 Task: Book a 60-minute business proposal presentation.
Action: Mouse moved to (96, 130)
Screenshot: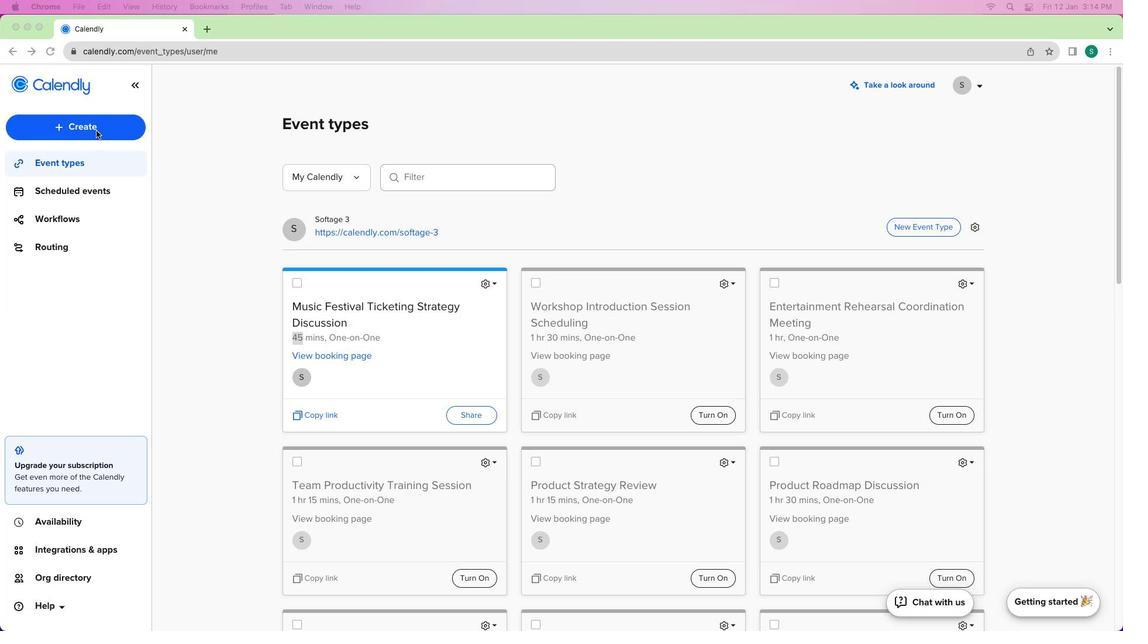 
Action: Mouse pressed left at (96, 130)
Screenshot: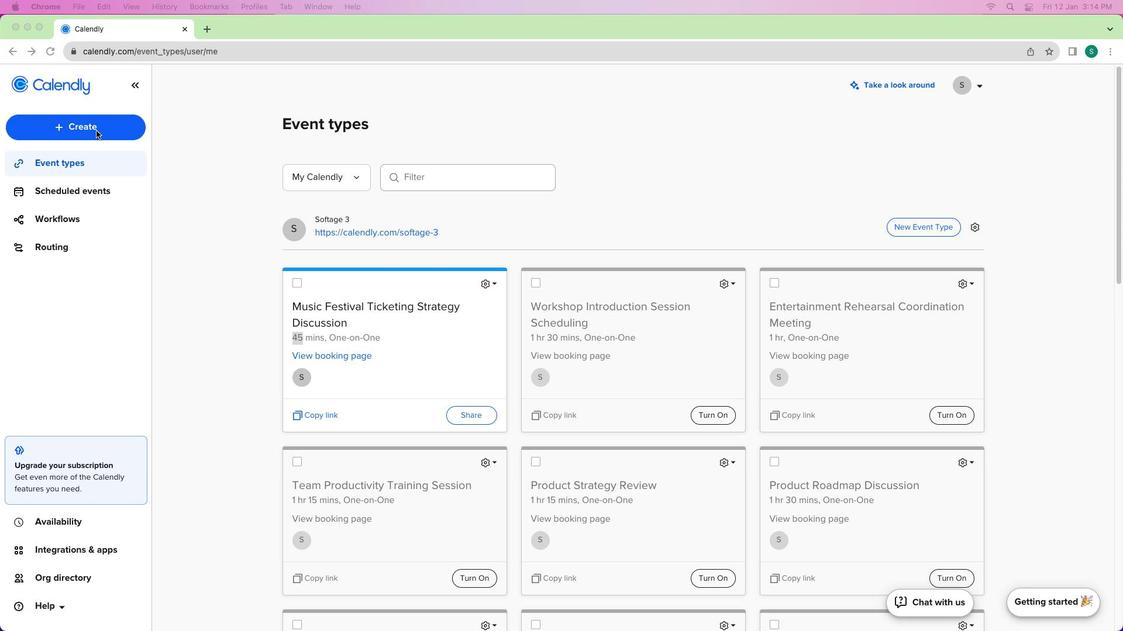
Action: Mouse moved to (96, 129)
Screenshot: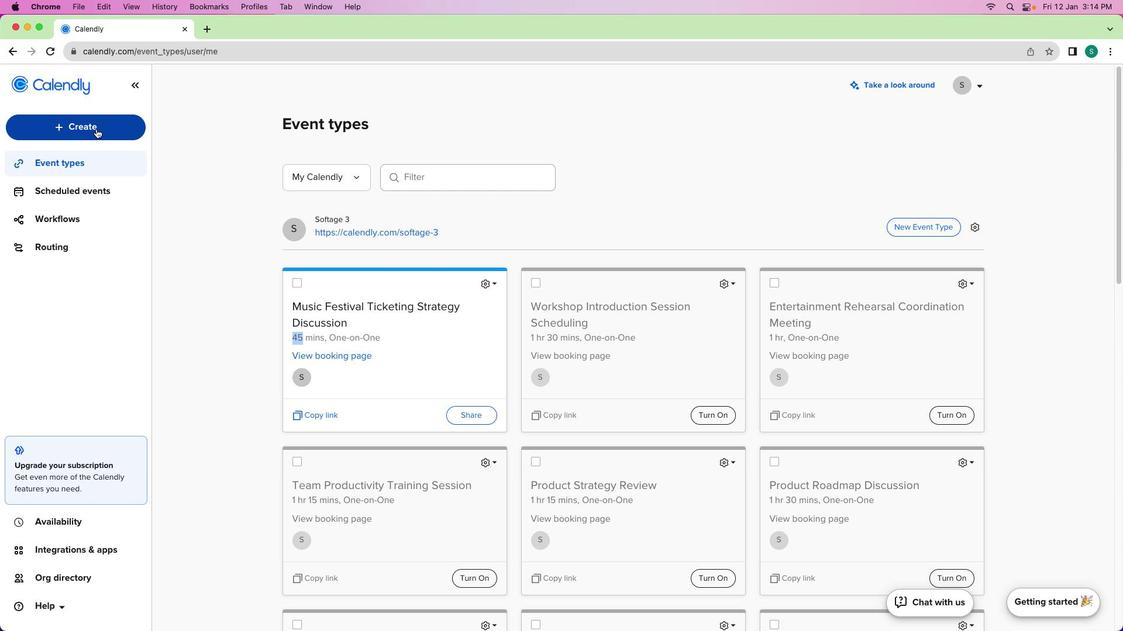 
Action: Mouse pressed left at (96, 129)
Screenshot: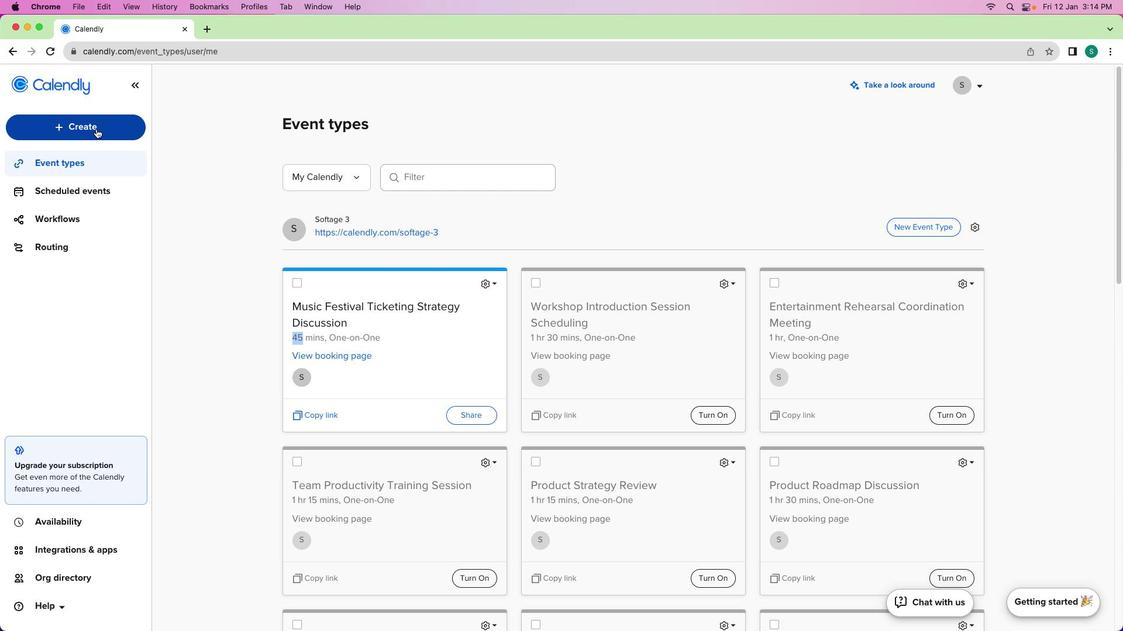 
Action: Mouse moved to (83, 176)
Screenshot: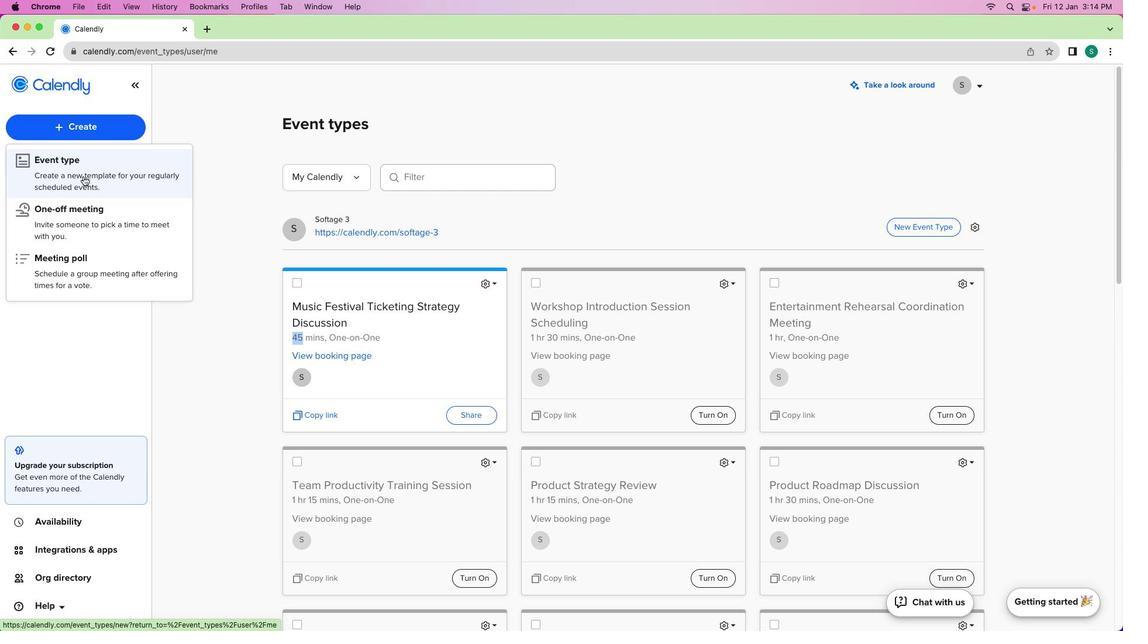 
Action: Mouse pressed left at (83, 176)
Screenshot: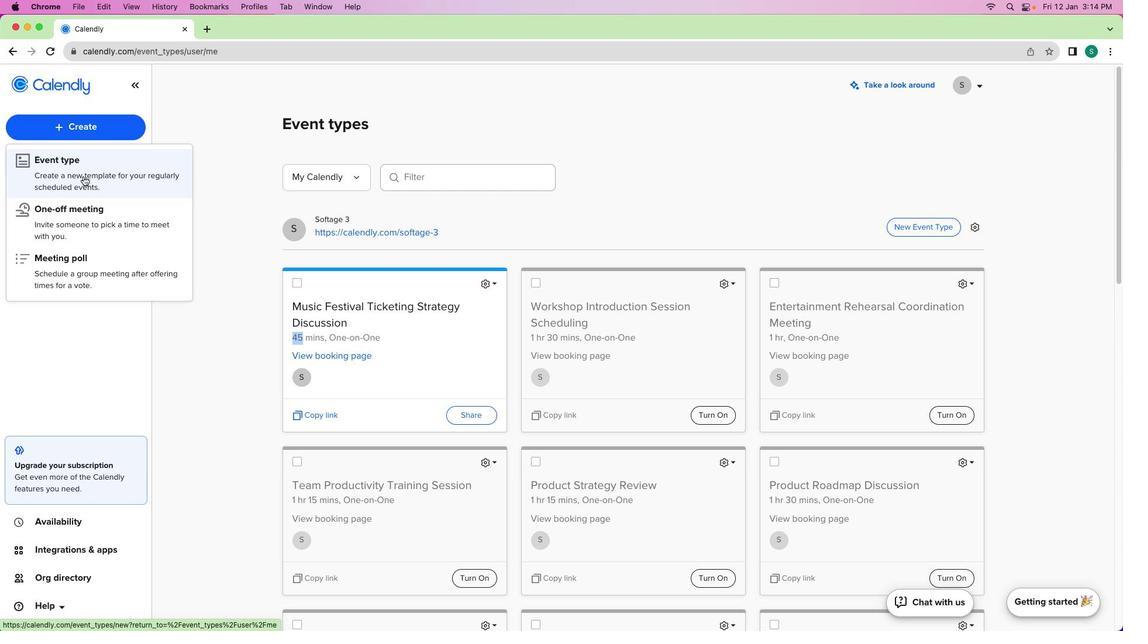 
Action: Mouse moved to (380, 221)
Screenshot: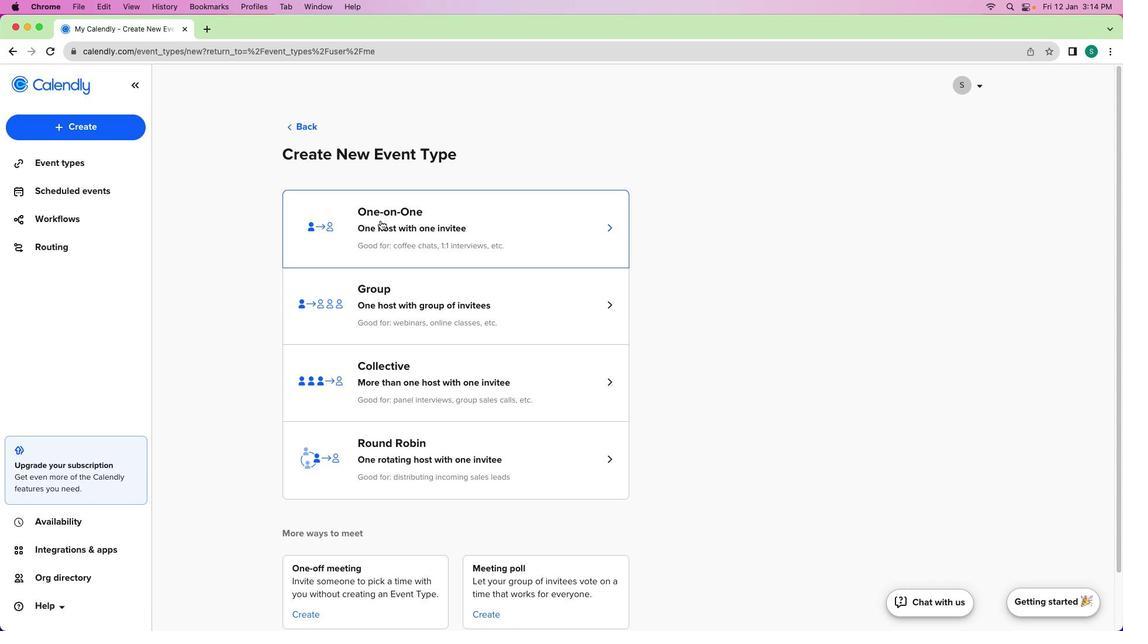 
Action: Mouse pressed left at (380, 221)
Screenshot: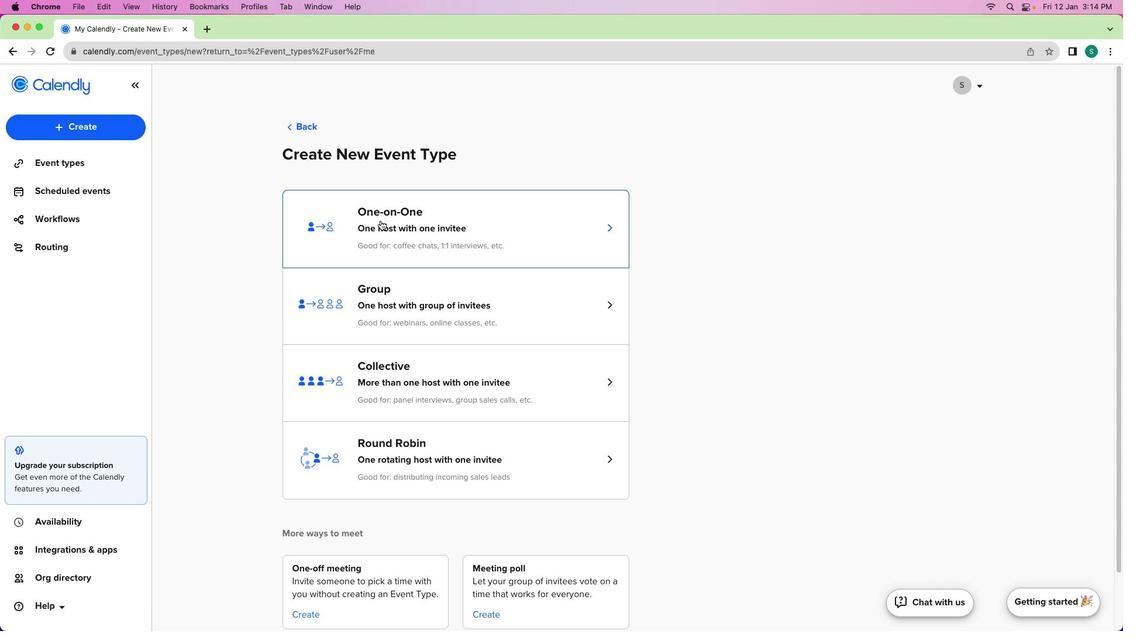 
Action: Mouse moved to (90, 173)
Screenshot: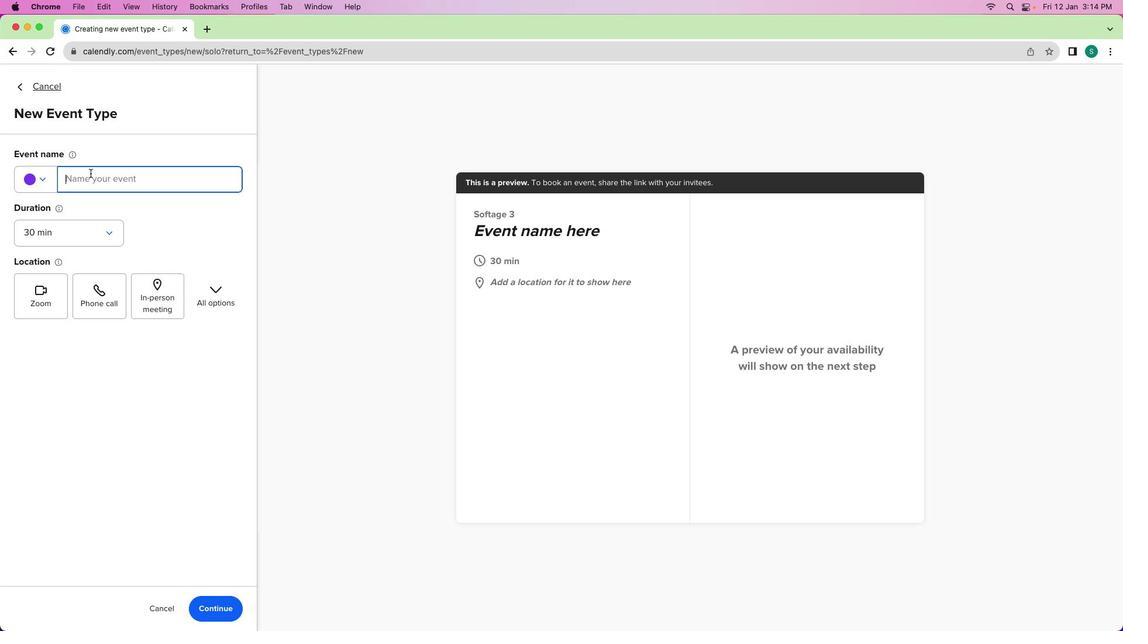 
Action: Mouse pressed left at (90, 173)
Screenshot: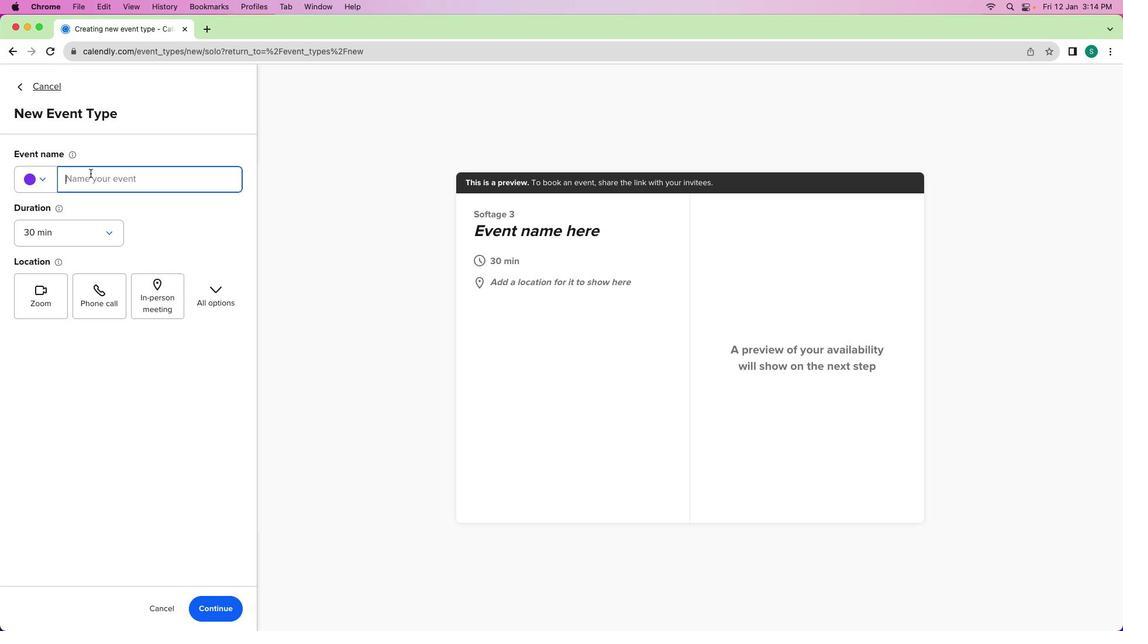 
Action: Mouse moved to (90, 167)
Screenshot: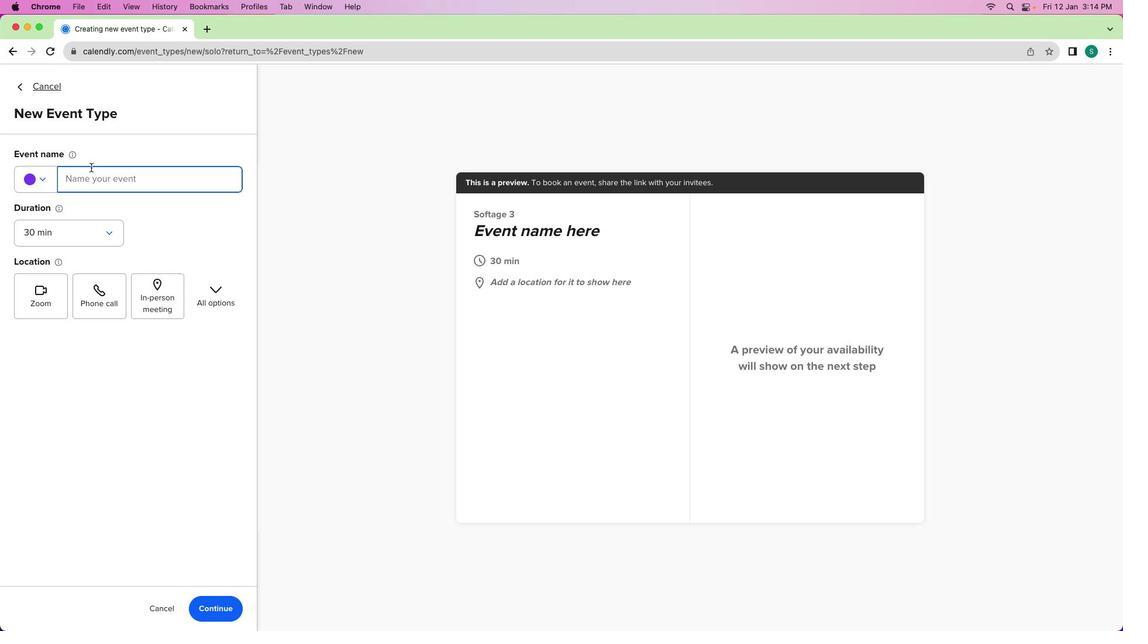 
Action: Key pressed Key.shift'B''u''s''i''n''e''s''s'Key.spaceKey.shift'P''r''o''s'Key.backspace'p''o''s''a'';'Key.backspace'l'Key.spaceKey.shift'P''r''e''s''e''n''t''a''t''i''o''n'Key.spaceKey.shift'B''o''o''k''i''n''g'
Screenshot: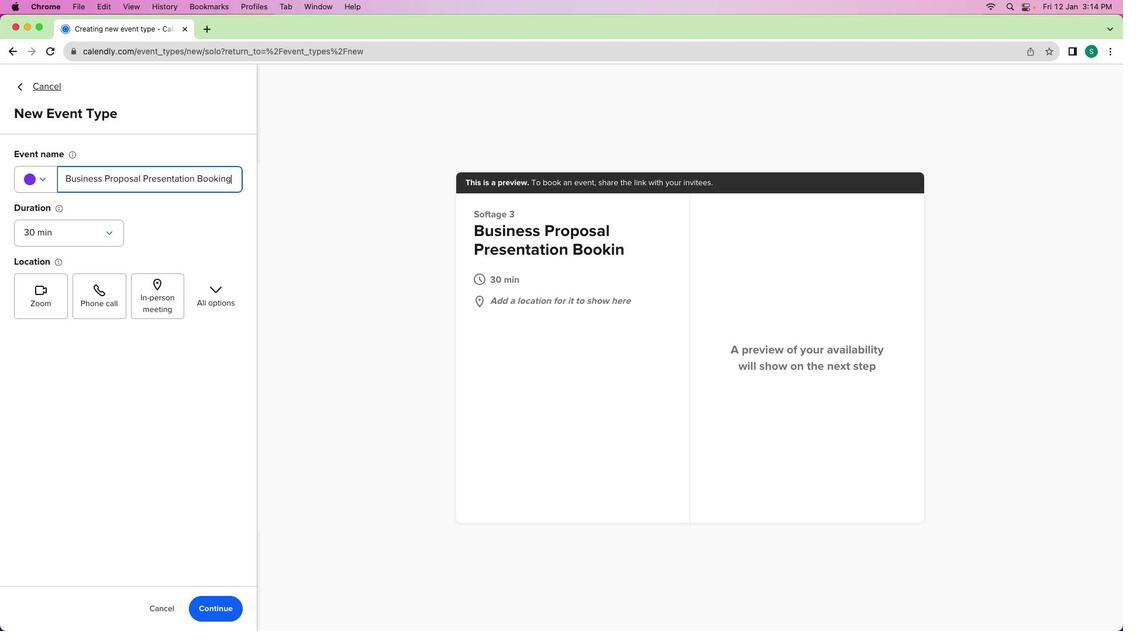 
Action: Mouse moved to (42, 175)
Screenshot: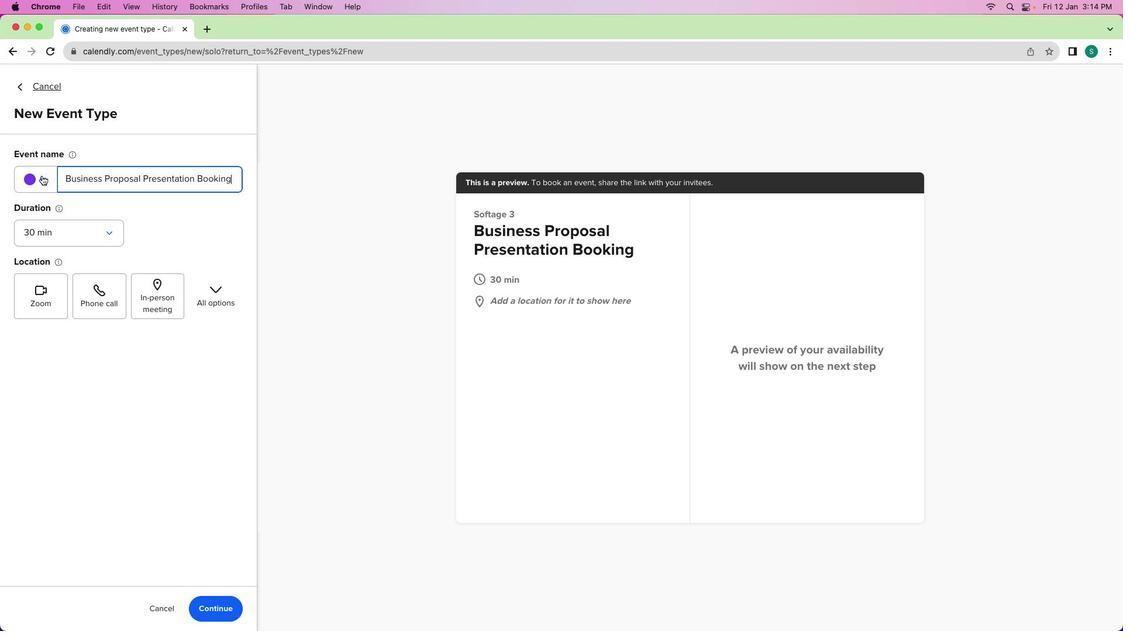 
Action: Mouse pressed left at (42, 175)
Screenshot: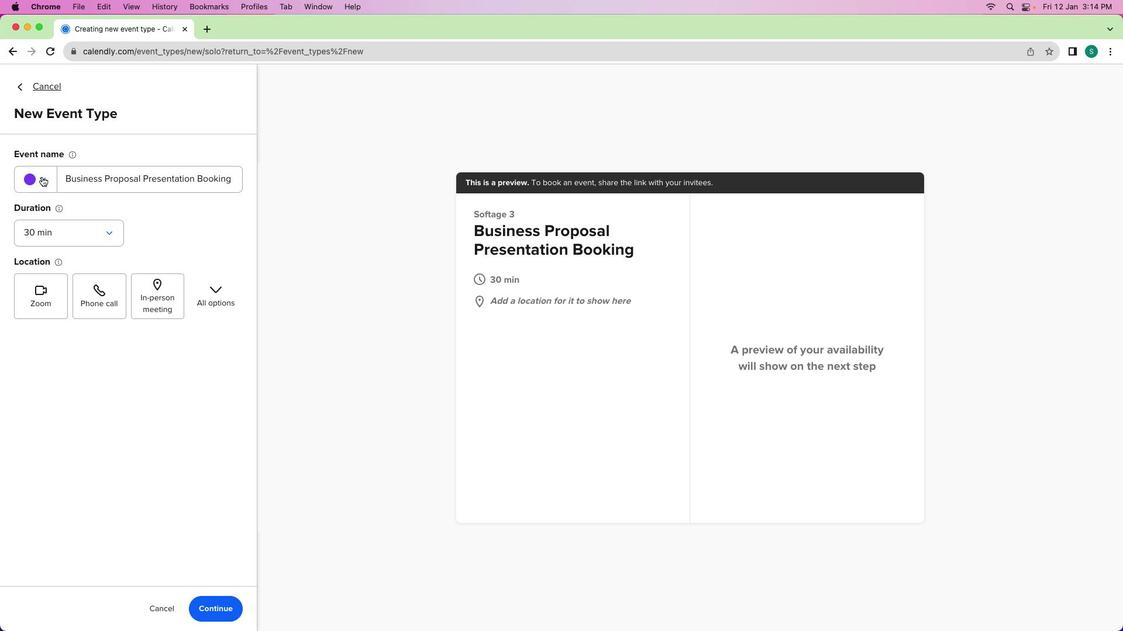 
Action: Mouse moved to (51, 260)
Screenshot: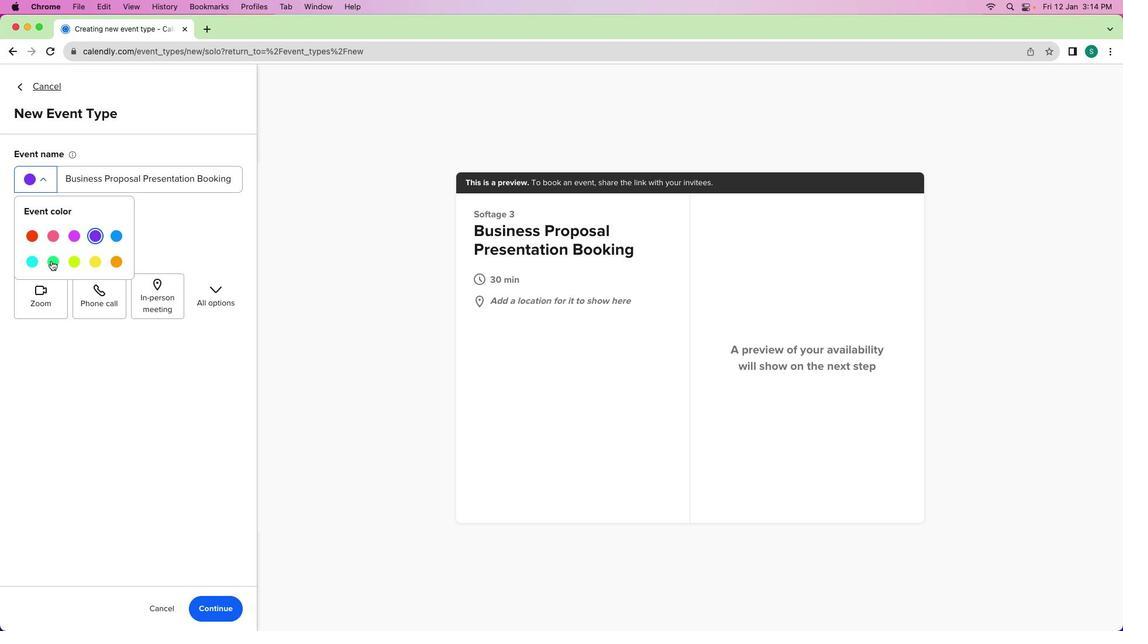 
Action: Mouse pressed left at (51, 260)
Screenshot: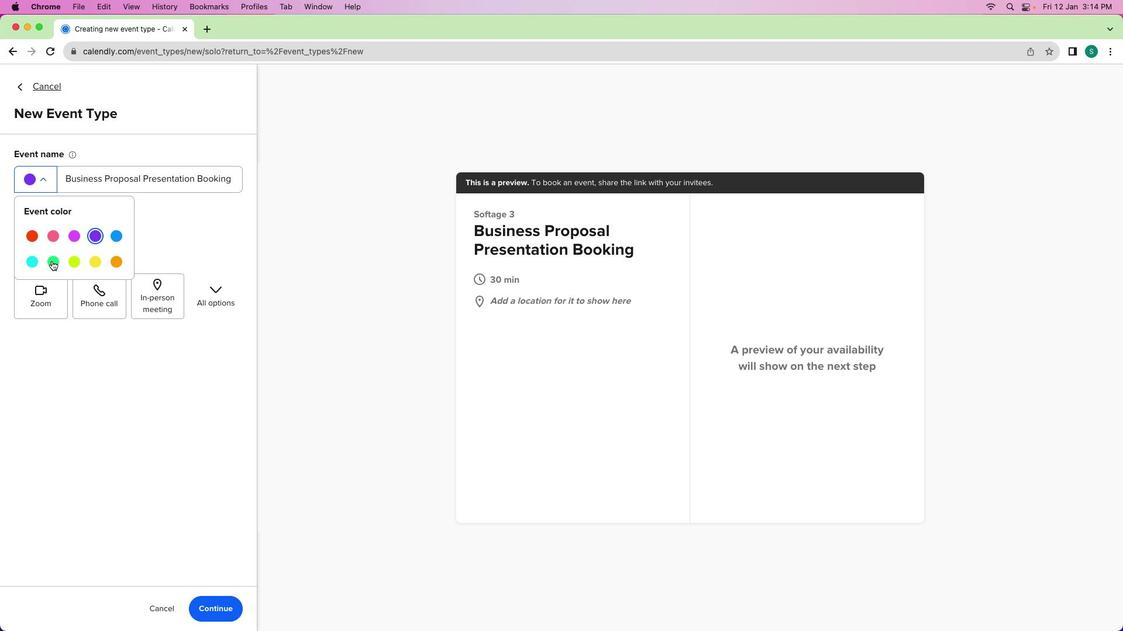 
Action: Mouse moved to (62, 227)
Screenshot: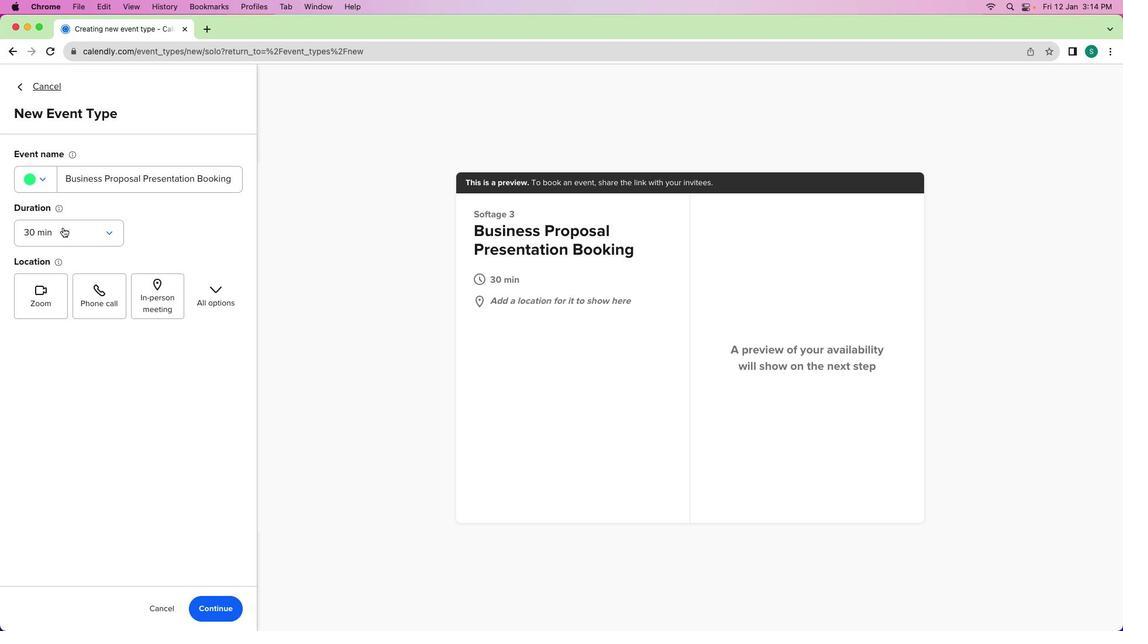 
Action: Mouse pressed left at (62, 227)
Screenshot: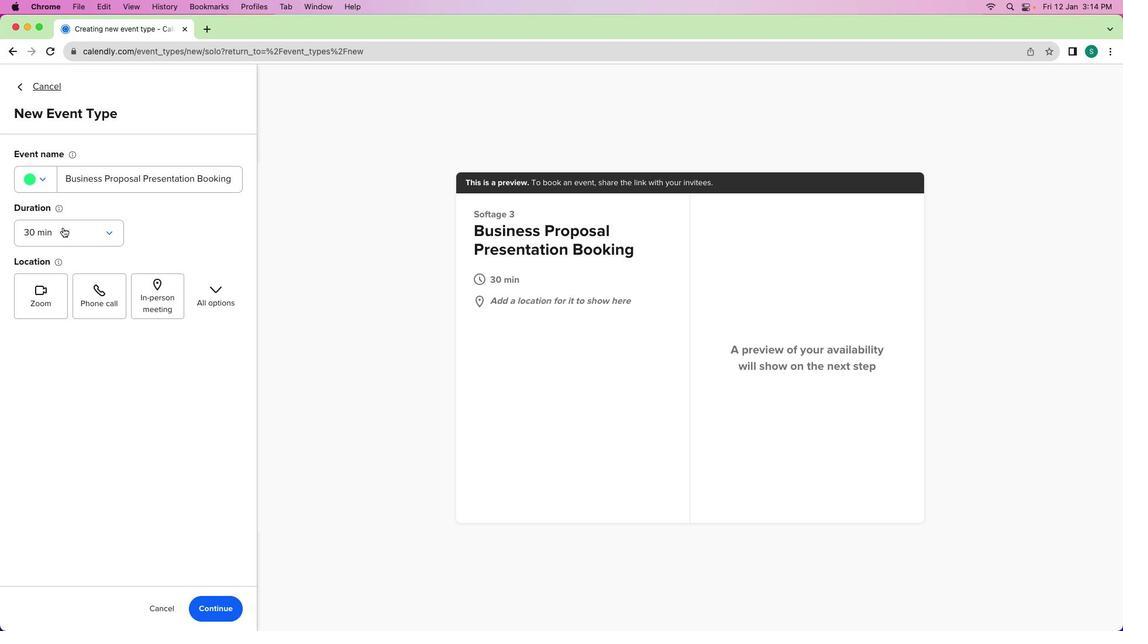 
Action: Mouse moved to (46, 331)
Screenshot: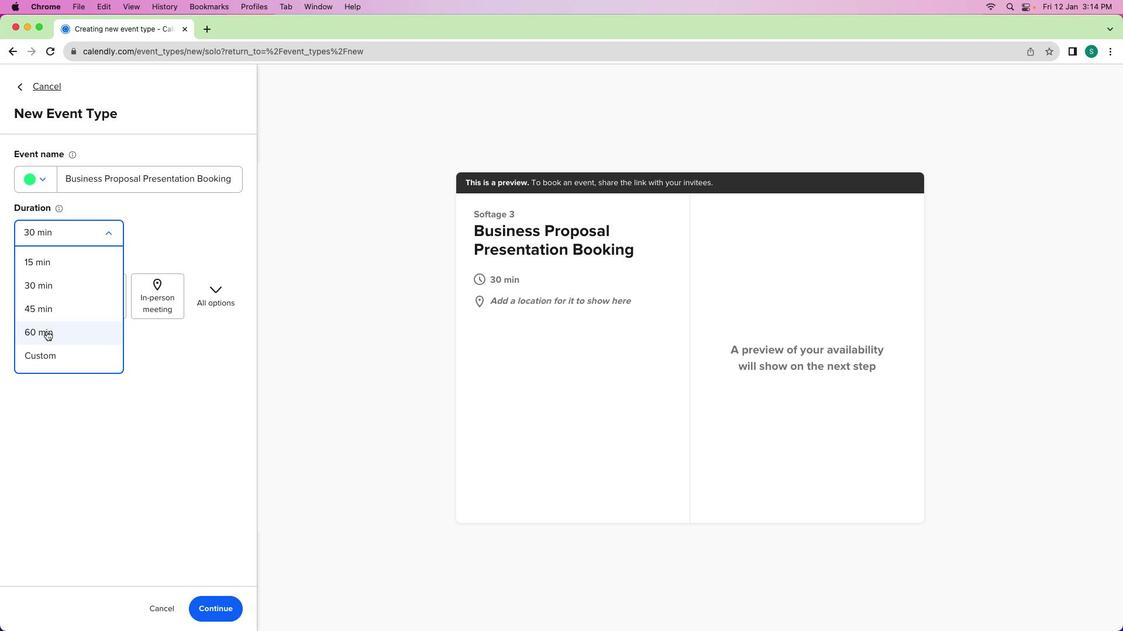 
Action: Mouse pressed left at (46, 331)
Screenshot: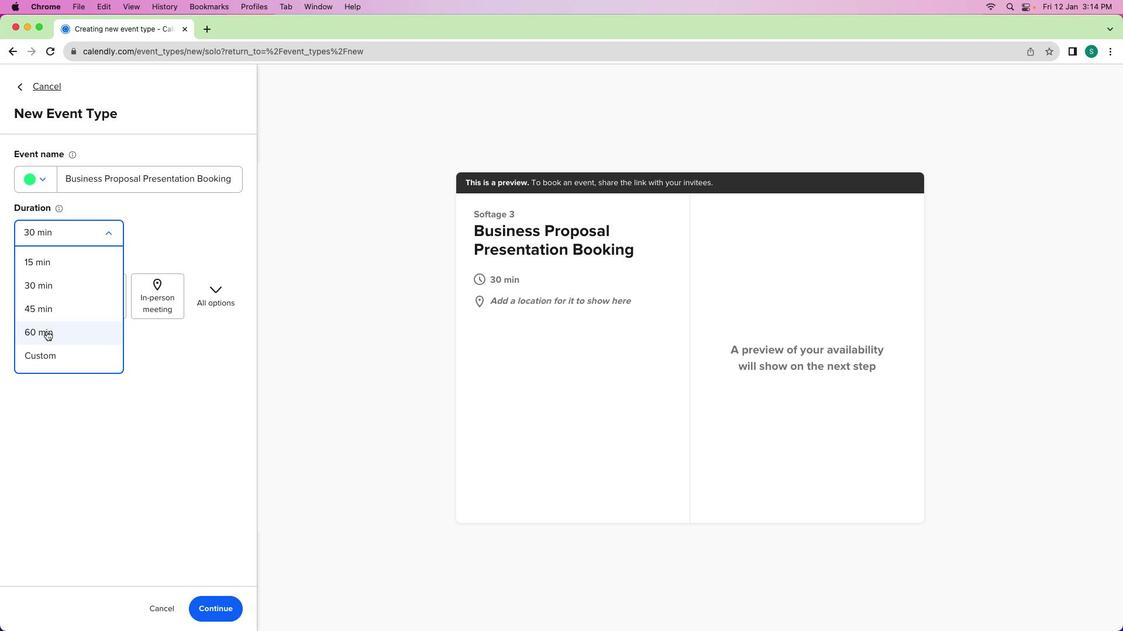 
Action: Mouse moved to (53, 302)
Screenshot: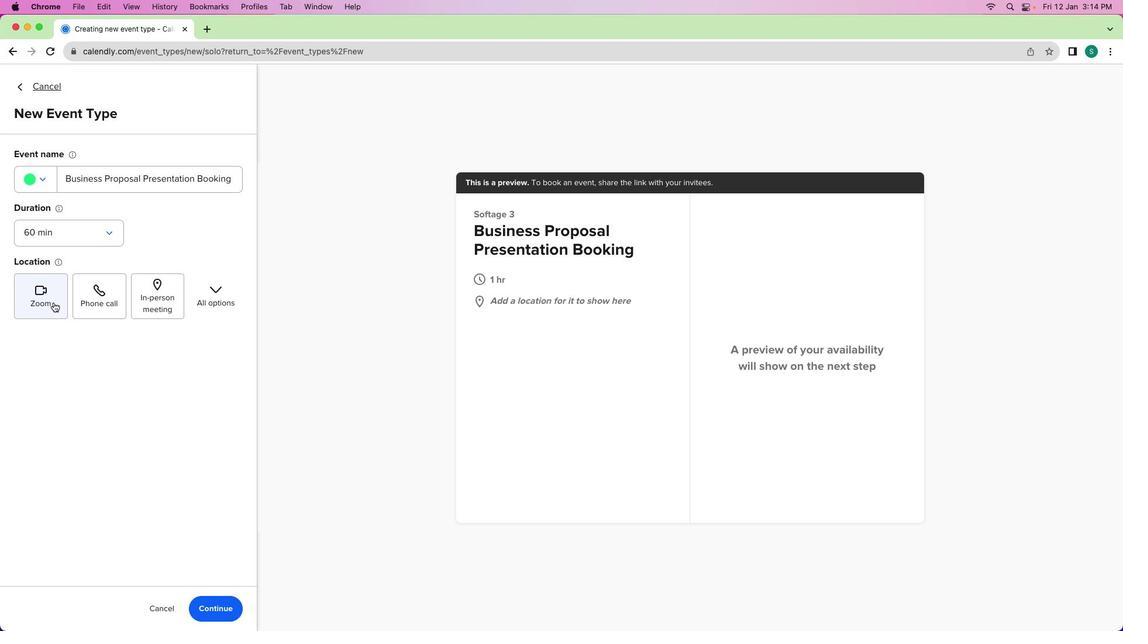 
Action: Mouse pressed left at (53, 302)
Screenshot: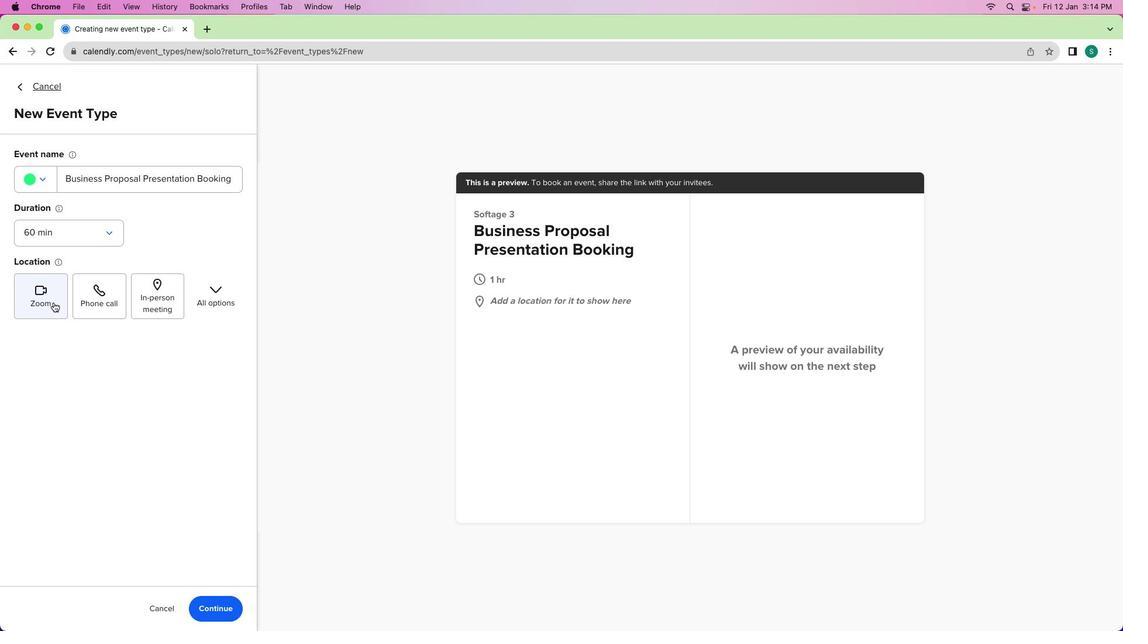 
Action: Mouse moved to (236, 610)
Screenshot: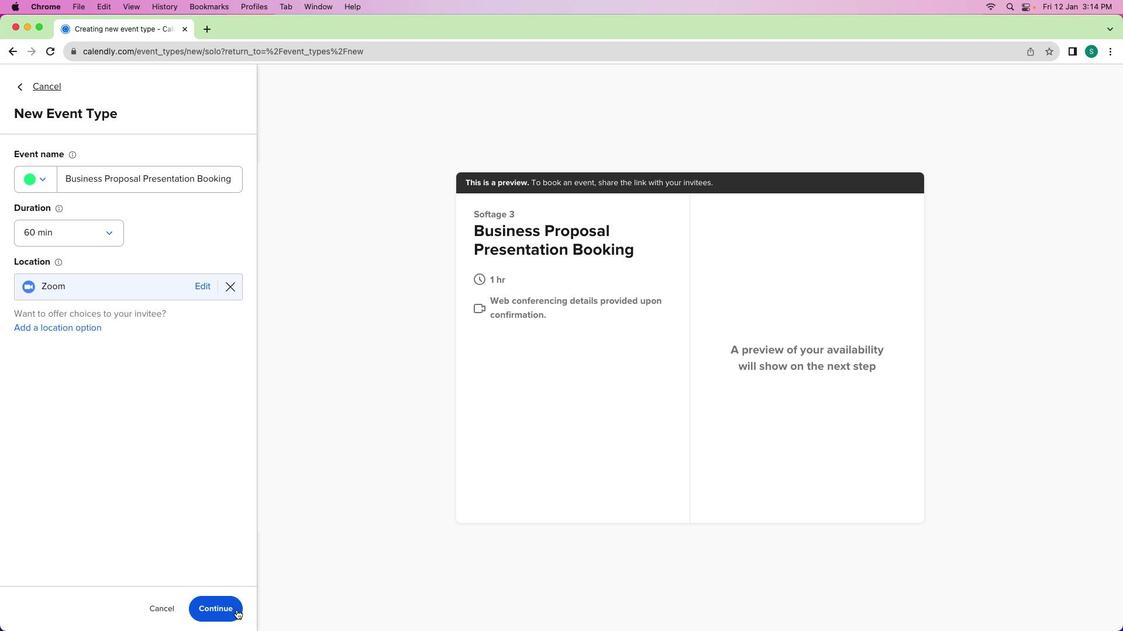 
Action: Mouse pressed left at (236, 610)
Screenshot: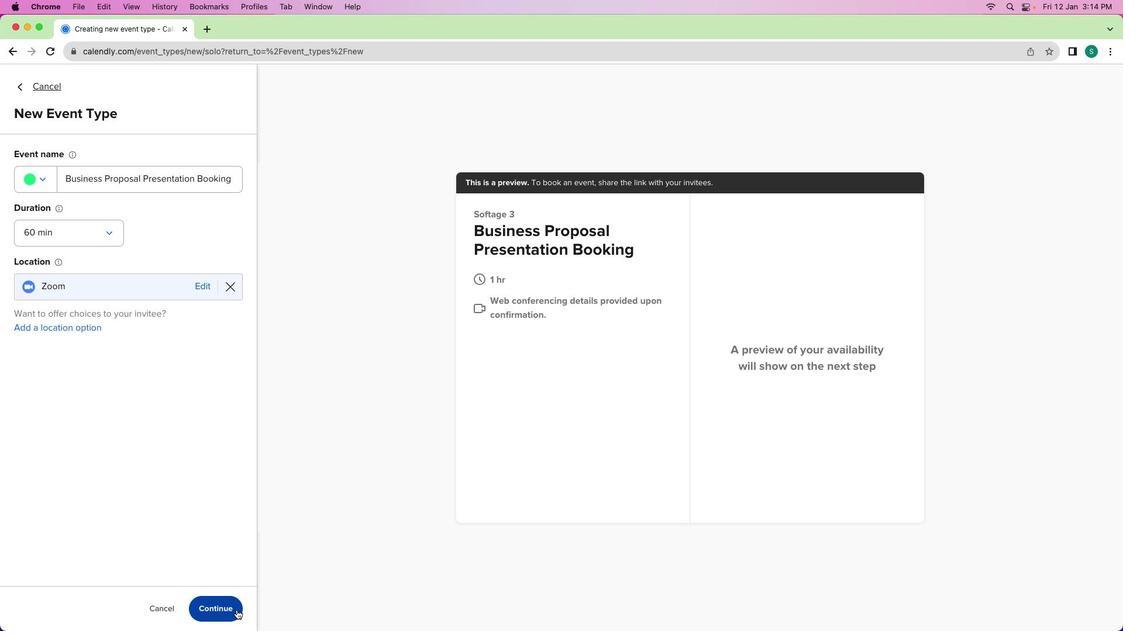
Action: Mouse moved to (180, 187)
Screenshot: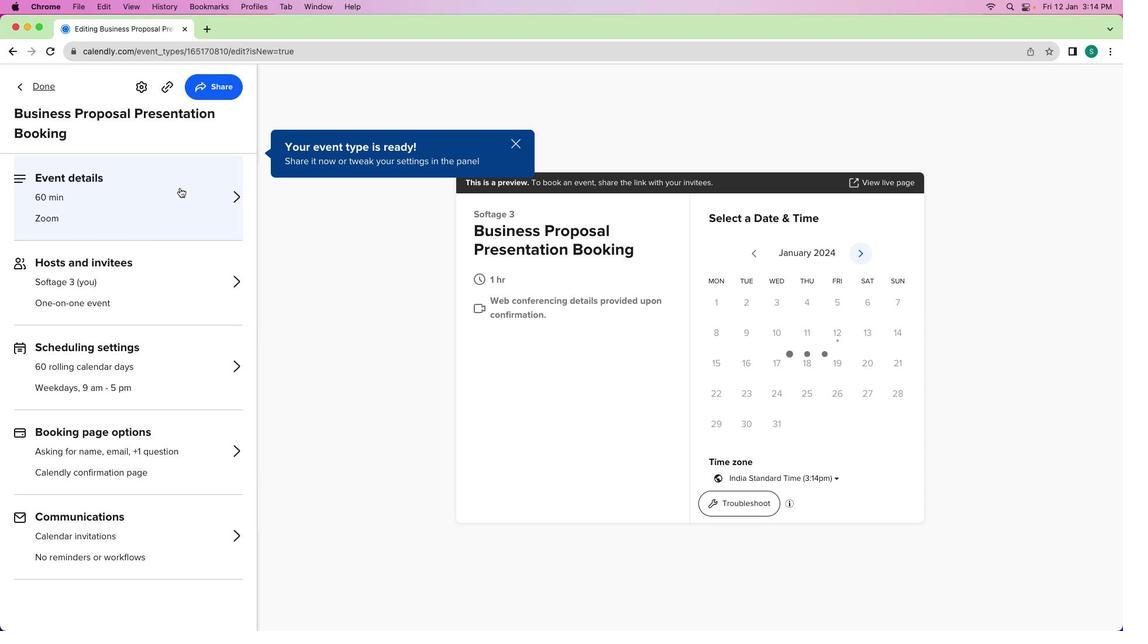 
Action: Mouse pressed left at (180, 187)
Screenshot: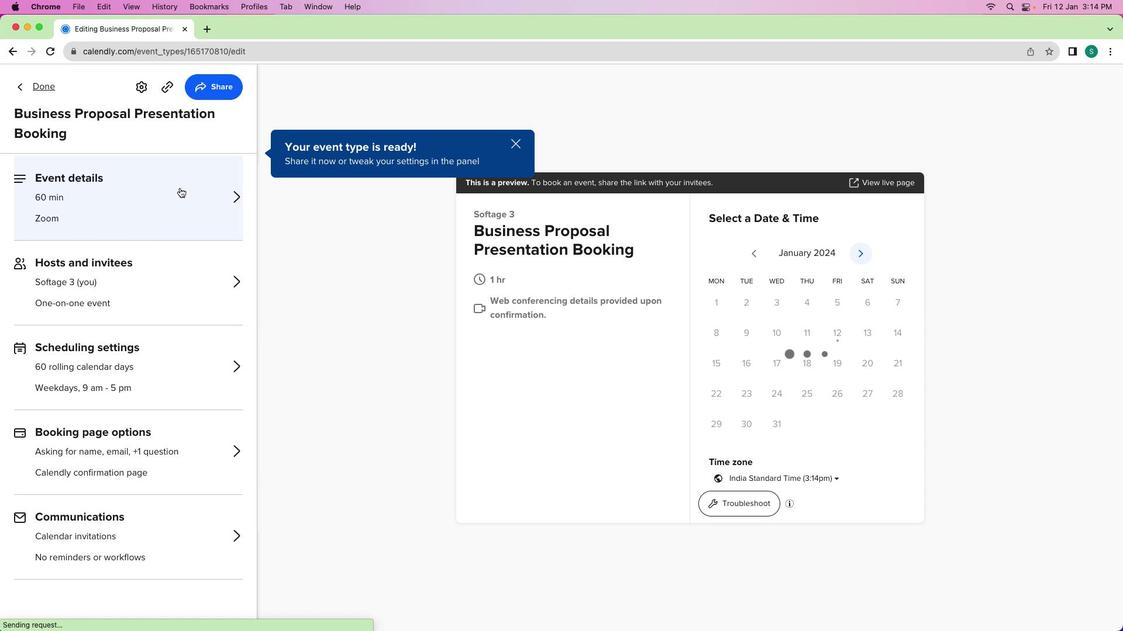 
Action: Mouse moved to (169, 401)
Screenshot: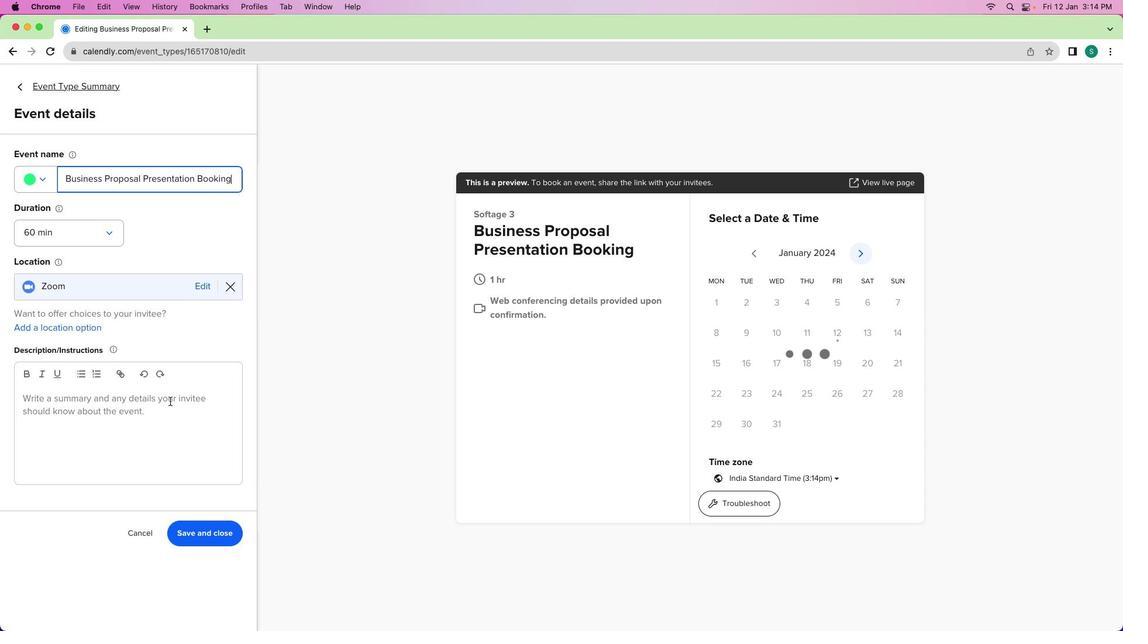 
Action: Mouse pressed left at (169, 401)
Screenshot: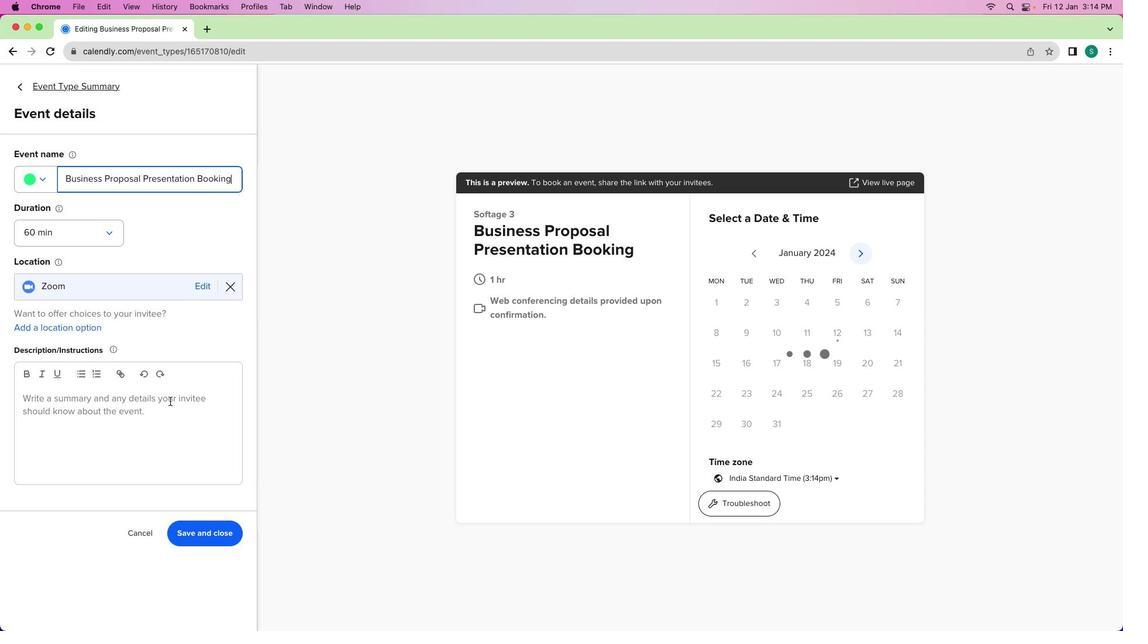 
Action: Mouse moved to (167, 403)
Screenshot: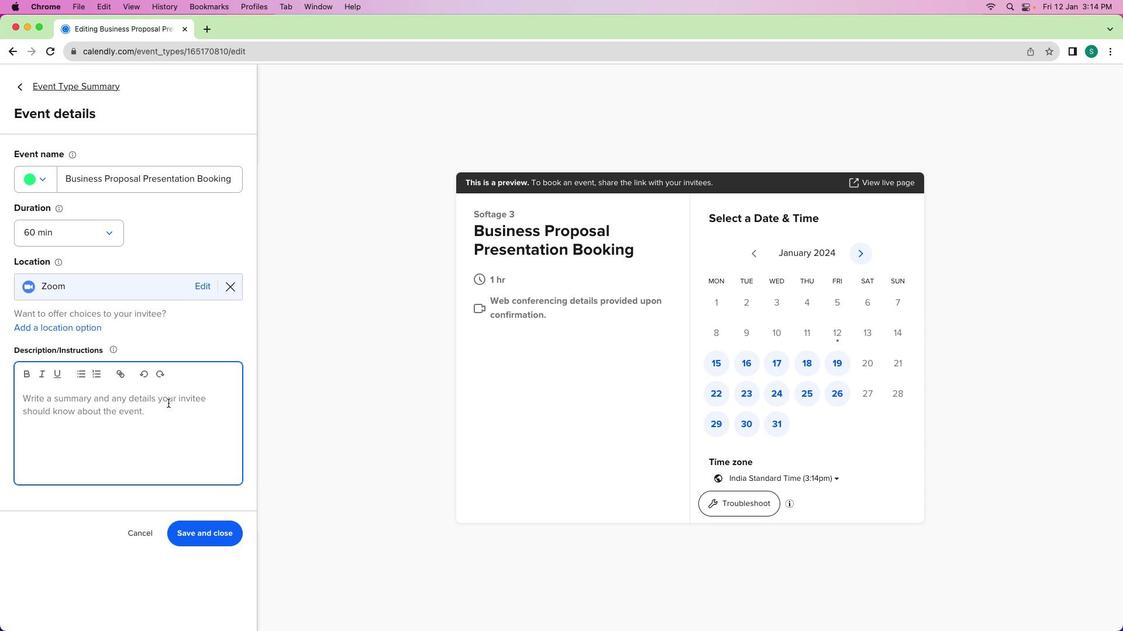 
Action: Key pressed Key.shift'H''i'Key.spaceKey.shift'M''a''r''k'','Key.enterKey.shift'I'"'"'v''e'Key.space'b''o''o''k''e''d'Key.space'a'Key.space's''l''o''t'Key.space'f''o''r'Key.space'o''u''r'Key.space'u''p''c''o''m''i''n''g'Key.space'b''u''s''i''n''e''s''s'Key.spaceKey.shift_r'p''r''o''p''o''s''a''l'Key.space'p''r''e''s''e''n''t''a''t''i''o''n''.'Key.spaceKey.shift't''h''i''s'Key.leftKey.leftKey.leftKey.backspaceKey.shift'T'Key.downKey.space's''e''s''s''i''o''i'Key.backspace'n'Key.space'w''i''l''l'Key.space'b''e'Key.space'd''e''d''i''c''a''t''e''d'Key.space't''o'Key.space's''j'Key.backspace'h''o''w''c''a''s''i''n''g'Key.space'a''n''d'Key.space'd''i''s''c''u''s''s''i''n''g'Key.space't''h''e'Key.space'k''e''y'Key.space'a''s''p''e''c''t''s'Key.space'o''f'Key.space'o''u''r'Key.space'p''r''o''p''p'Key.backspace'o''s''a''l''.'Key.enterKey.enterKey.shift'L''o''o''k''i''n''g'Key.space'f''o''r''w''a''r''d'Key.space't''o'Key.space'p''r''e''s''e''n''t''i''n''g'Key.space'a''n'Key.spaceKey.backspace'd'Key.space'd''i''s''c''u''s''s''i''n''g'Key.space'o''u''r'Key.space'p''r''o''p''o''s''a''l'Key.shift_r'!'Key.enterKey.shift'B''e''s''t'Key.space'r''e''h'Key.backspace'g''a''d''r'Key.backspaceKey.backspace'r''s'Key.backspace'f'Key.backspace'd''s'','Key.enterKey.shift'S''o''f''t'Key.shift'A''G''e'Key.backspaceKey.backspace'g''e'
Screenshot: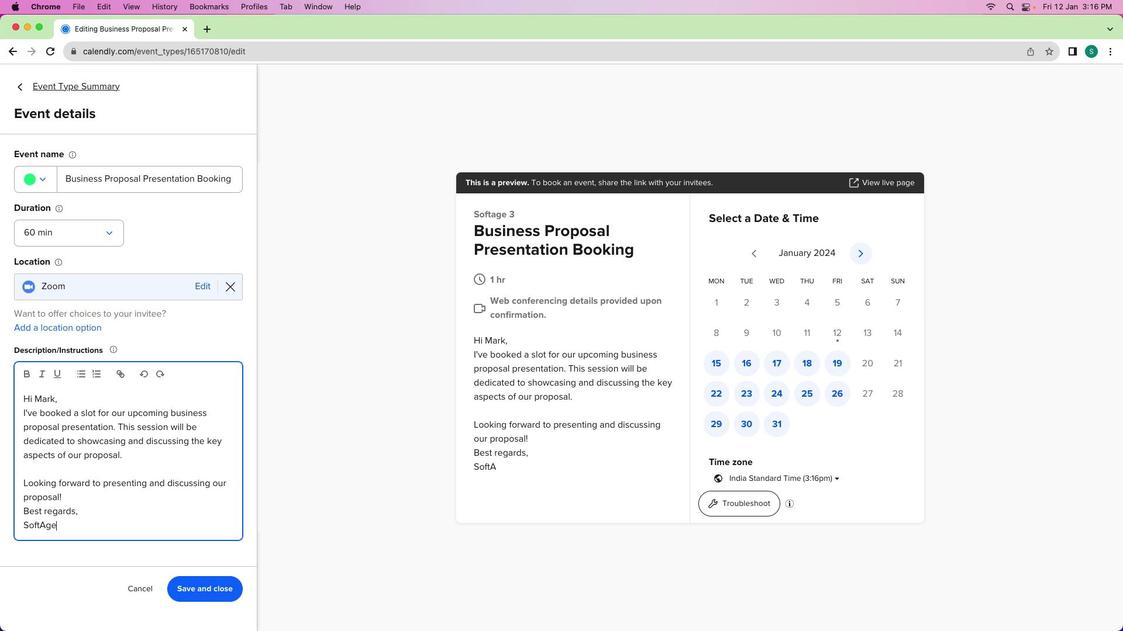 
Action: Mouse moved to (200, 583)
Screenshot: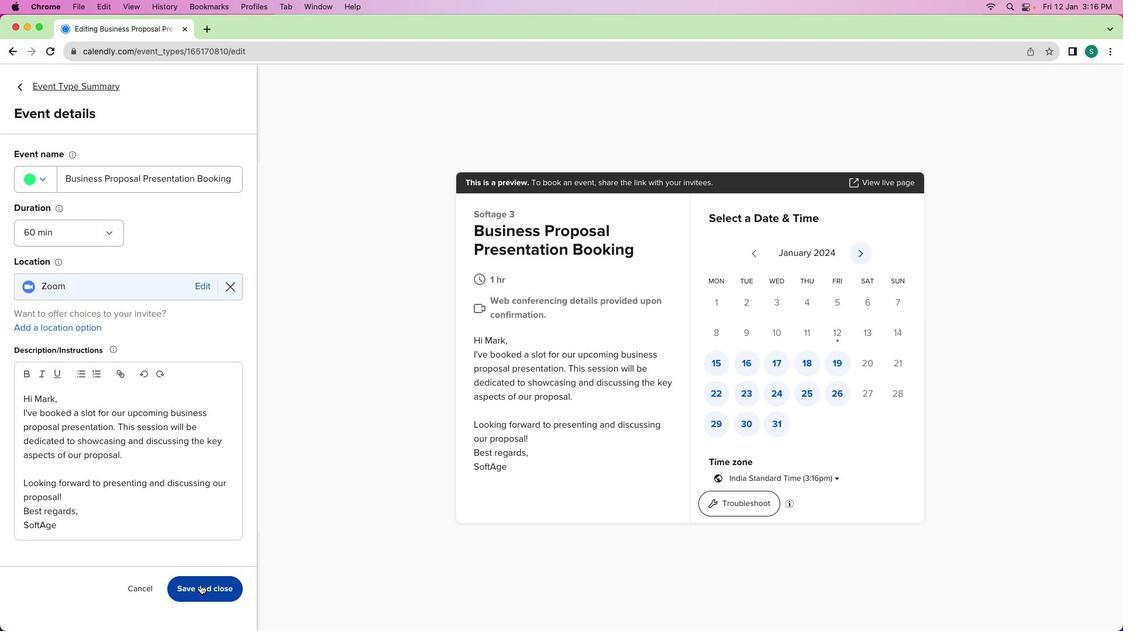 
Action: Mouse pressed left at (200, 583)
Screenshot: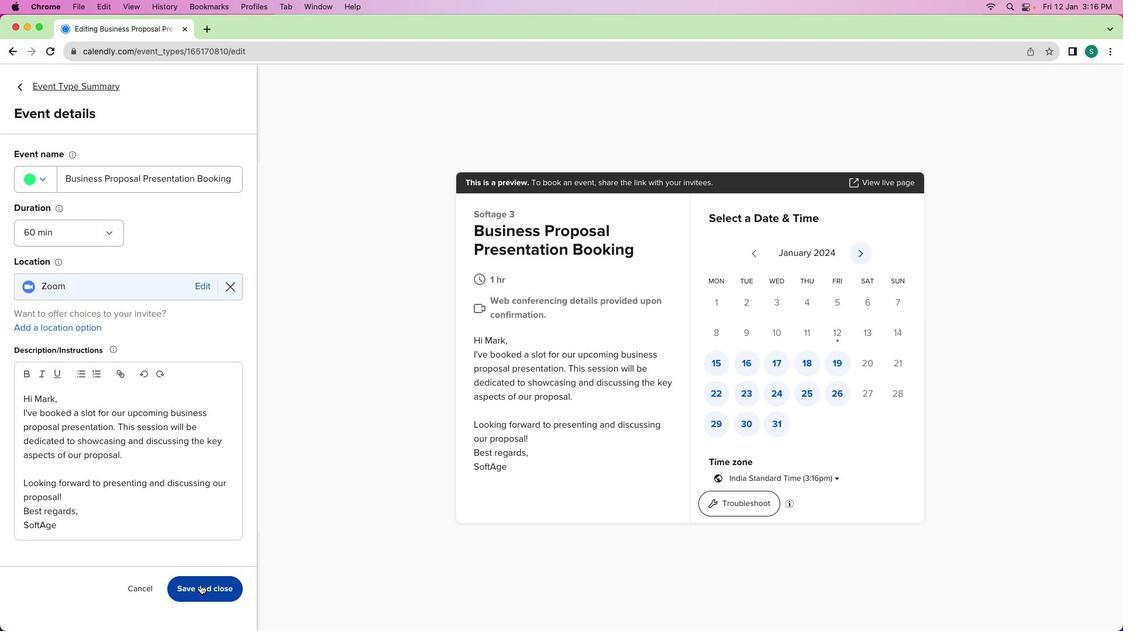 
Action: Mouse moved to (144, 367)
Screenshot: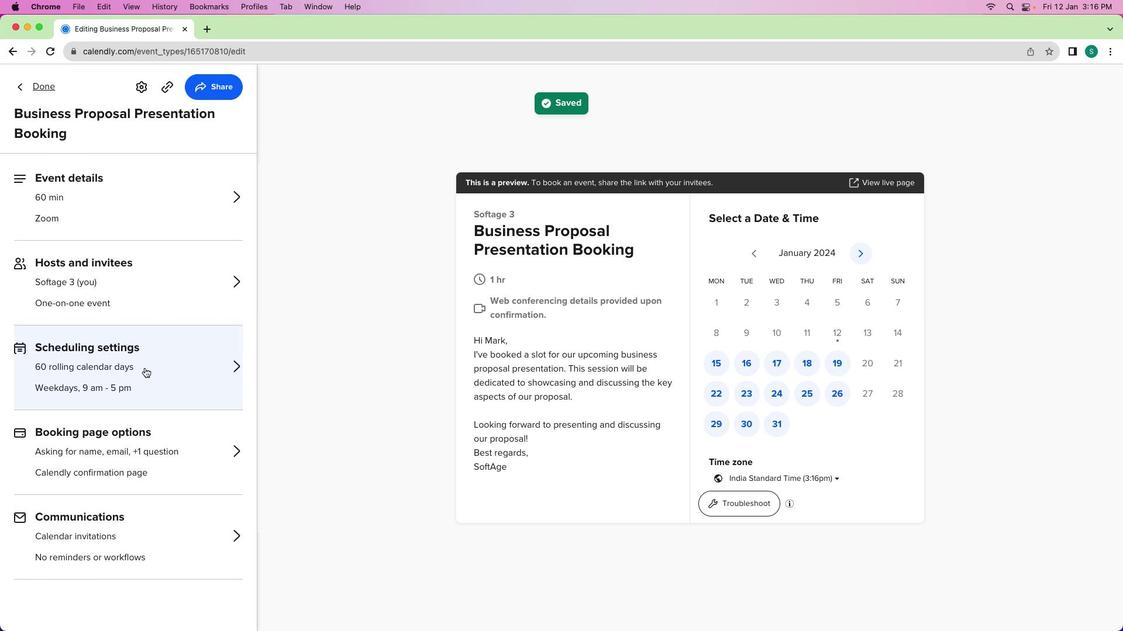 
Action: Mouse pressed left at (144, 367)
Screenshot: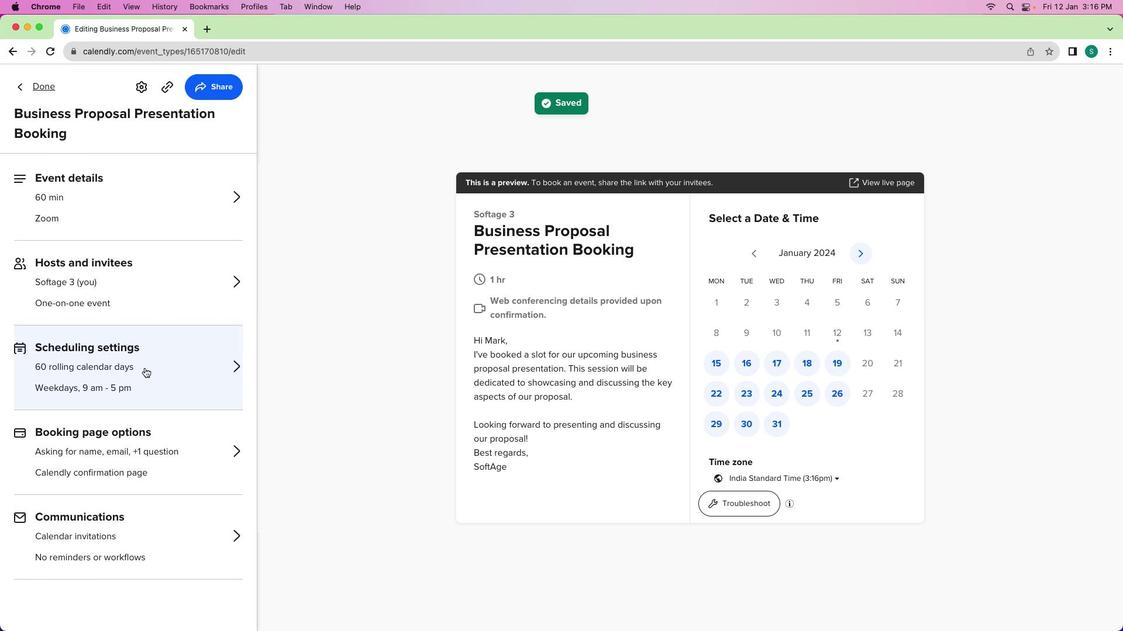 
Action: Mouse moved to (136, 466)
Screenshot: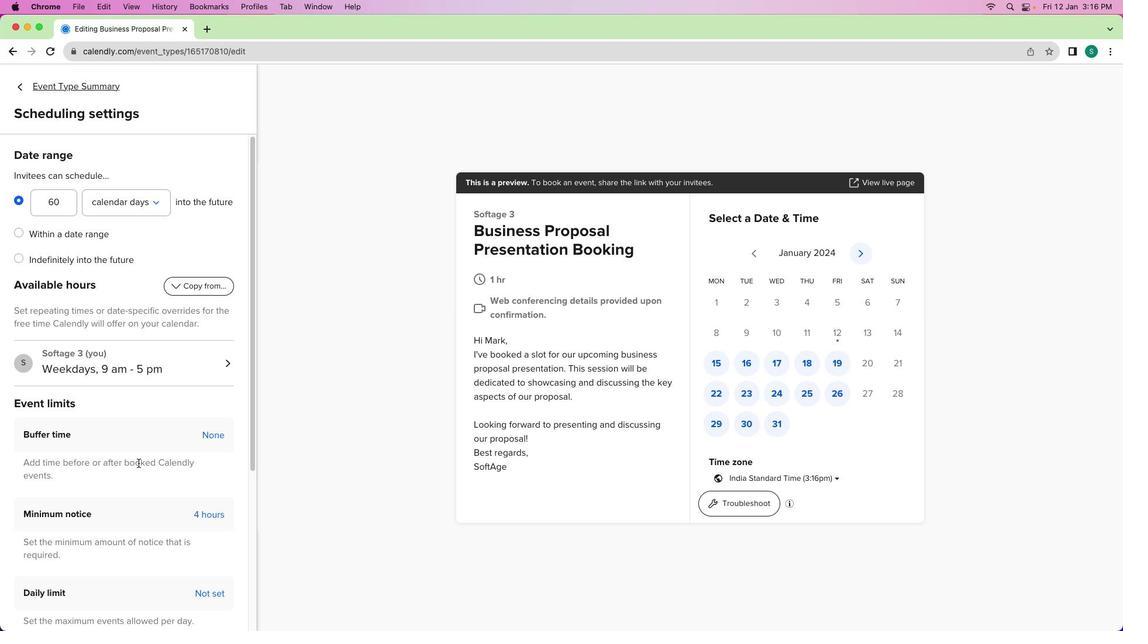
Action: Mouse scrolled (136, 466) with delta (0, 0)
Screenshot: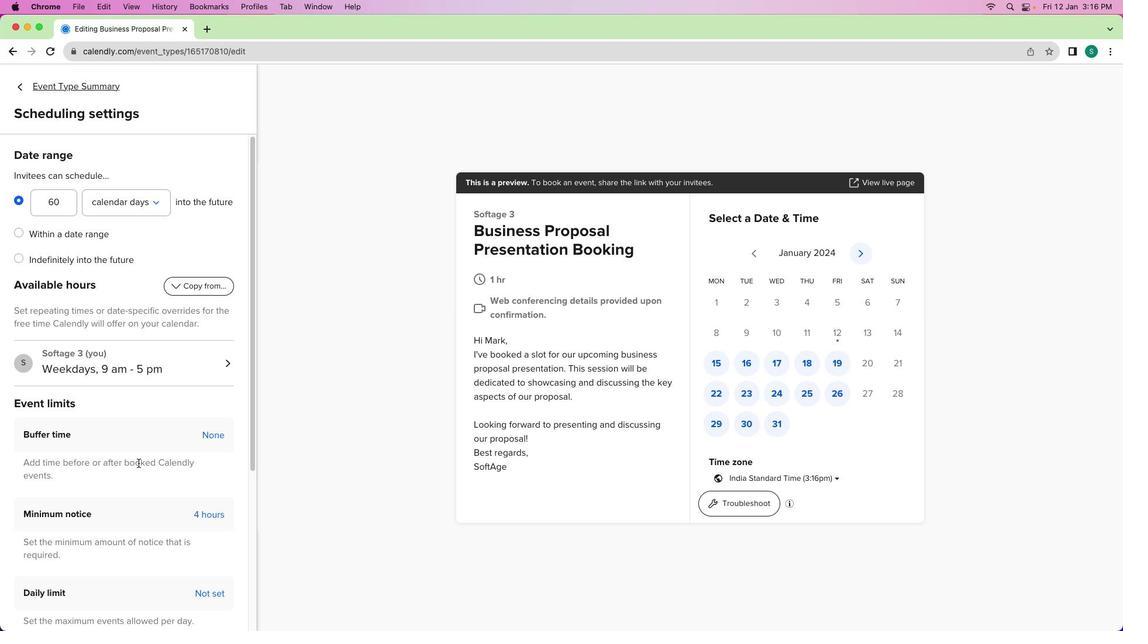 
Action: Mouse moved to (138, 464)
Screenshot: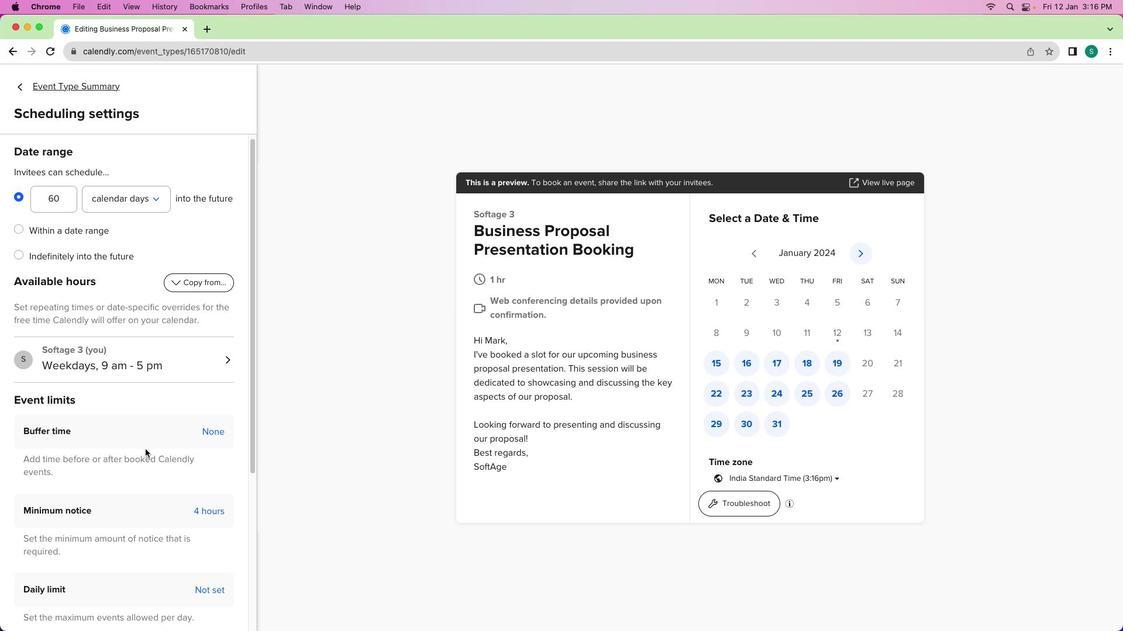 
Action: Mouse scrolled (138, 464) with delta (0, 0)
Screenshot: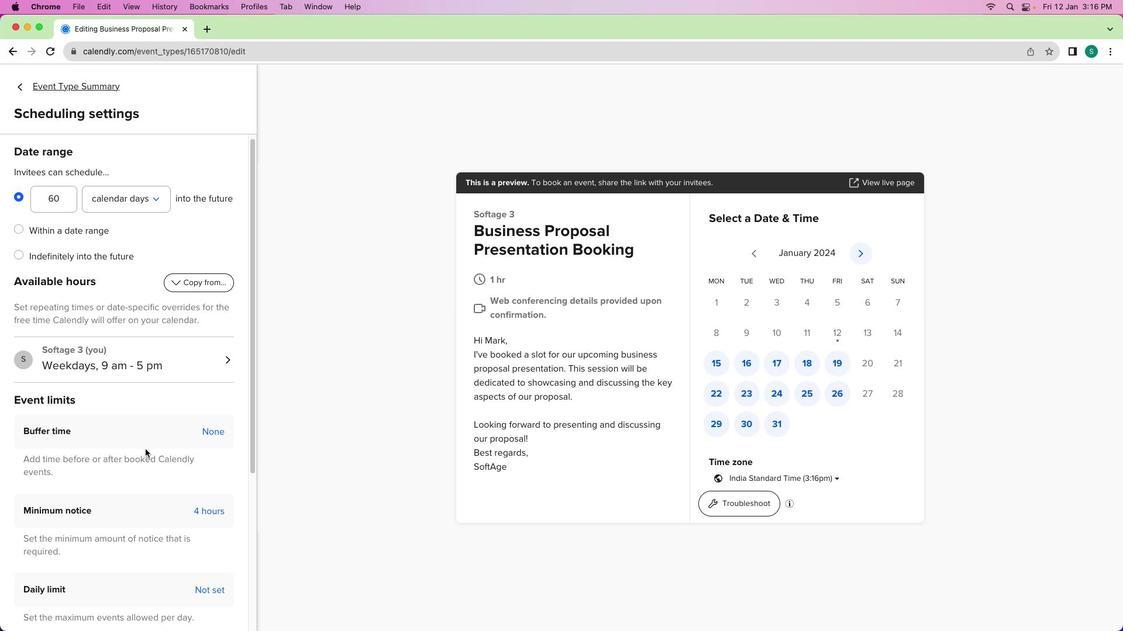 
Action: Mouse moved to (214, 423)
Screenshot: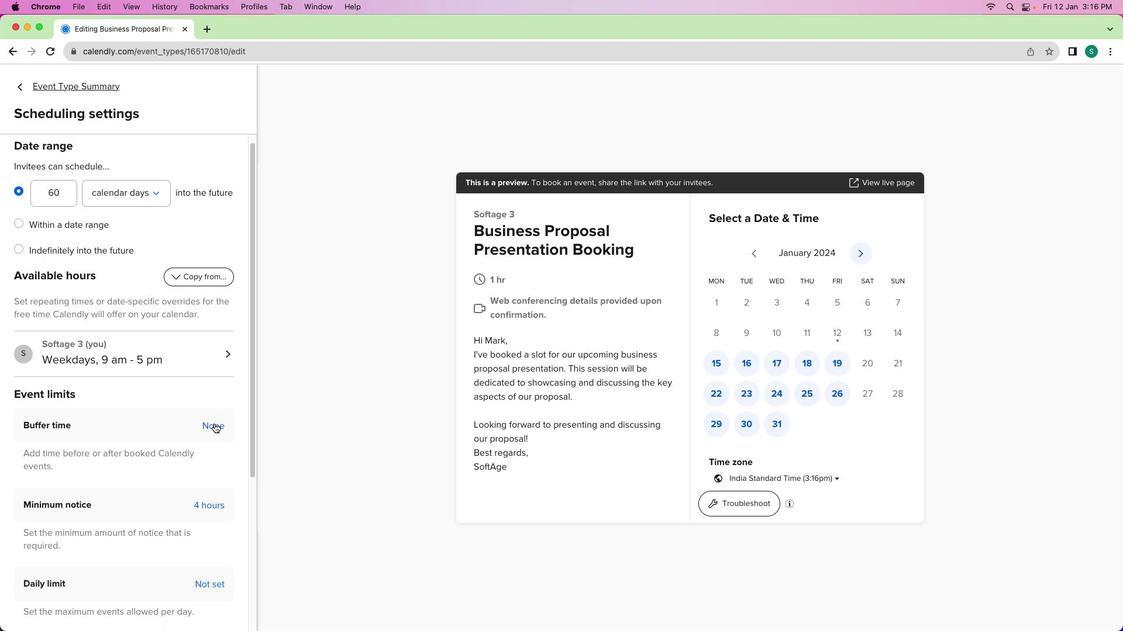 
Action: Mouse pressed left at (214, 423)
Screenshot: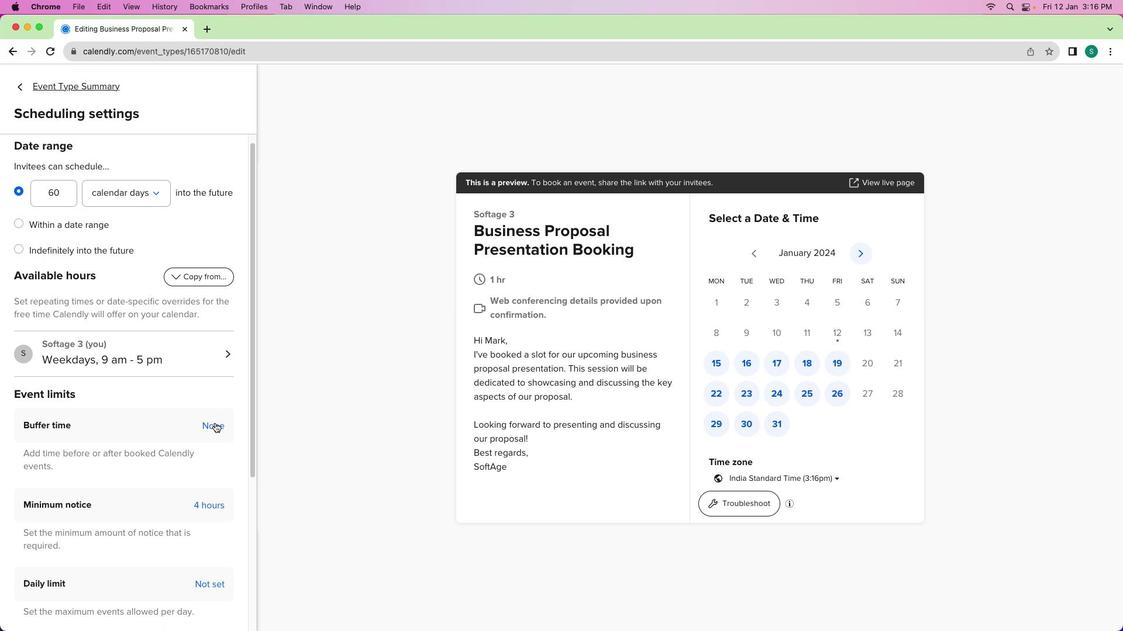 
Action: Mouse moved to (148, 458)
Screenshot: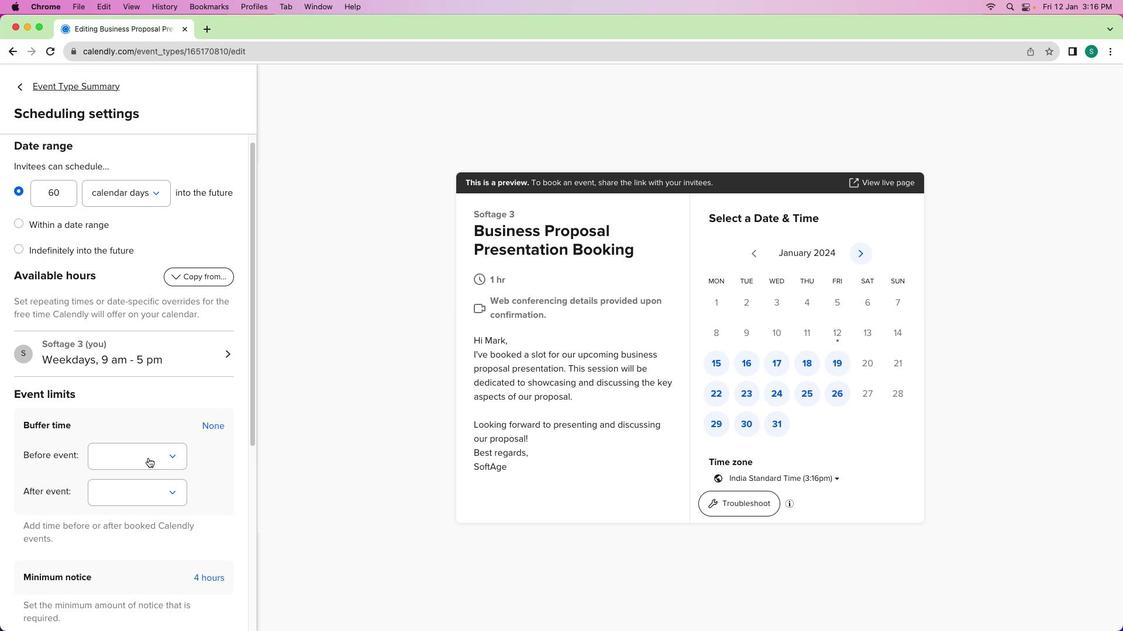 
Action: Mouse pressed left at (148, 458)
Screenshot: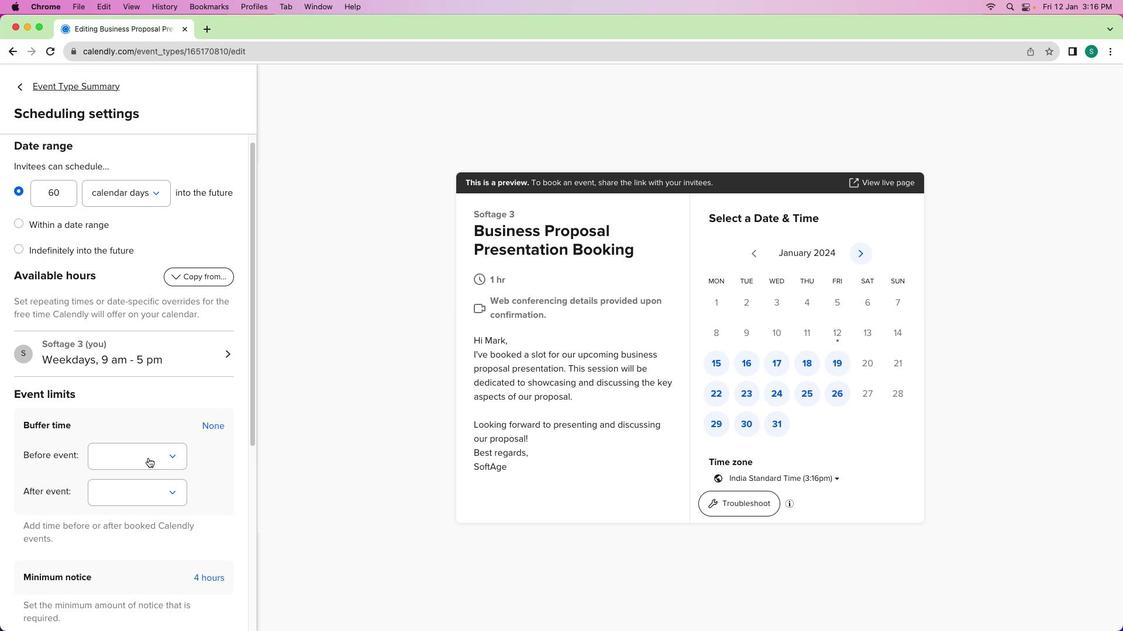 
Action: Mouse moved to (125, 566)
Screenshot: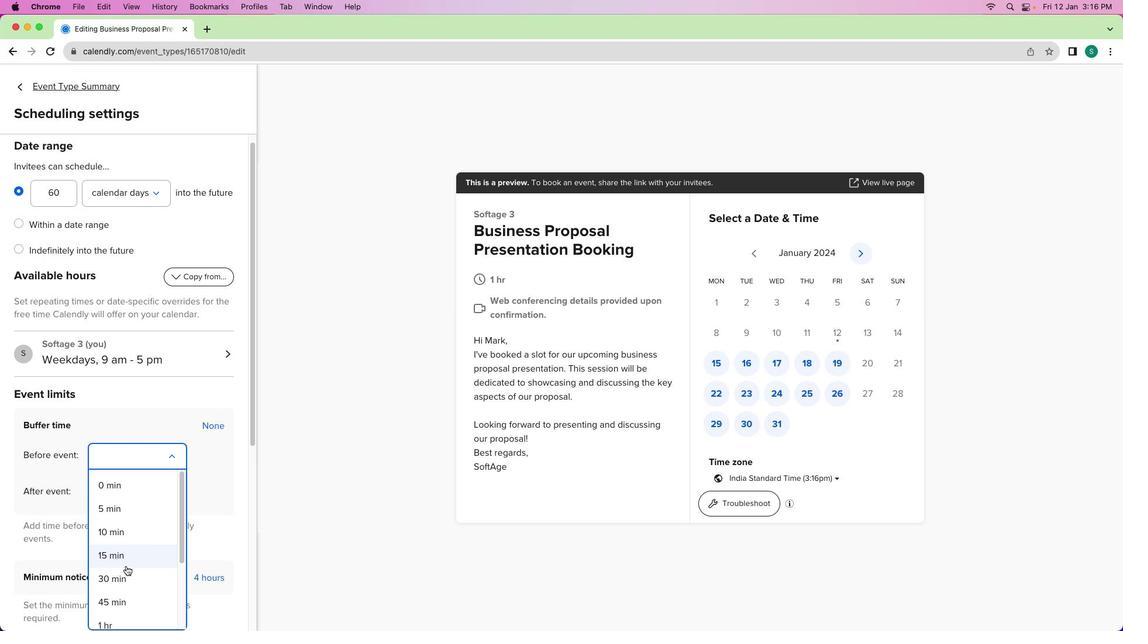 
Action: Mouse pressed left at (125, 566)
Screenshot: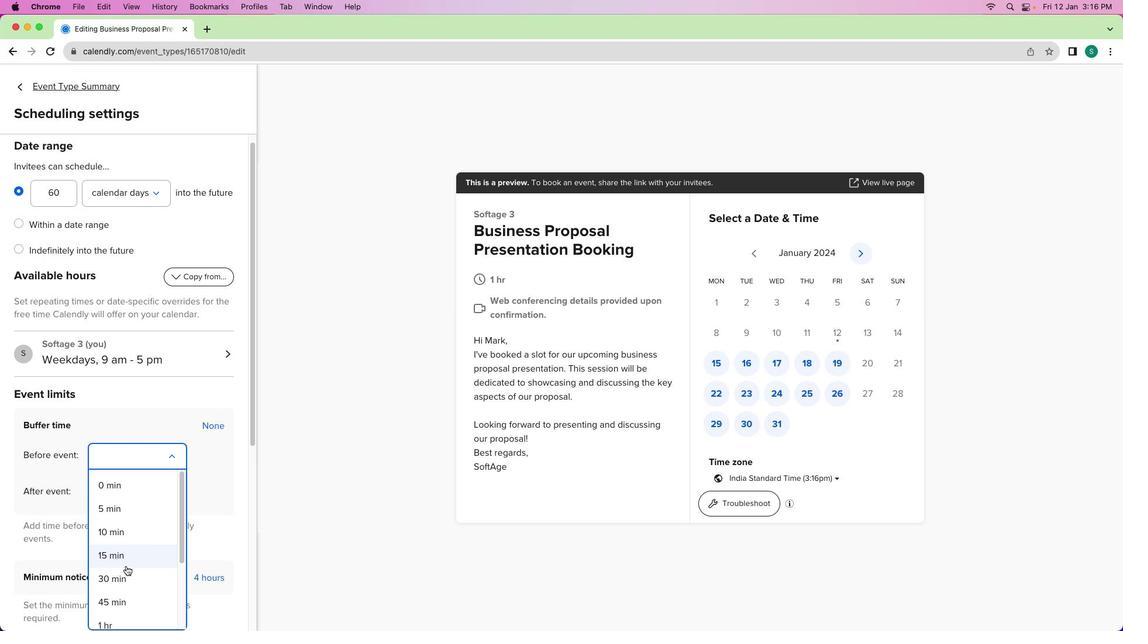 
Action: Mouse moved to (146, 487)
Screenshot: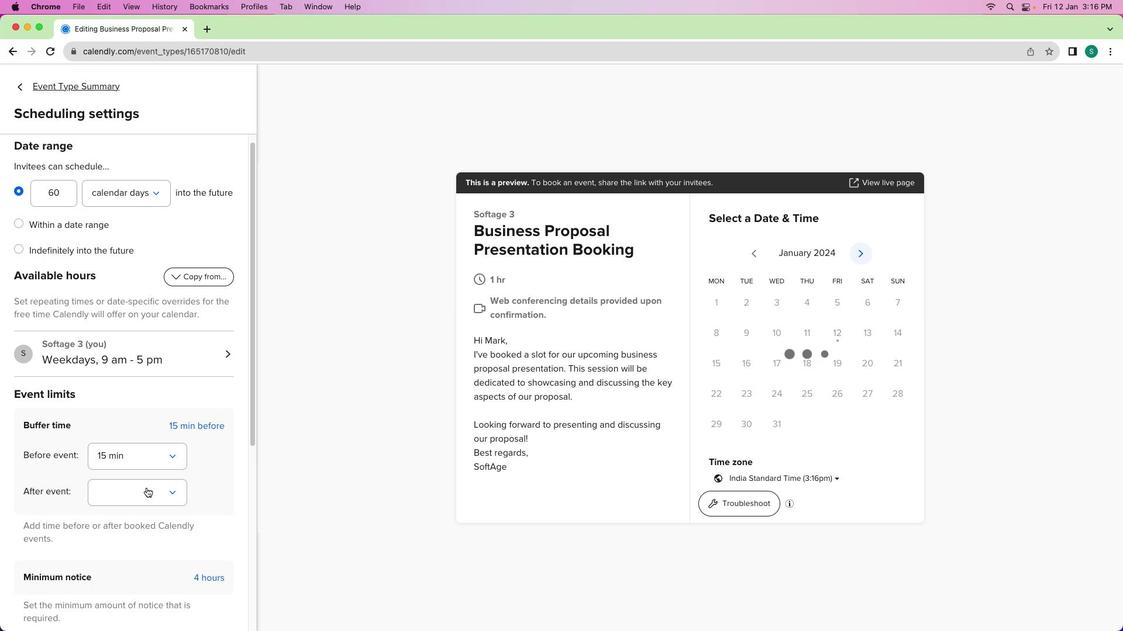 
Action: Mouse pressed left at (146, 487)
Screenshot: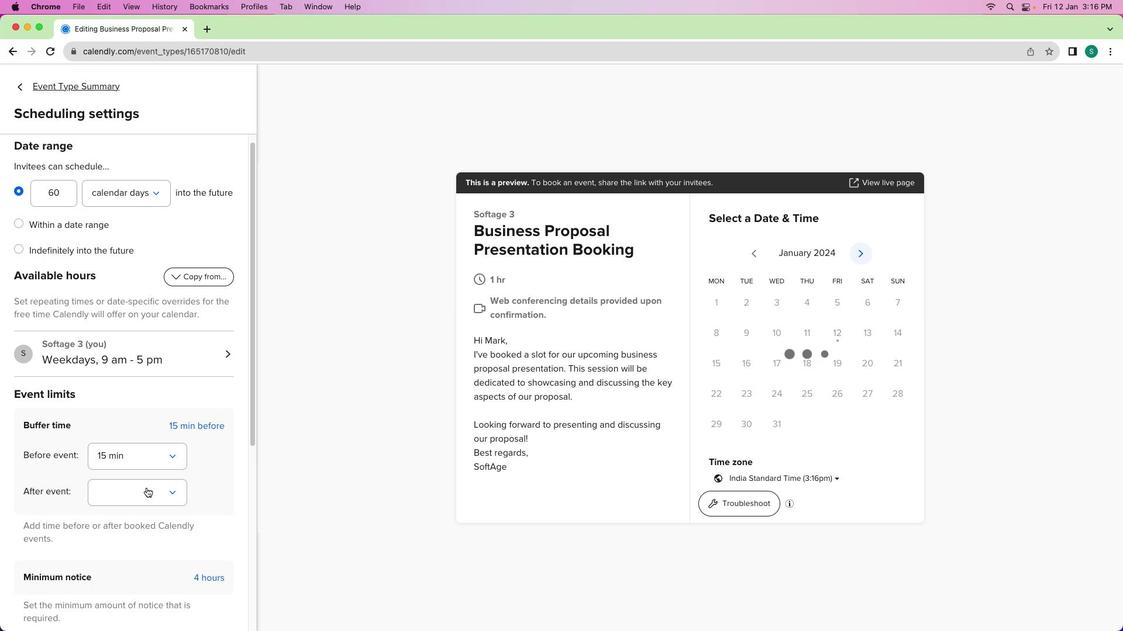 
Action: Mouse moved to (121, 538)
Screenshot: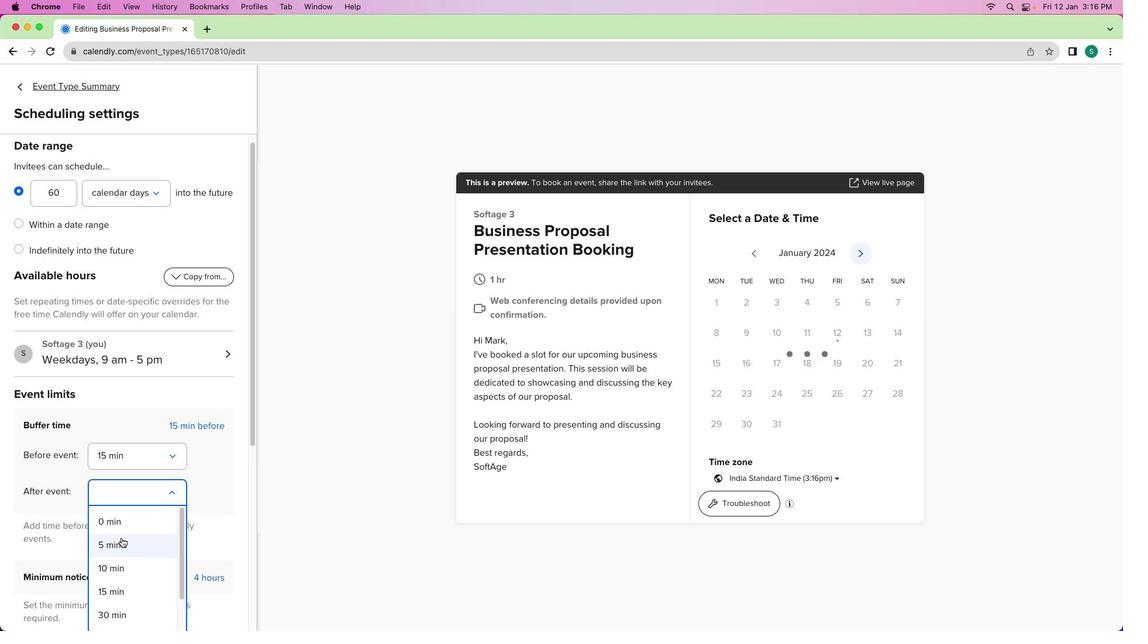 
Action: Mouse pressed left at (121, 538)
Screenshot: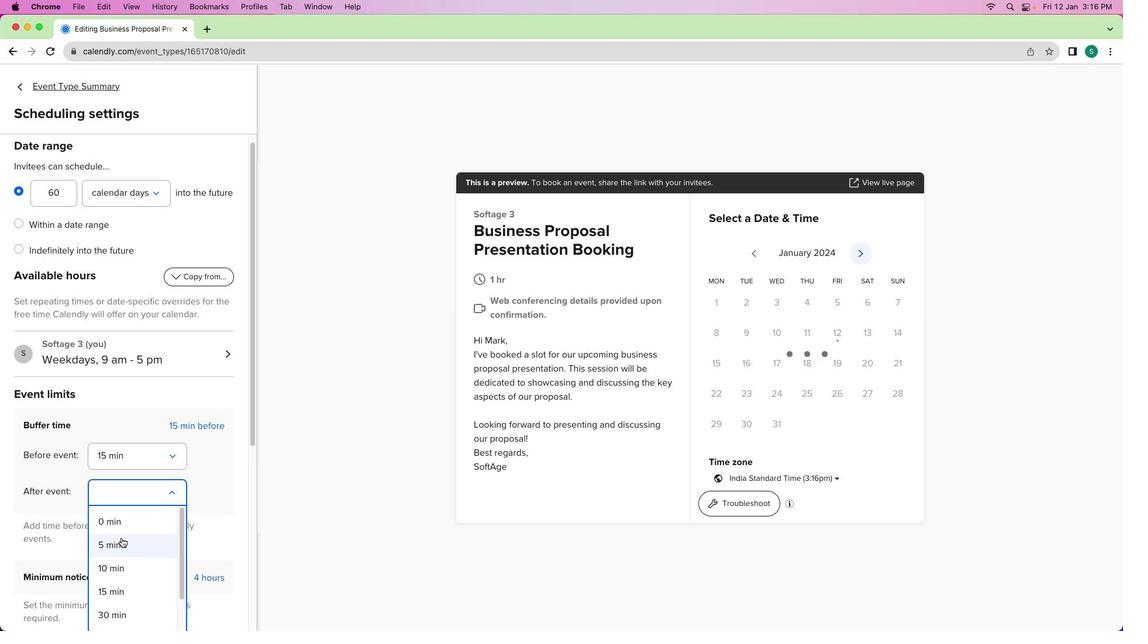 
Action: Mouse moved to (119, 531)
Screenshot: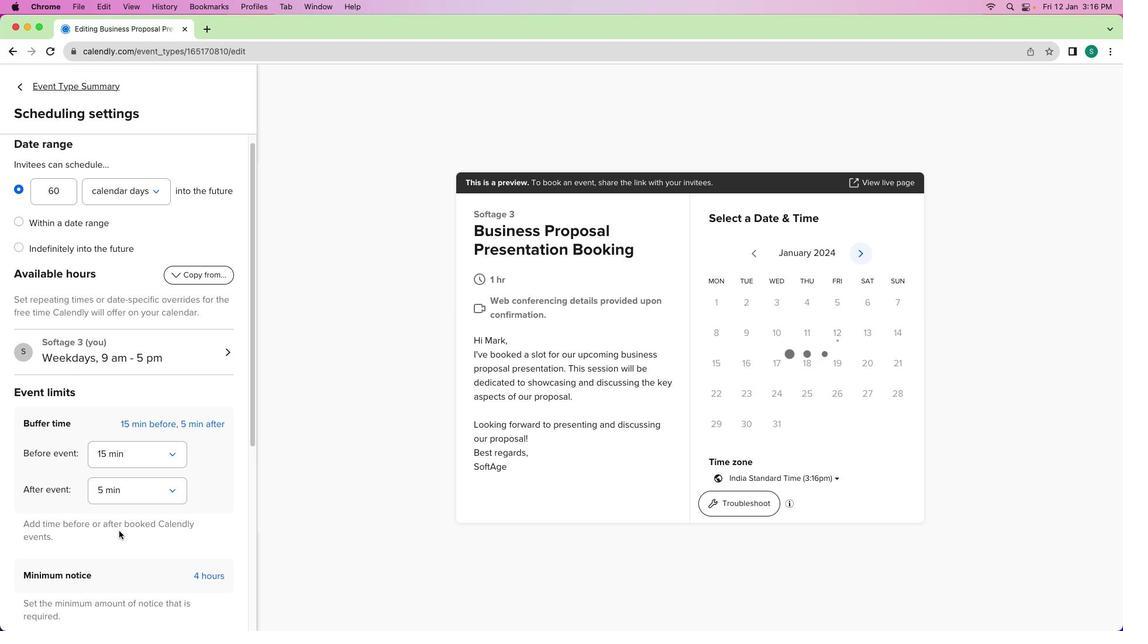 
Action: Mouse scrolled (119, 531) with delta (0, 0)
Screenshot: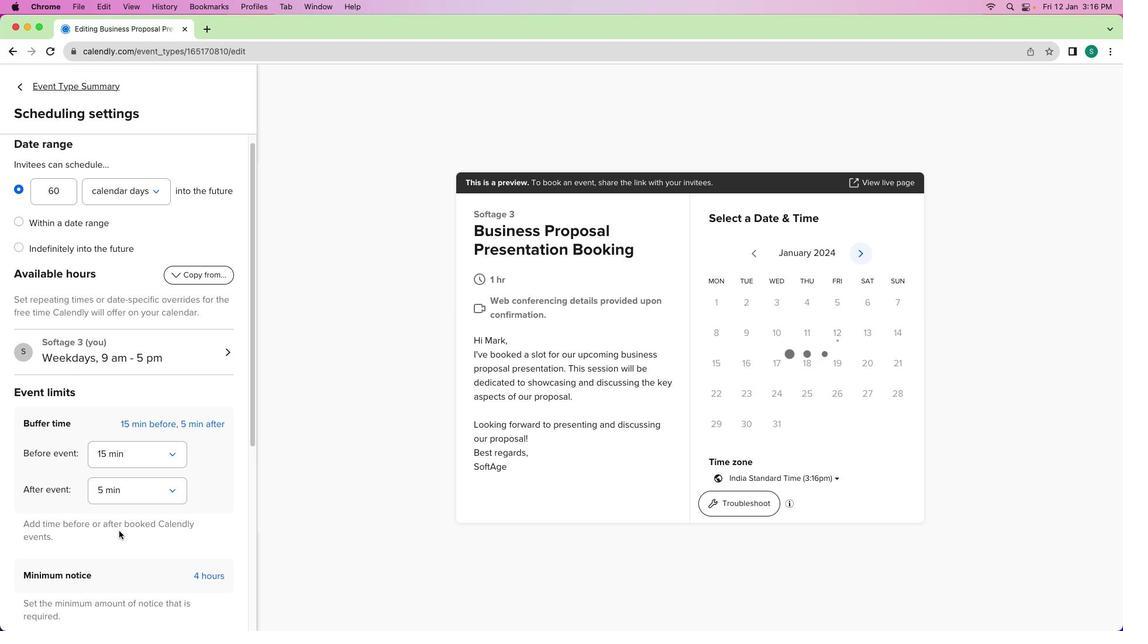 
Action: Mouse moved to (119, 531)
Screenshot: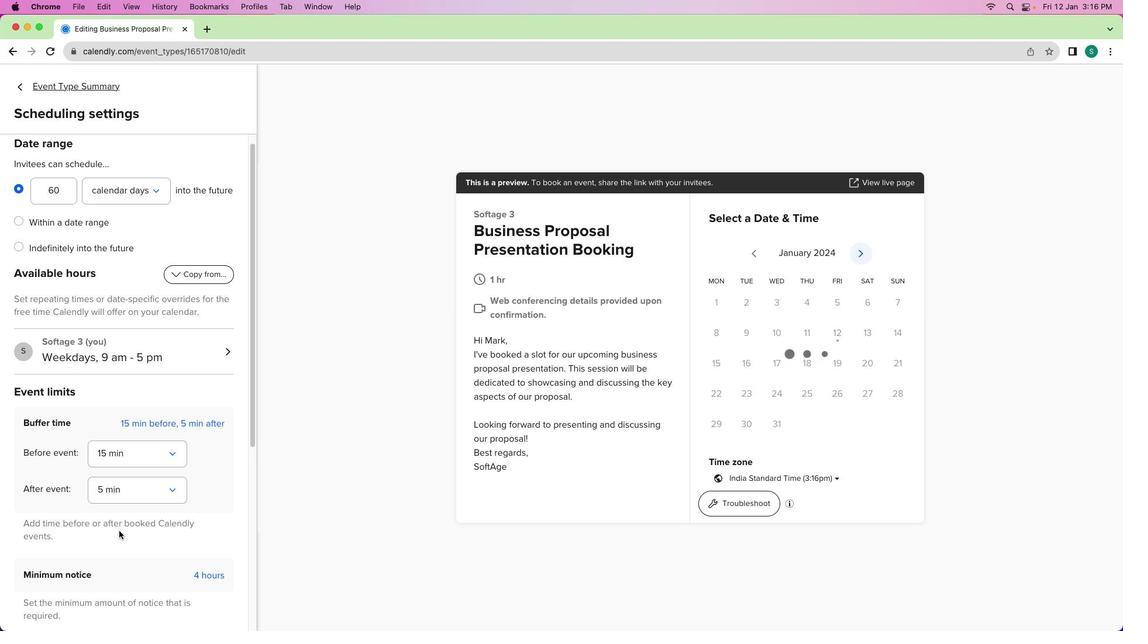
Action: Mouse scrolled (119, 531) with delta (0, 0)
Screenshot: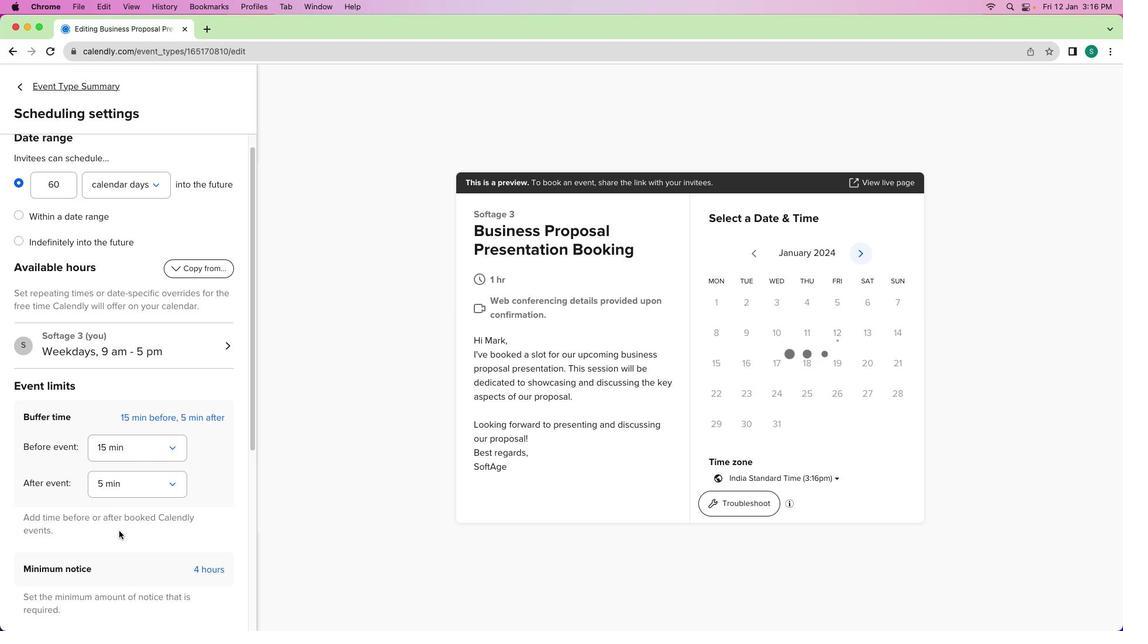 
Action: Mouse moved to (119, 530)
Screenshot: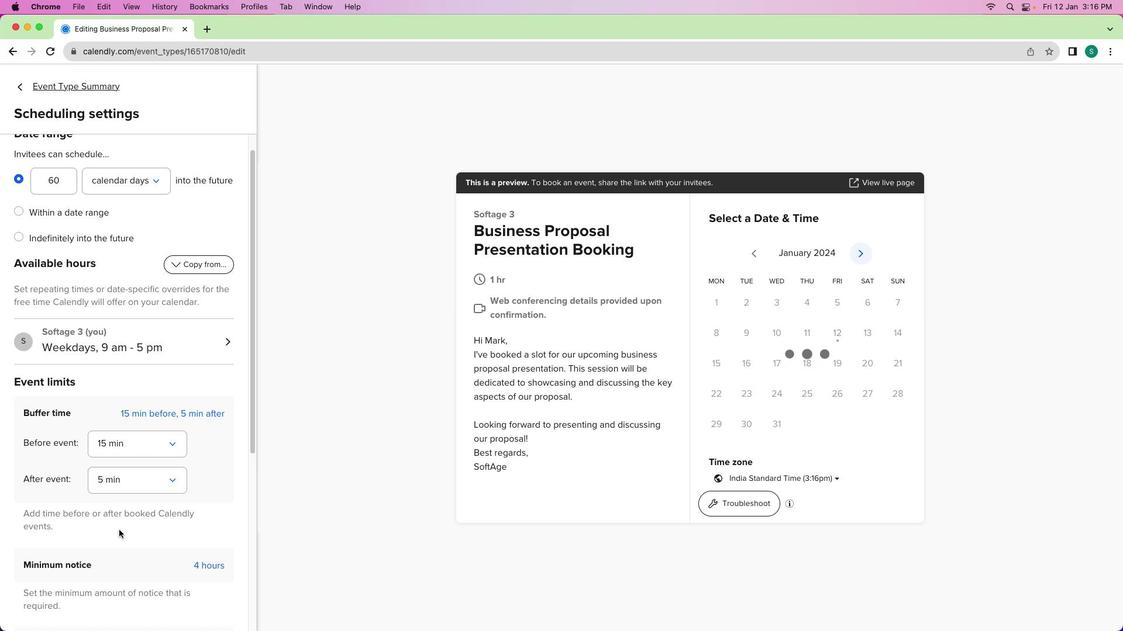 
Action: Mouse scrolled (119, 530) with delta (0, 0)
Screenshot: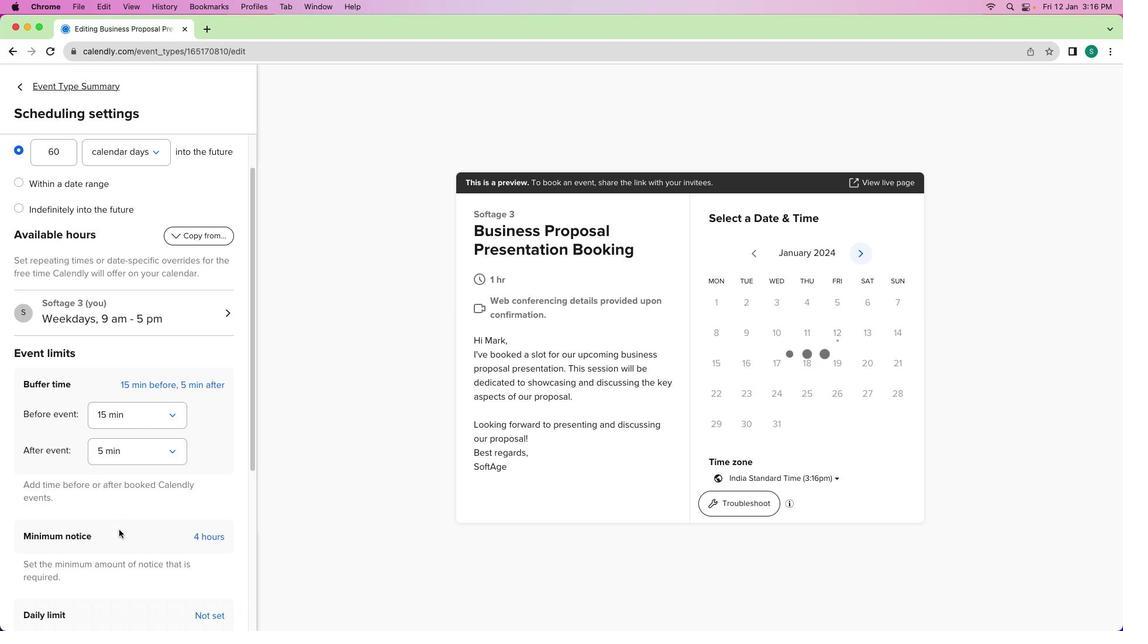 
Action: Mouse scrolled (119, 530) with delta (0, 0)
Screenshot: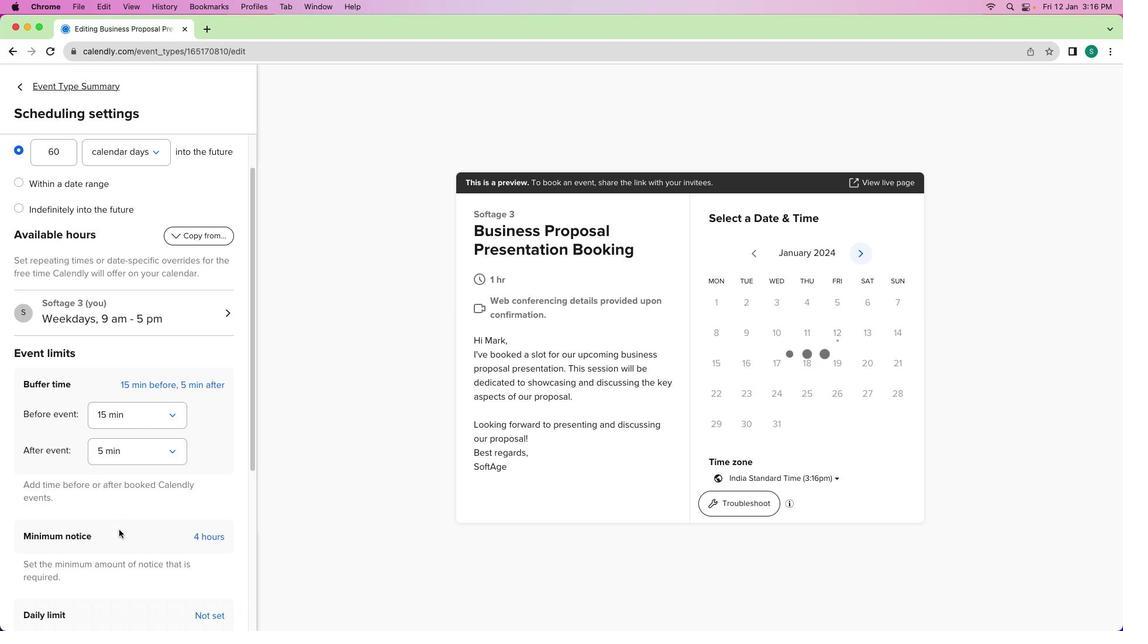 
Action: Mouse scrolled (119, 530) with delta (0, -1)
Screenshot: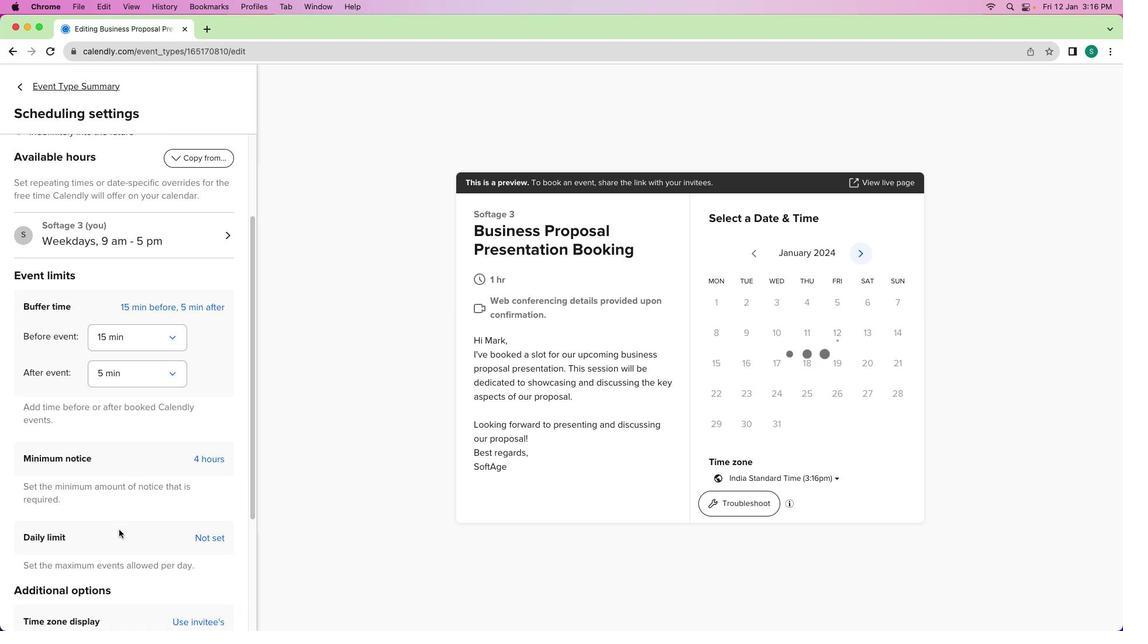 
Action: Mouse scrolled (119, 530) with delta (0, -2)
Screenshot: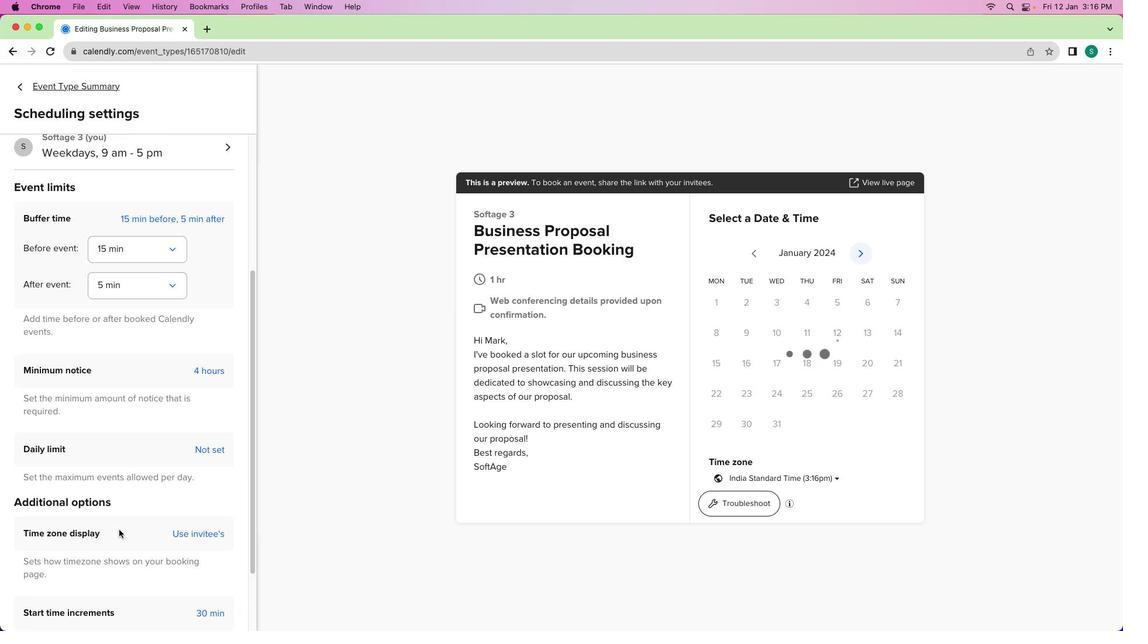 
Action: Mouse scrolled (119, 530) with delta (0, -2)
Screenshot: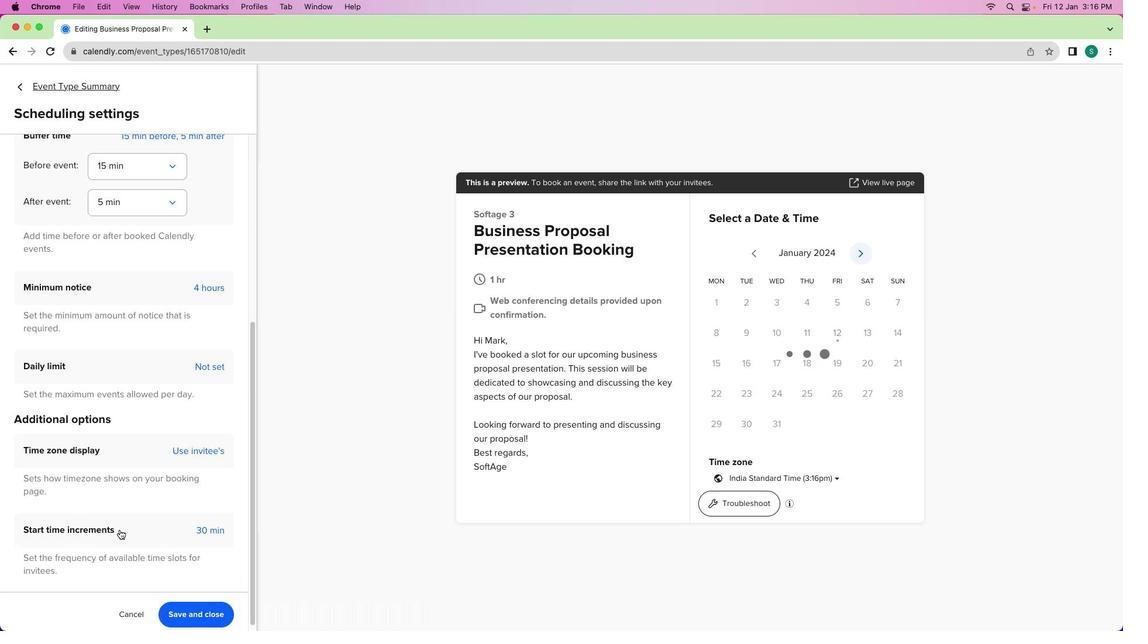 
Action: Mouse moved to (219, 281)
Screenshot: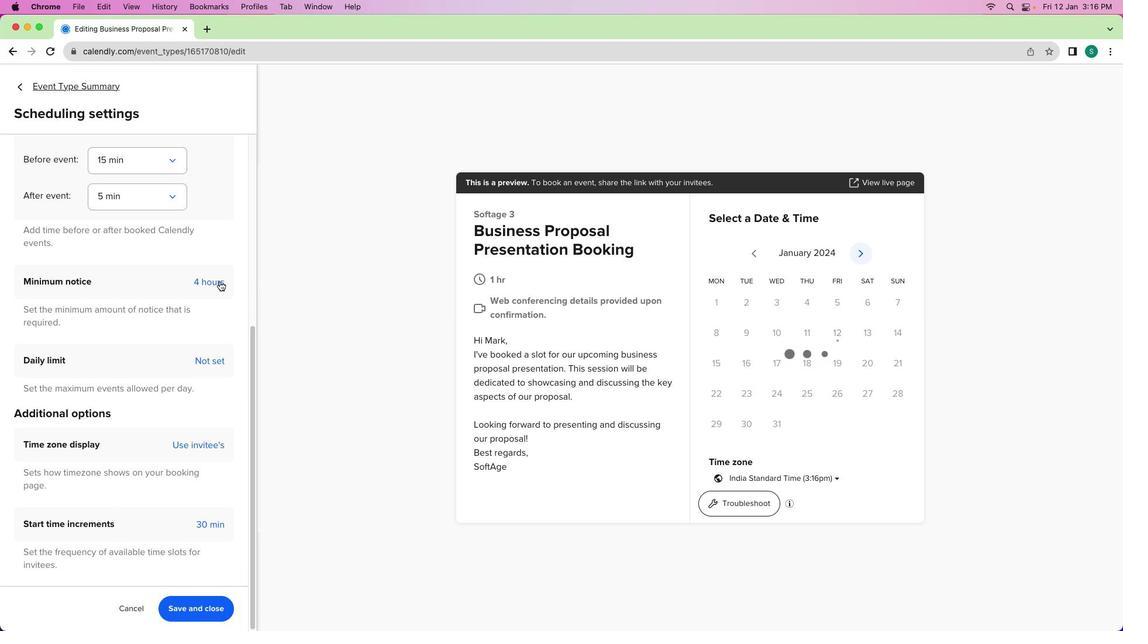 
Action: Mouse pressed left at (219, 281)
Screenshot: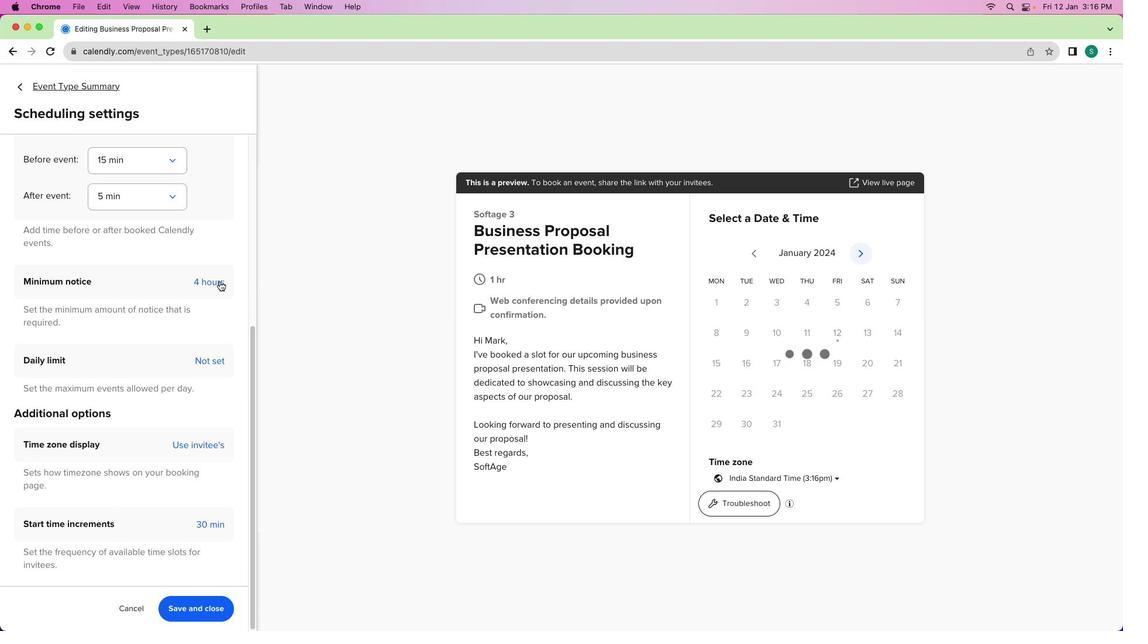 
Action: Mouse moved to (50, 276)
Screenshot: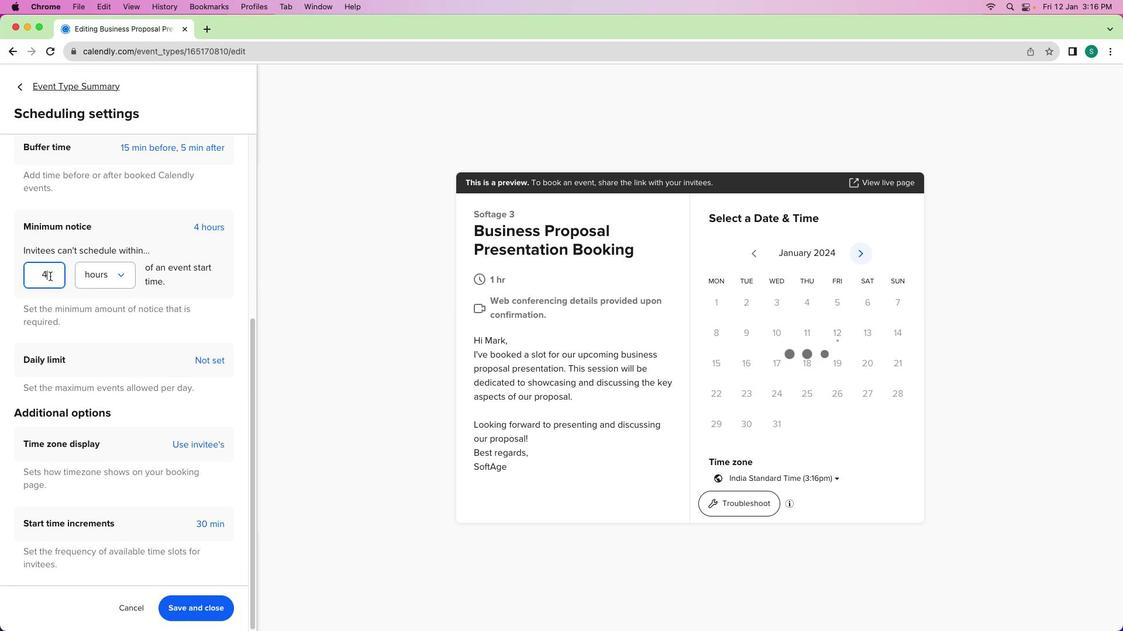 
Action: Mouse pressed left at (50, 276)
Screenshot: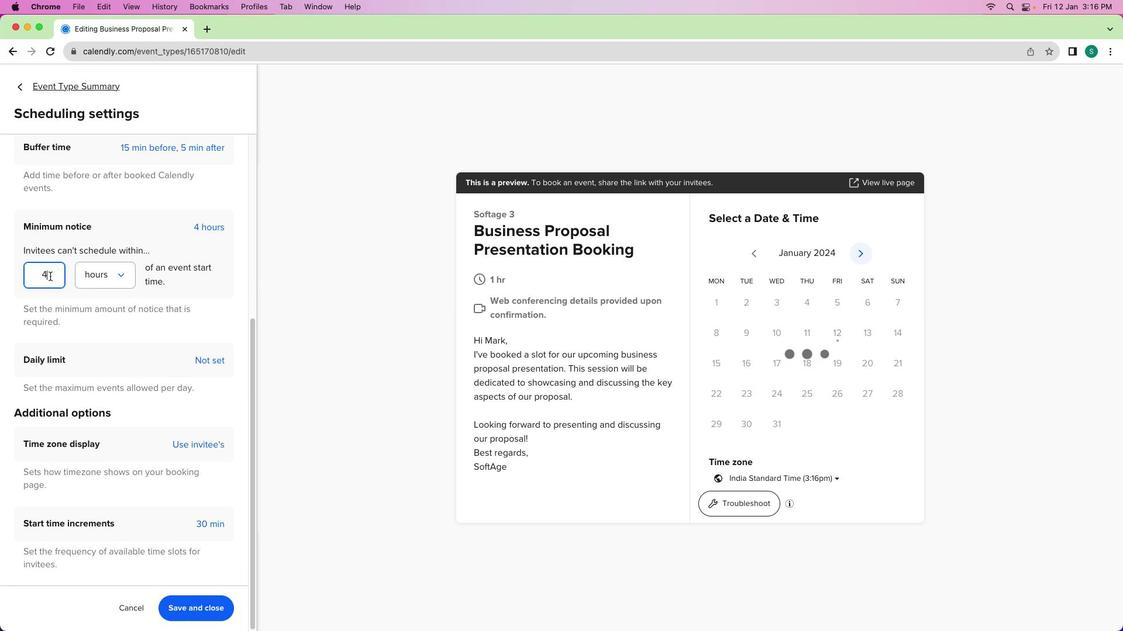 
Action: Key pressed Key.backspace'1'
Screenshot: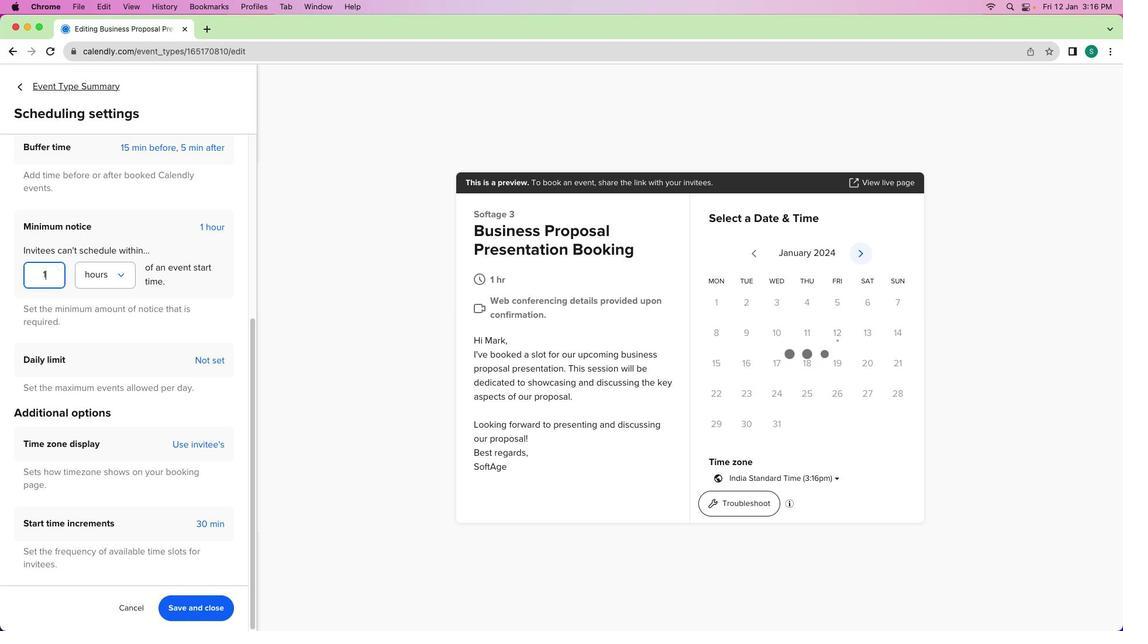 
Action: Mouse moved to (99, 413)
Screenshot: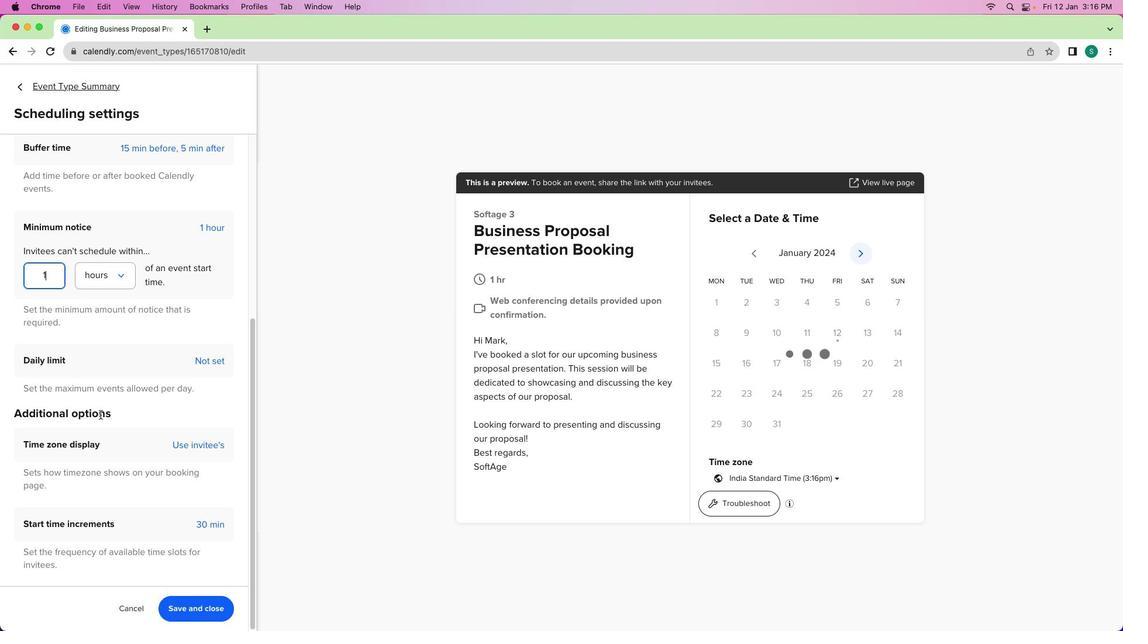 
Action: Mouse scrolled (99, 413) with delta (0, 0)
Screenshot: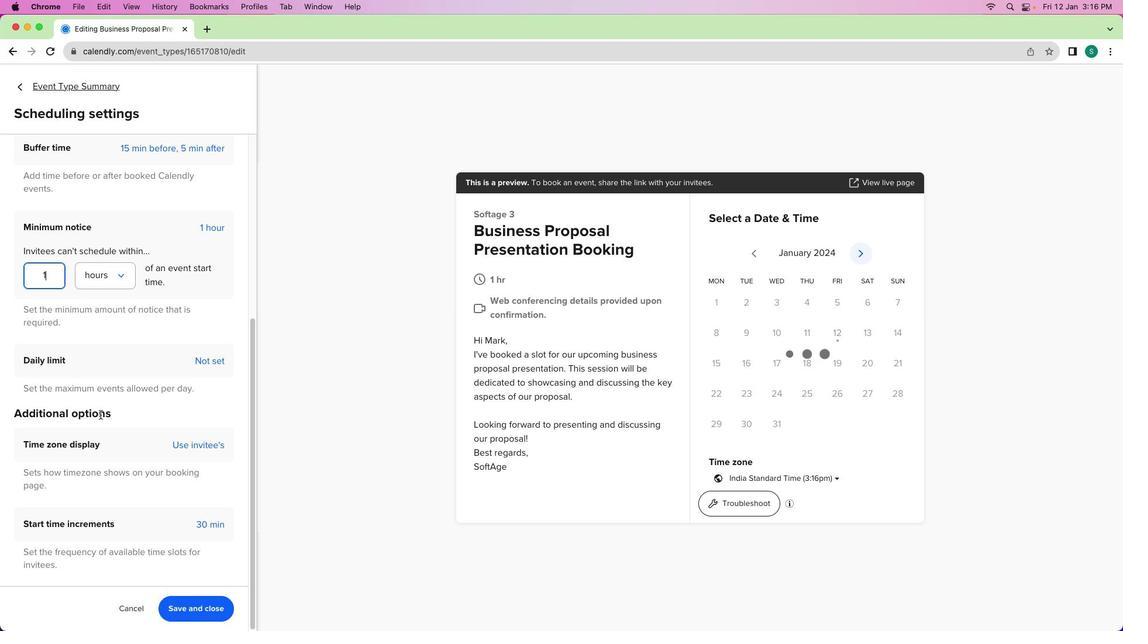 
Action: Mouse moved to (99, 413)
Screenshot: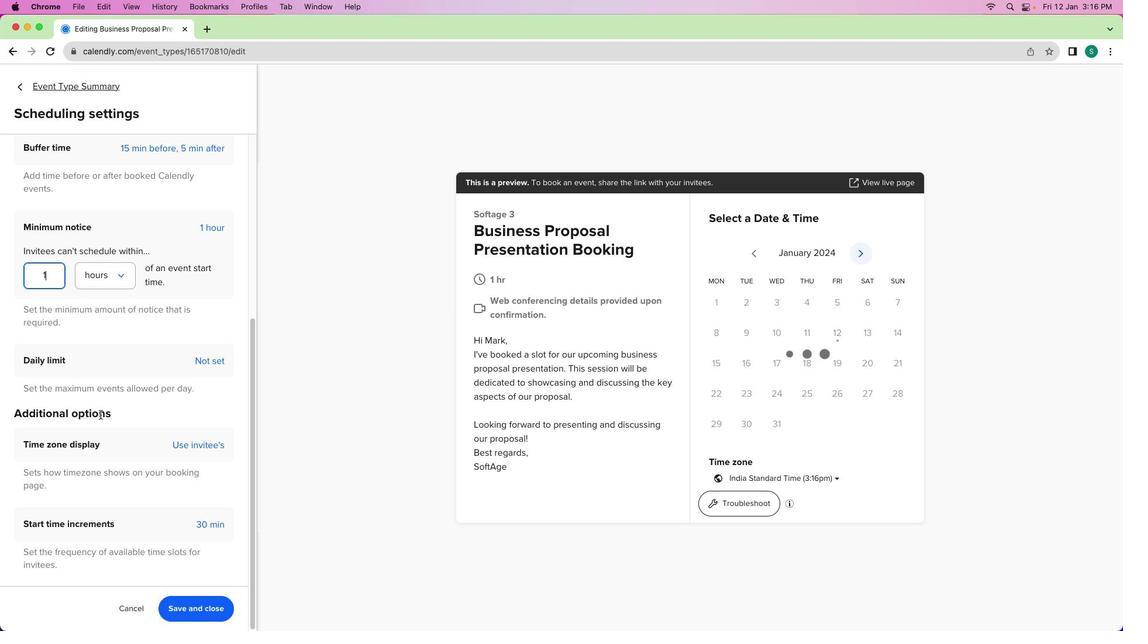 
Action: Mouse scrolled (99, 413) with delta (0, 0)
Screenshot: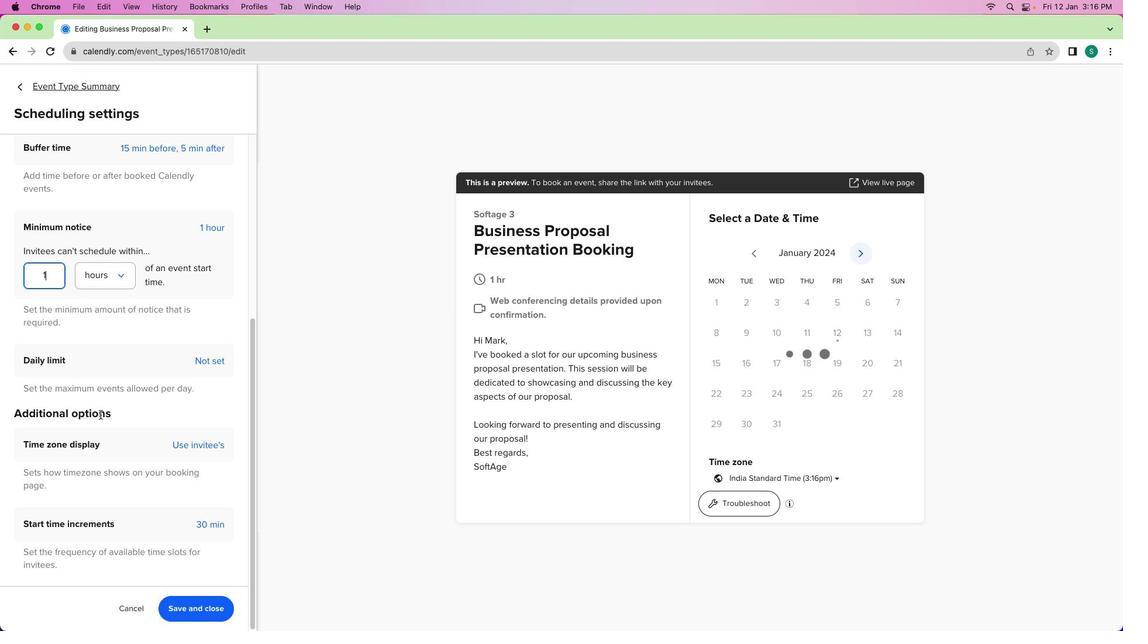 
Action: Mouse moved to (100, 415)
Screenshot: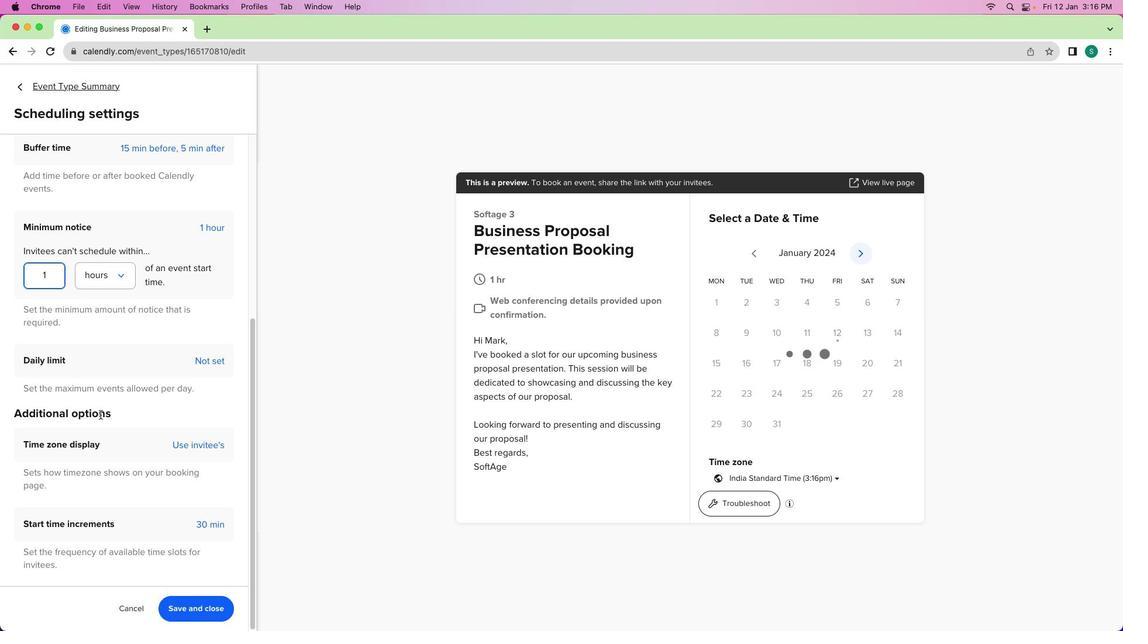 
Action: Mouse scrolled (100, 415) with delta (0, -1)
Screenshot: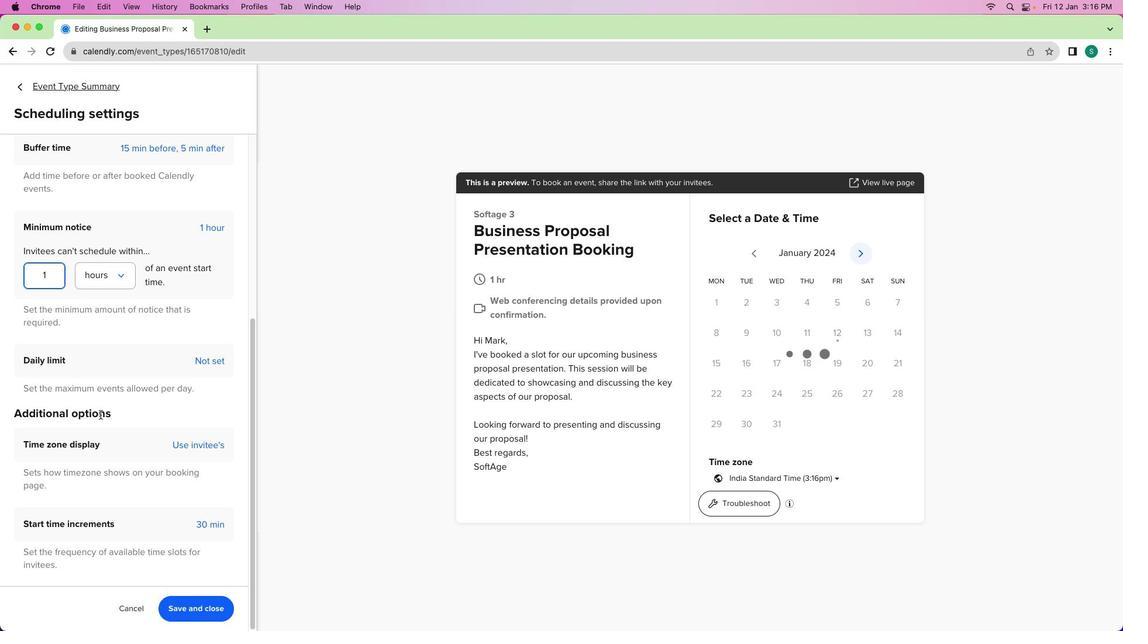
Action: Mouse scrolled (100, 415) with delta (0, -2)
Screenshot: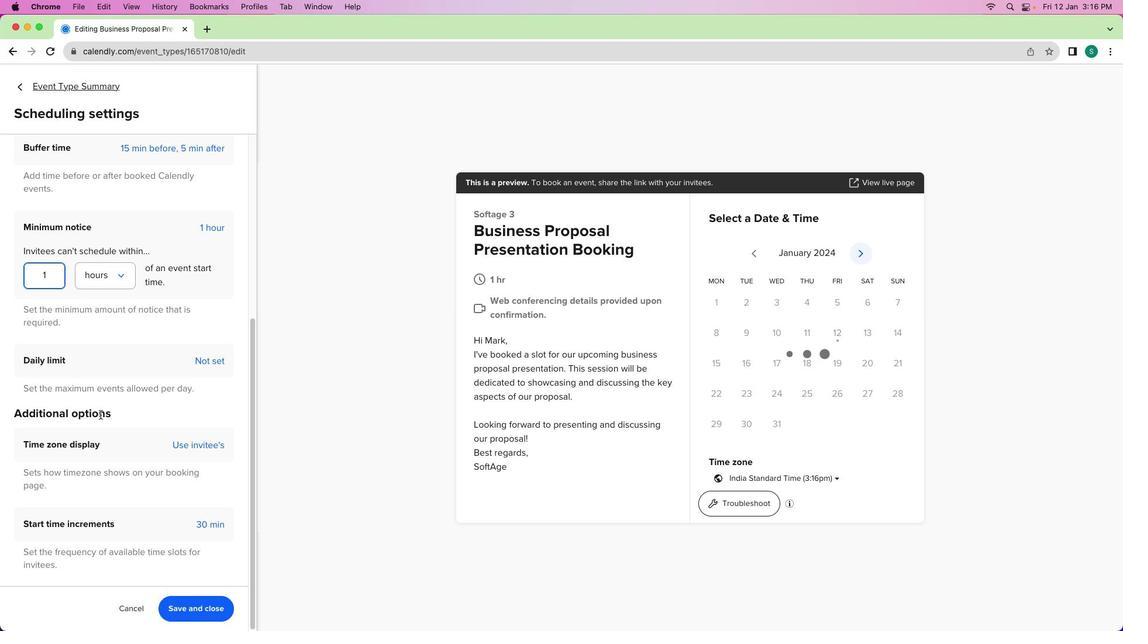 
Action: Mouse moved to (215, 527)
Screenshot: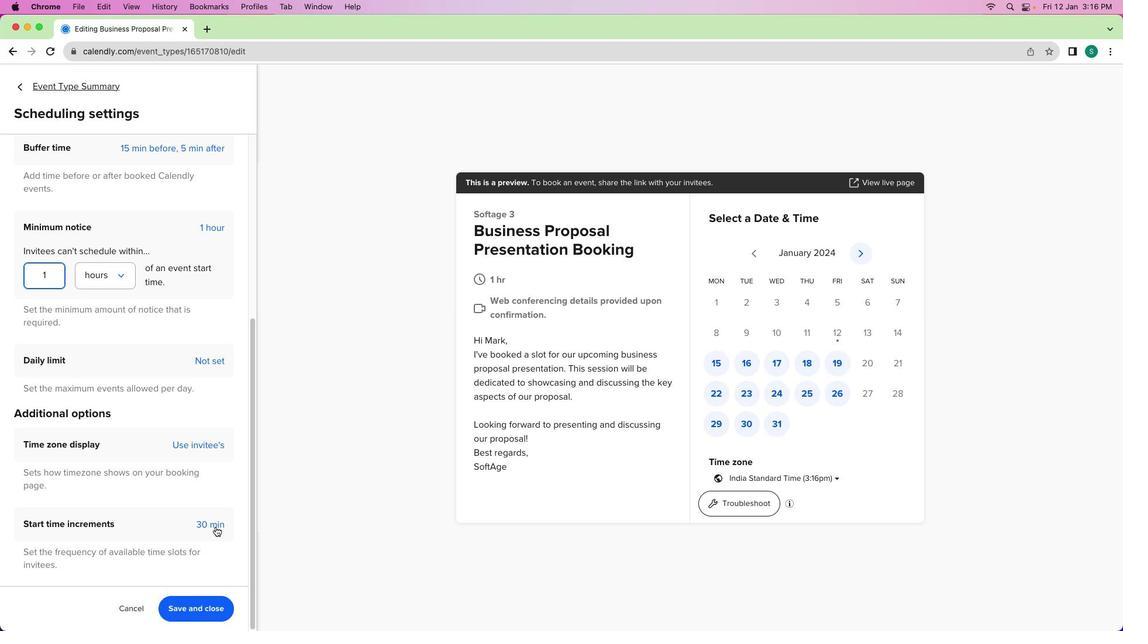 
Action: Mouse pressed left at (215, 527)
Screenshot: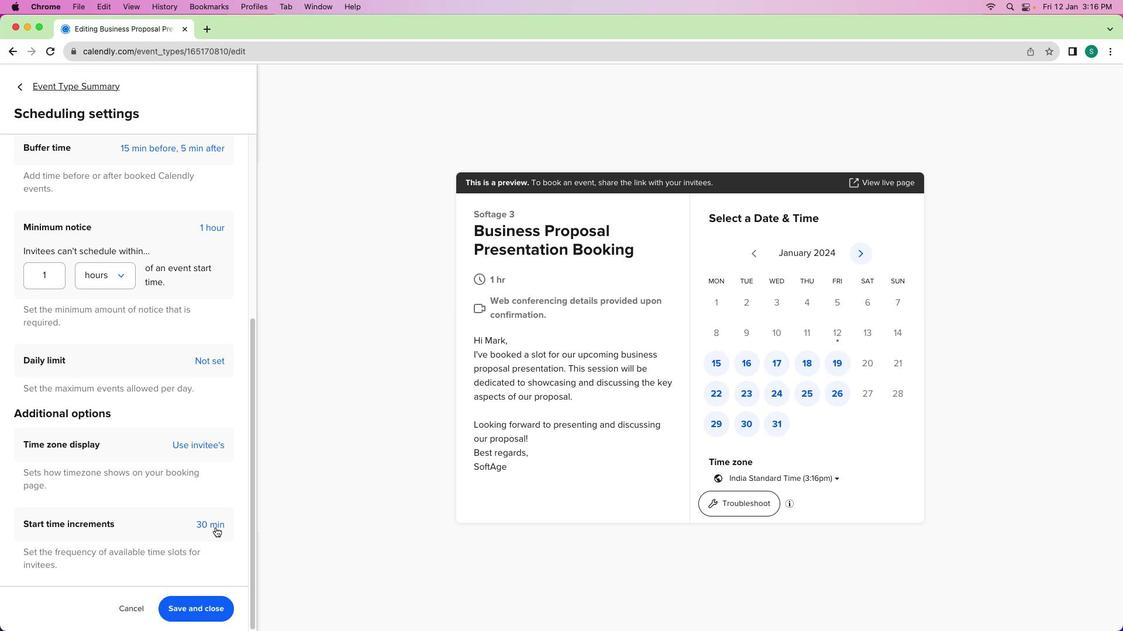 
Action: Mouse moved to (179, 539)
Screenshot: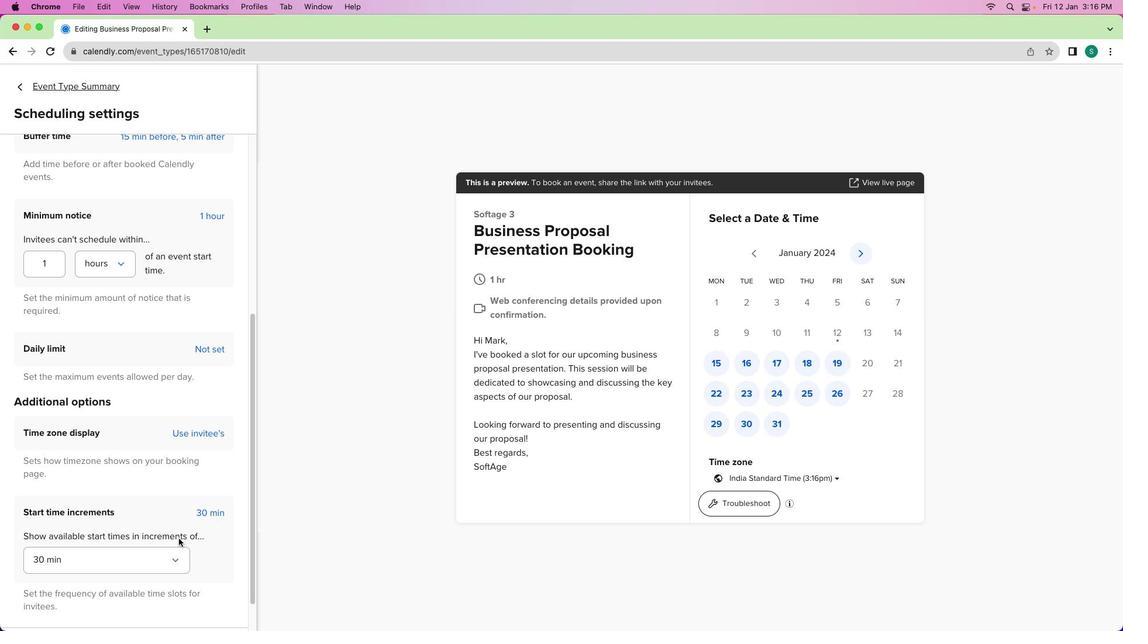 
Action: Mouse scrolled (179, 539) with delta (0, 0)
Screenshot: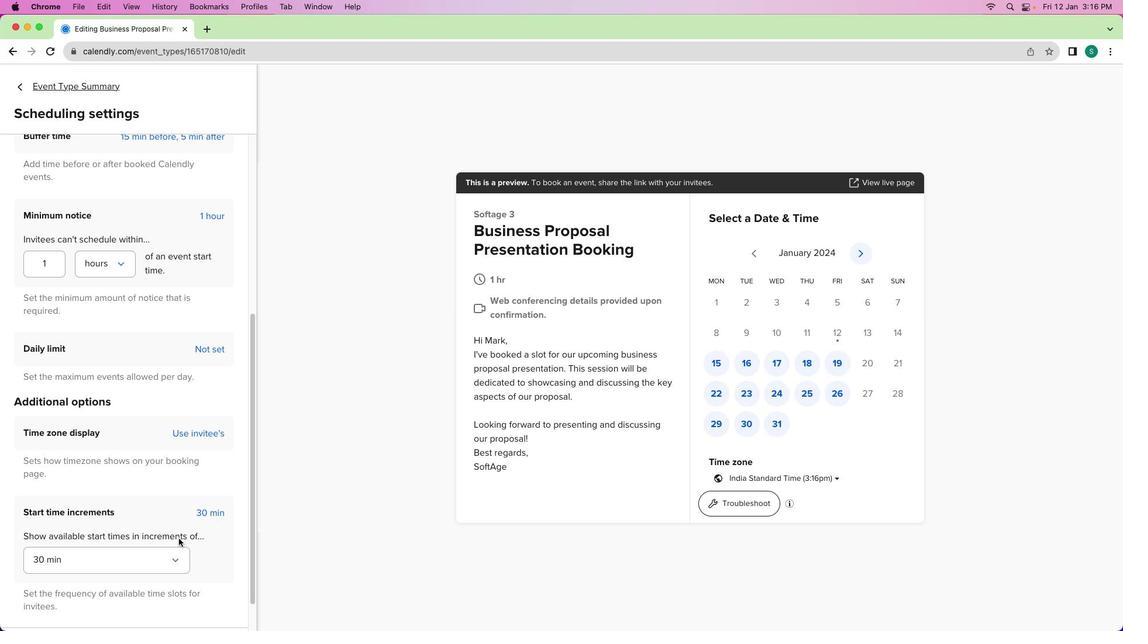 
Action: Mouse moved to (179, 538)
Screenshot: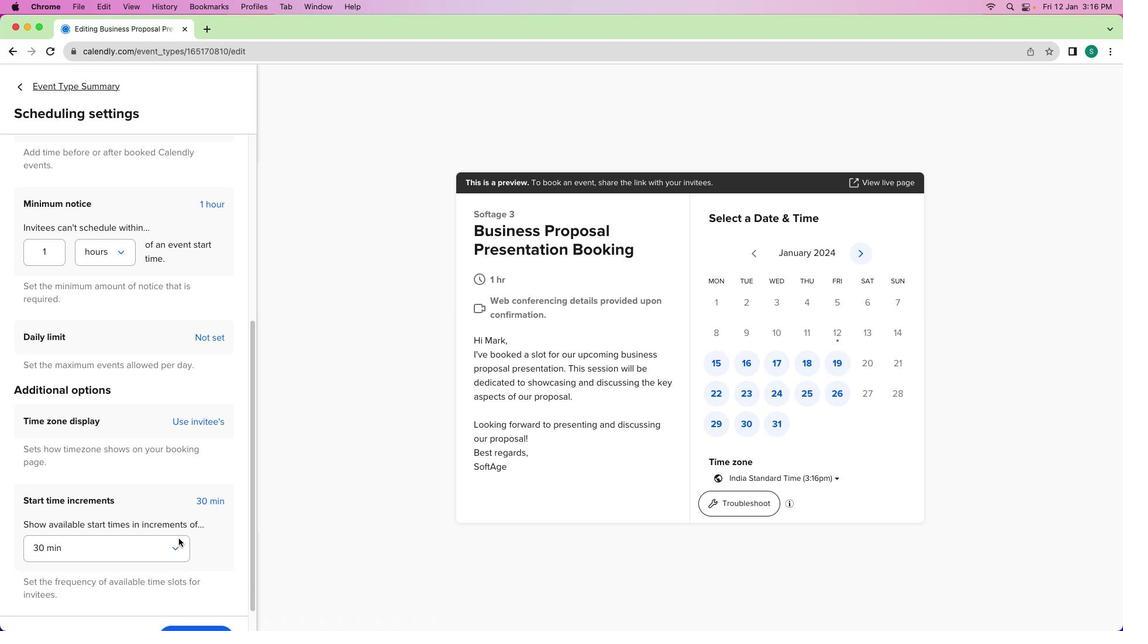 
Action: Mouse scrolled (179, 538) with delta (0, 0)
Screenshot: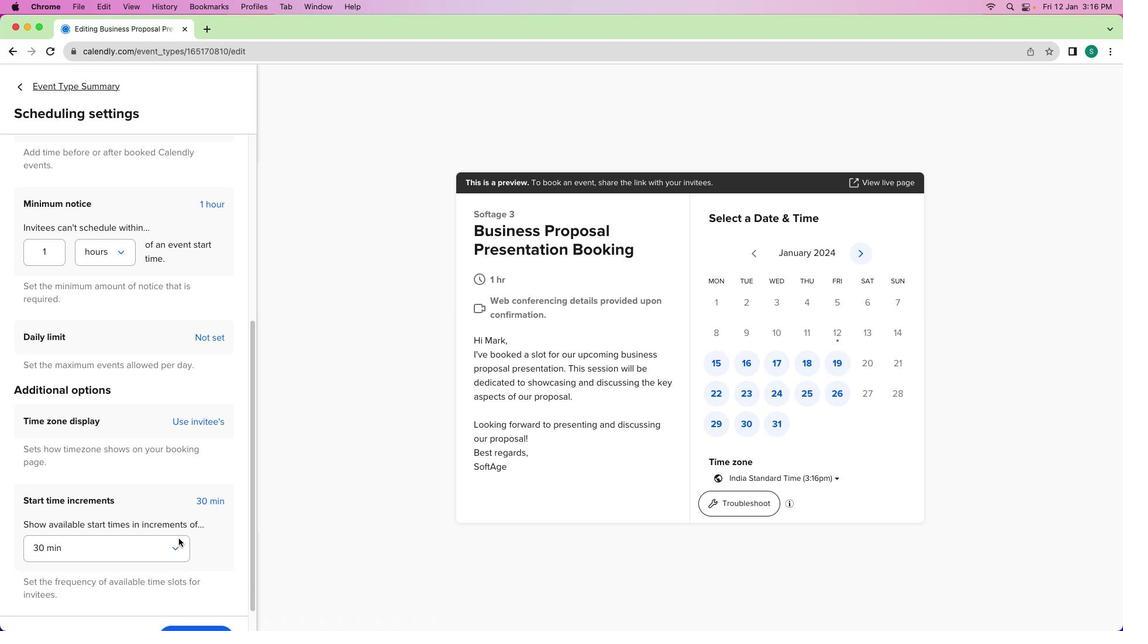 
Action: Mouse scrolled (179, 538) with delta (0, -1)
Screenshot: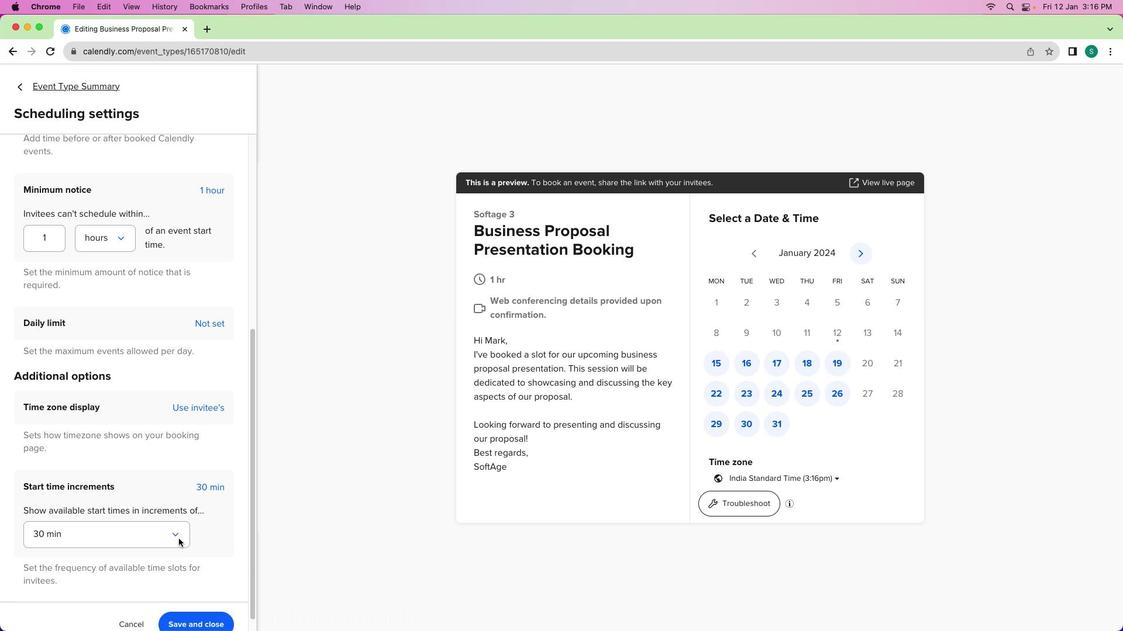 
Action: Mouse scrolled (179, 538) with delta (0, -2)
Screenshot: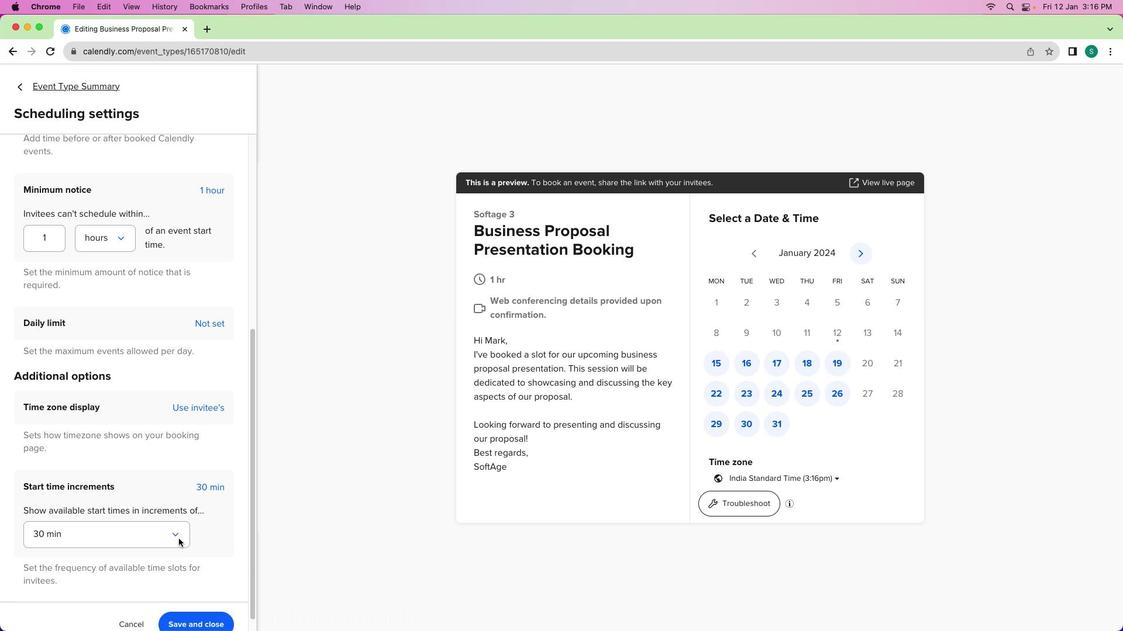 
Action: Mouse scrolled (179, 538) with delta (0, -2)
Screenshot: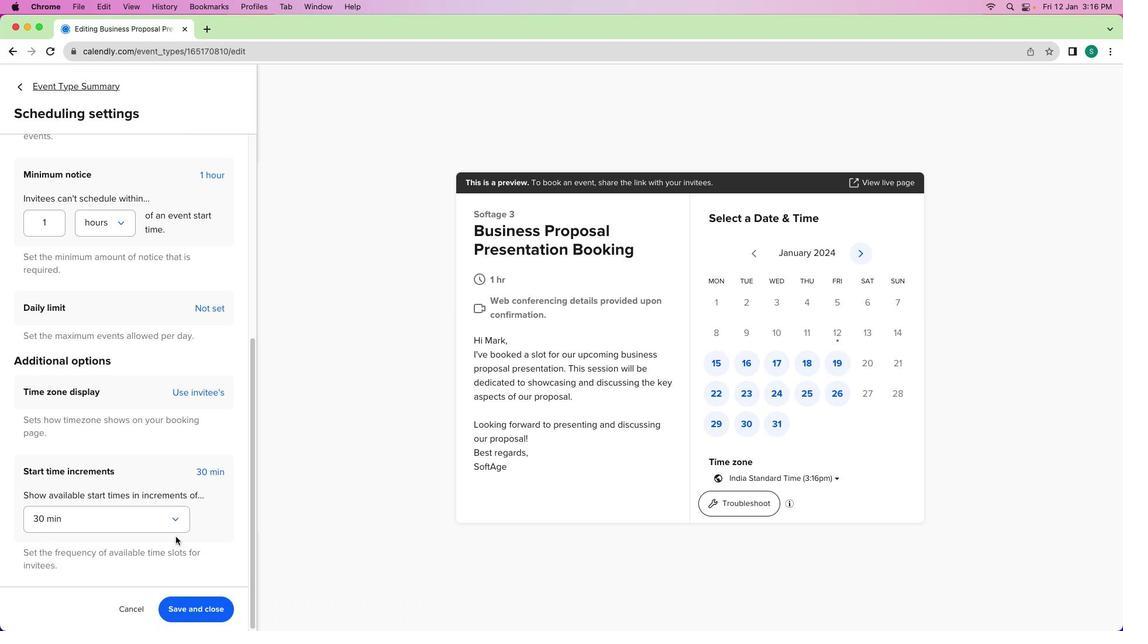 
Action: Mouse moved to (178, 538)
Screenshot: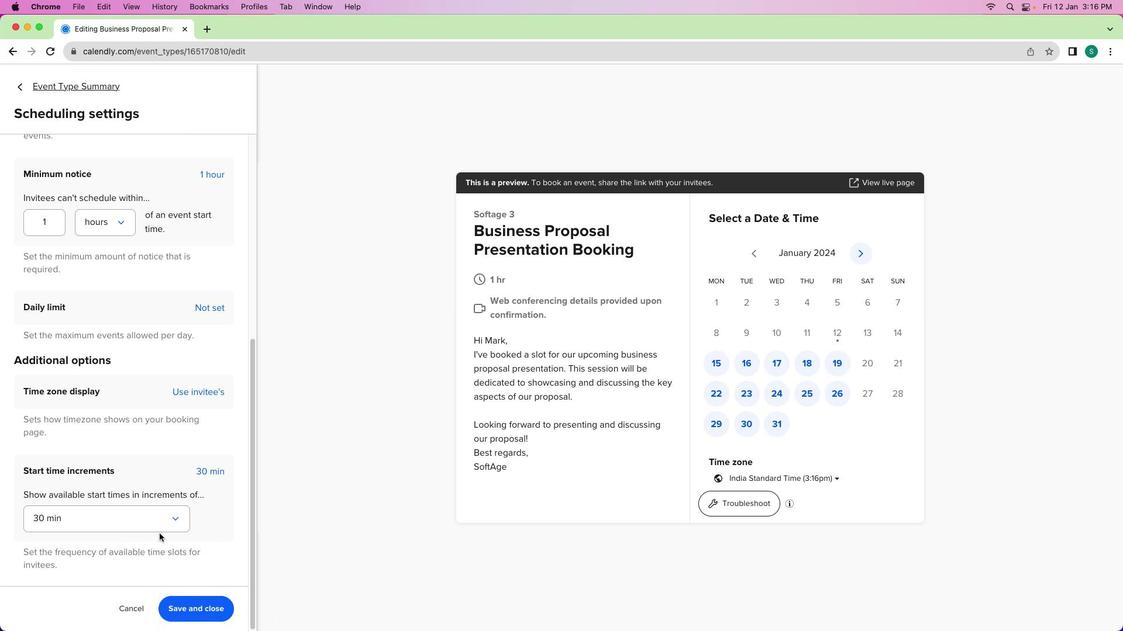 
Action: Mouse scrolled (178, 538) with delta (0, -2)
Screenshot: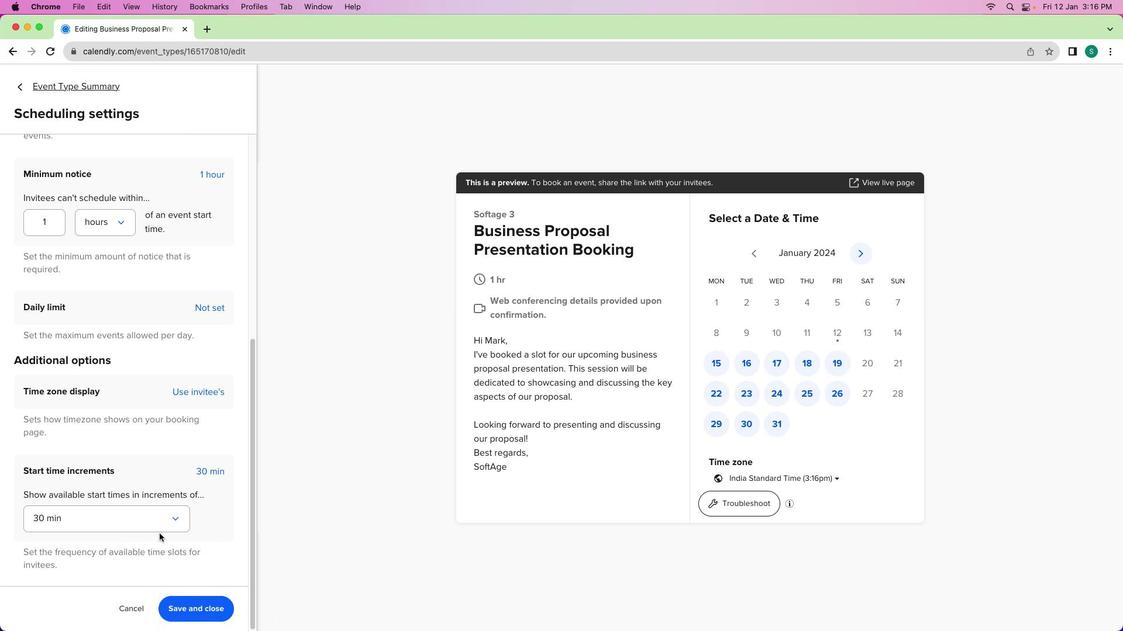 
Action: Mouse moved to (153, 521)
Screenshot: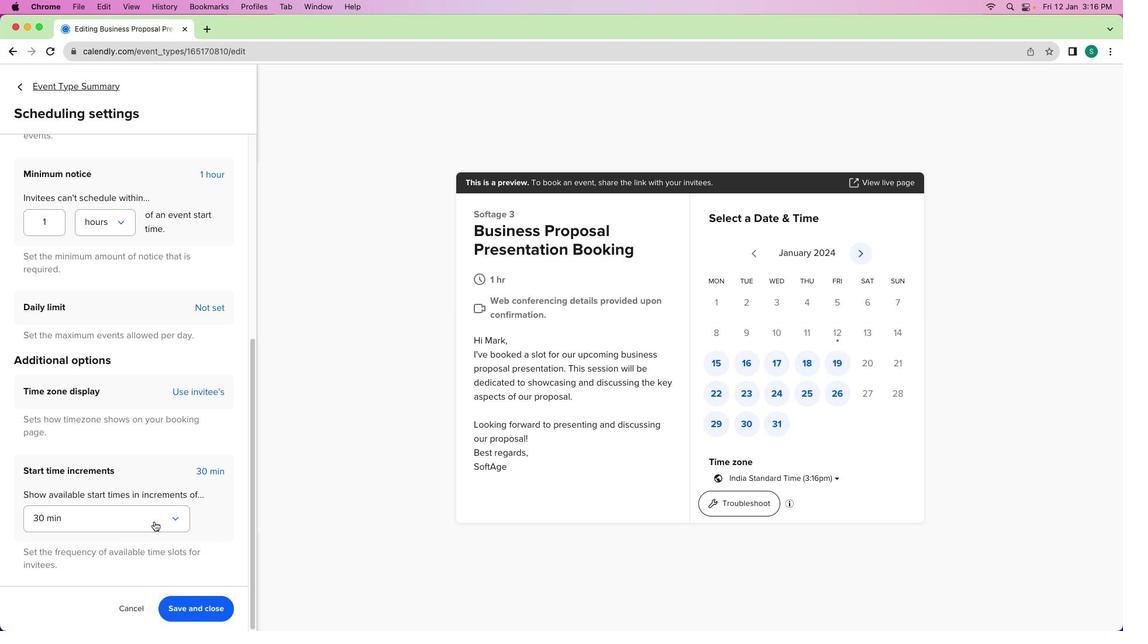 
Action: Mouse pressed left at (153, 521)
Screenshot: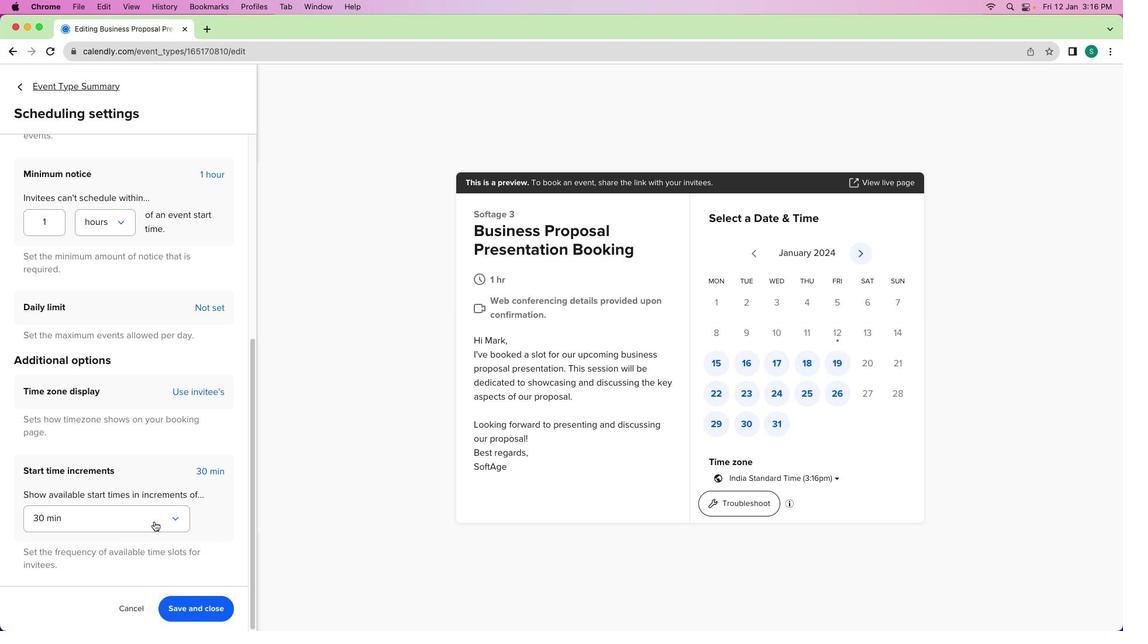 
Action: Mouse moved to (109, 556)
Screenshot: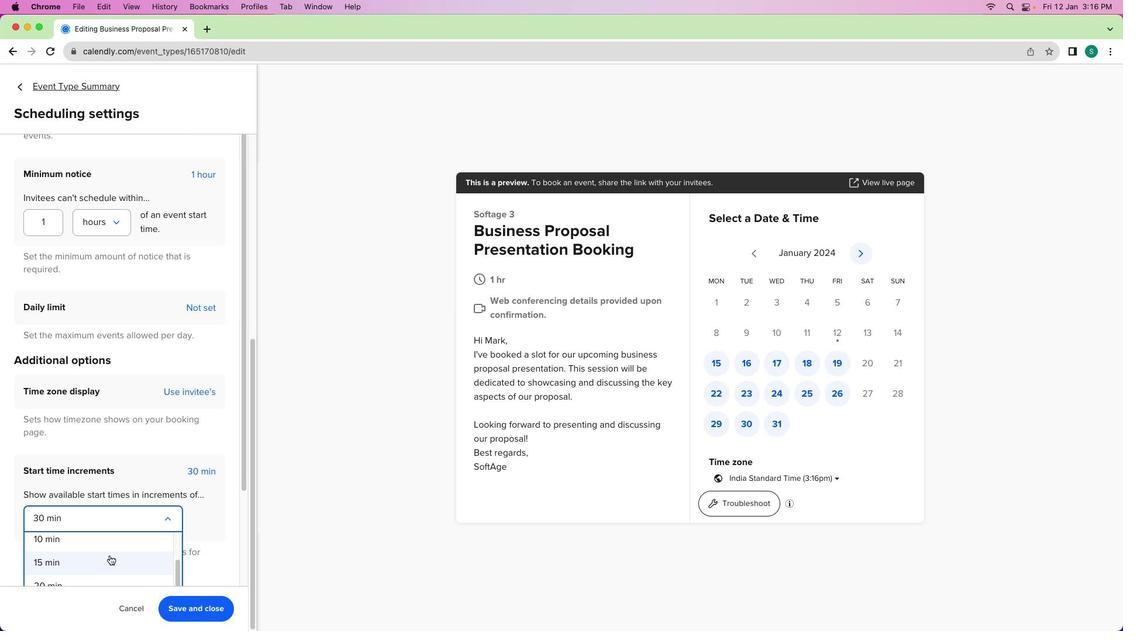 
Action: Mouse scrolled (109, 556) with delta (0, 0)
Screenshot: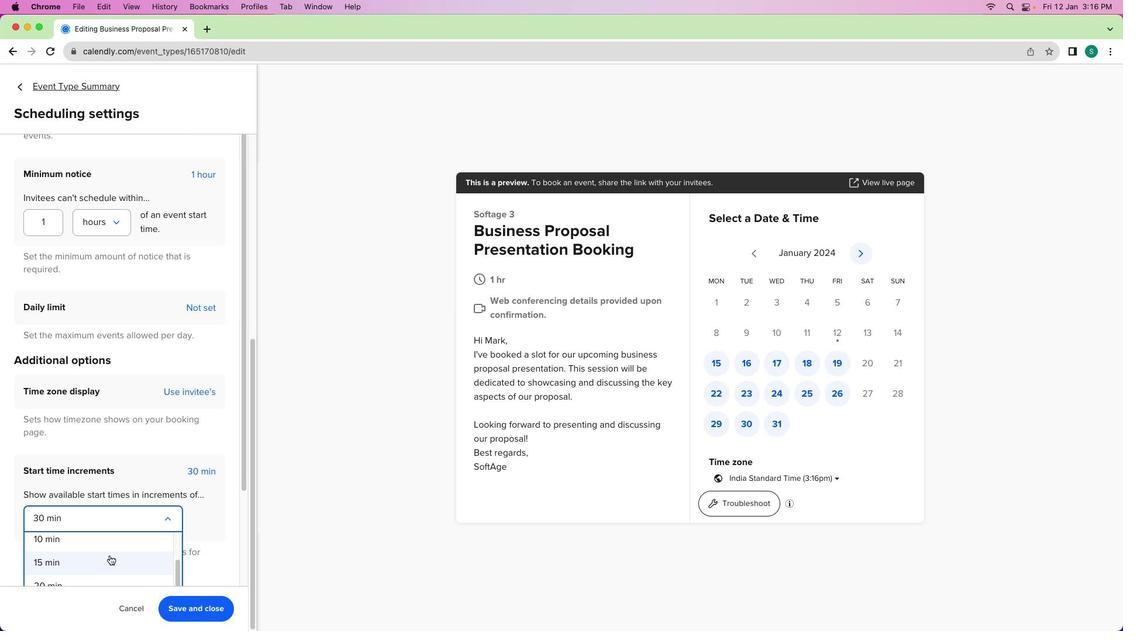 
Action: Mouse scrolled (109, 556) with delta (0, 0)
Screenshot: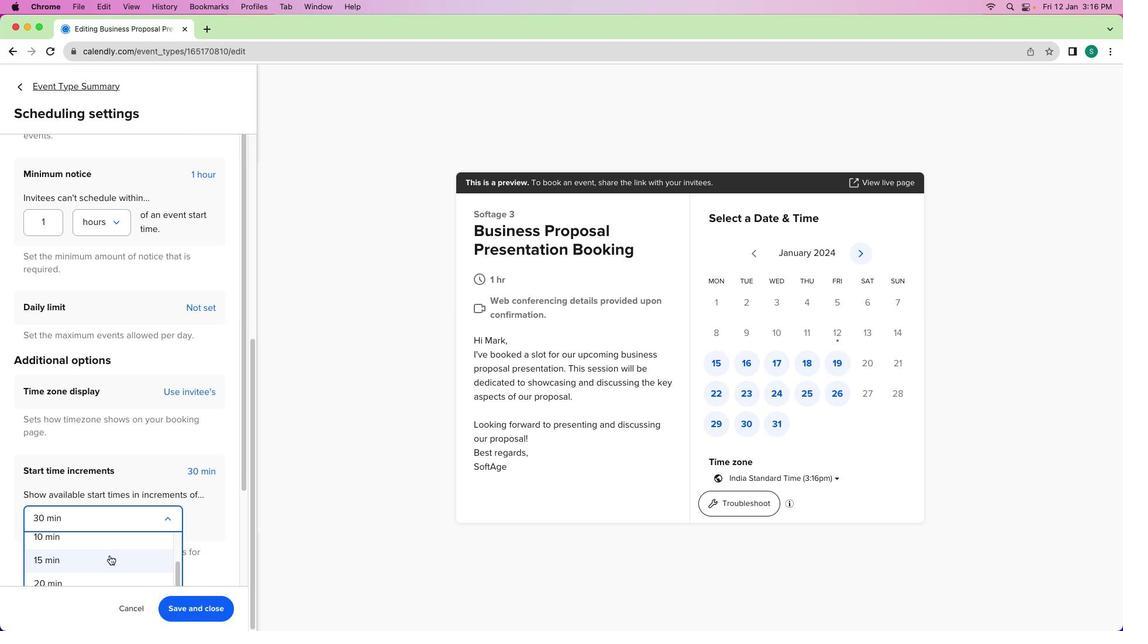 
Action: Mouse scrolled (109, 556) with delta (0, -1)
Screenshot: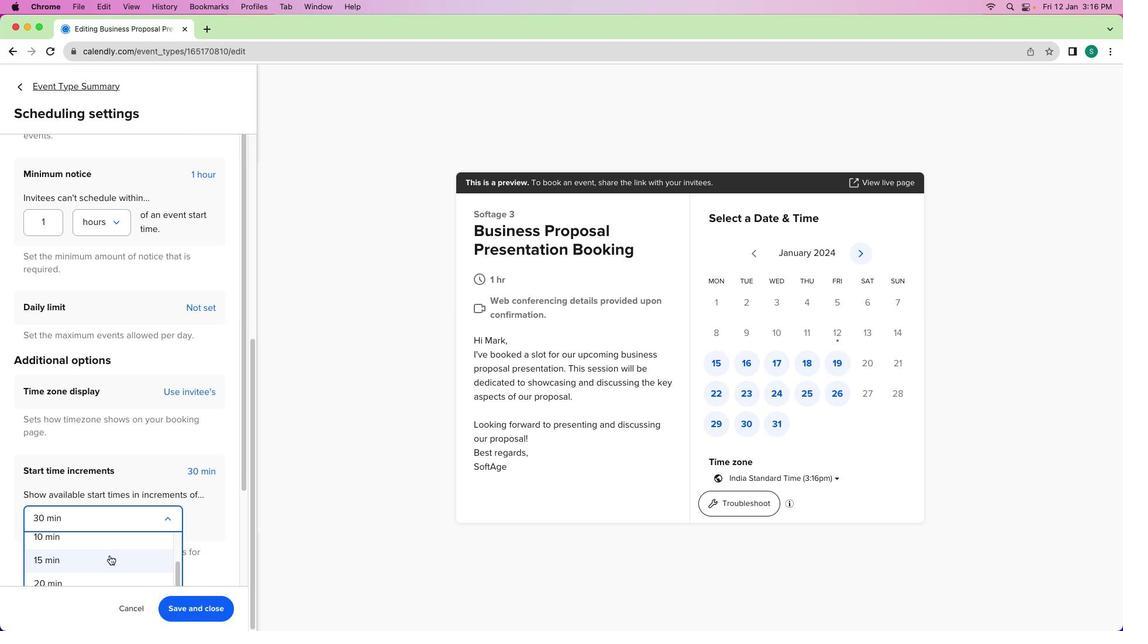 
Action: Mouse scrolled (109, 556) with delta (0, -2)
Screenshot: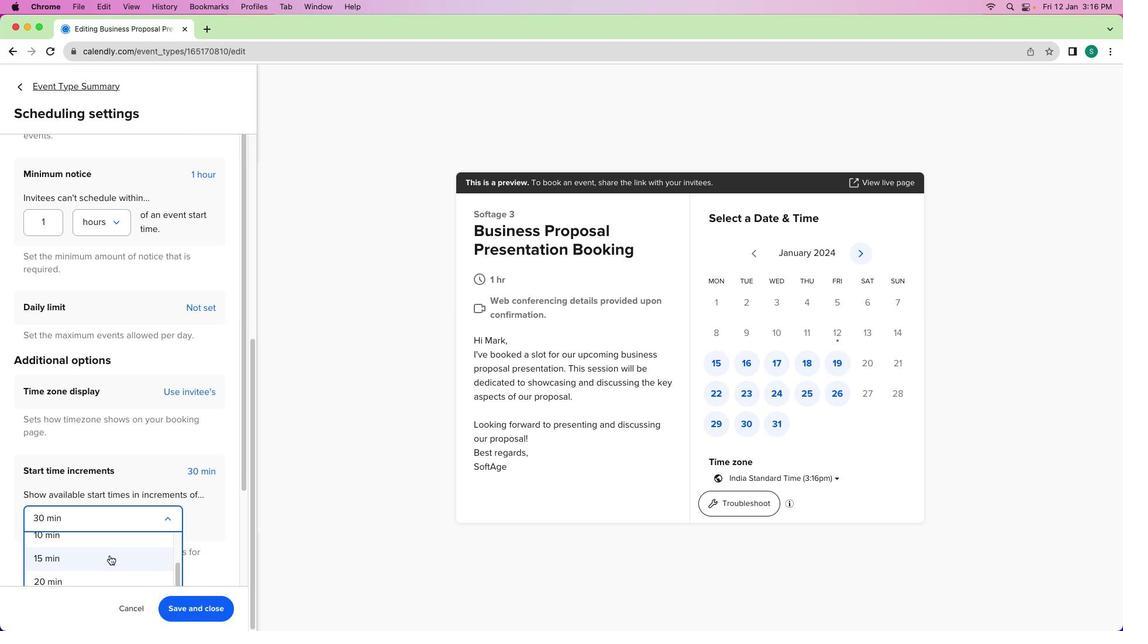 
Action: Mouse scrolled (109, 556) with delta (0, -3)
Screenshot: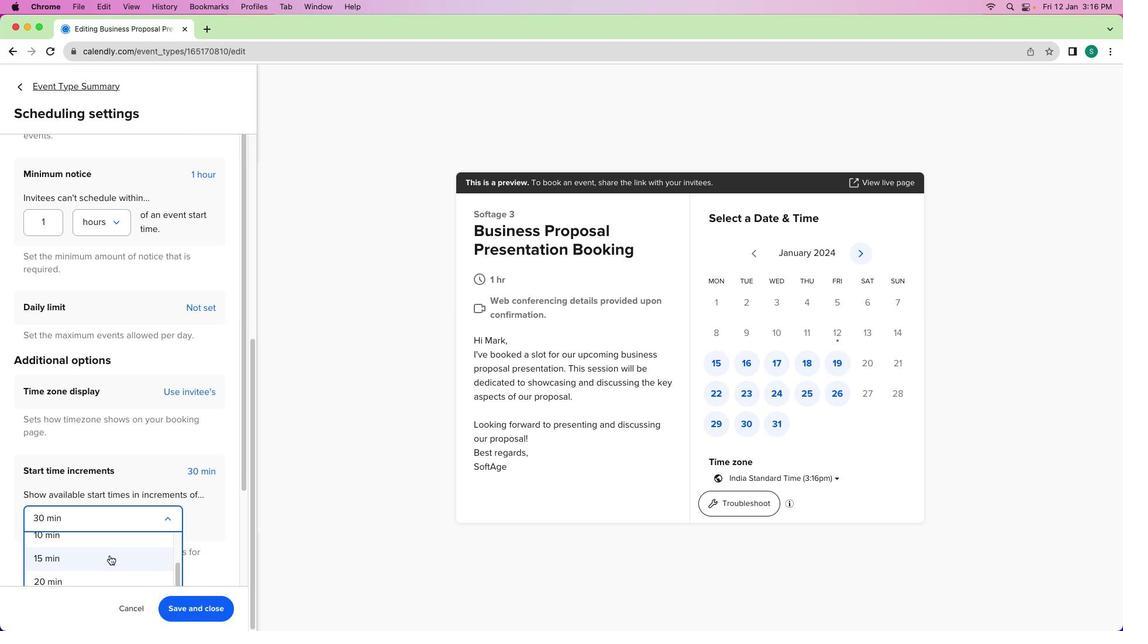 
Action: Mouse scrolled (109, 556) with delta (0, -3)
Screenshot: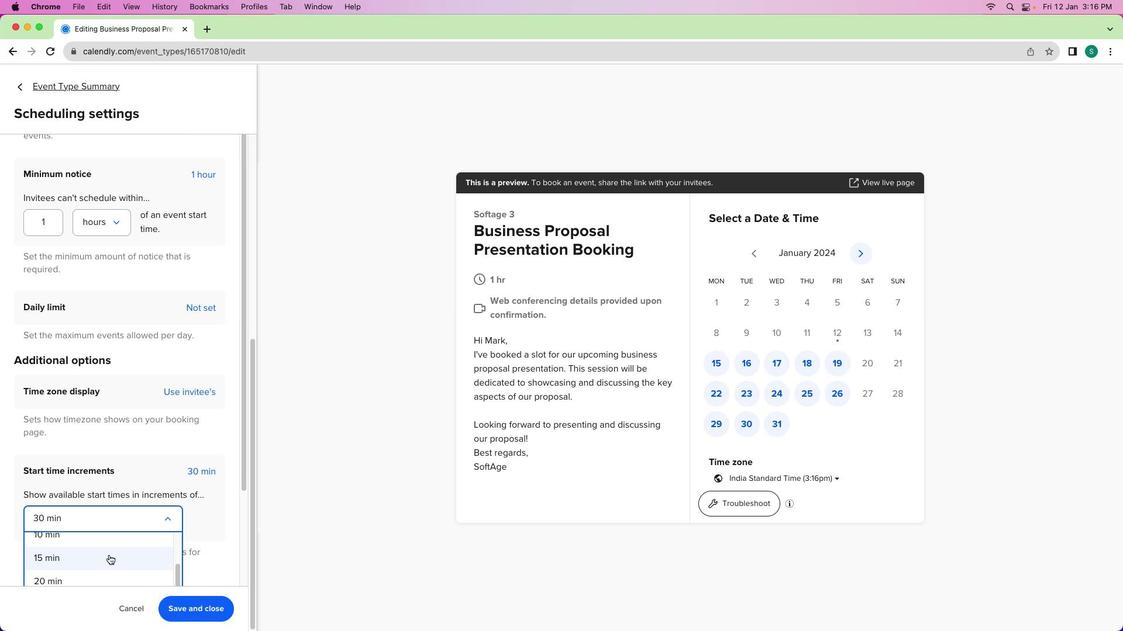 
Action: Mouse moved to (67, 532)
Screenshot: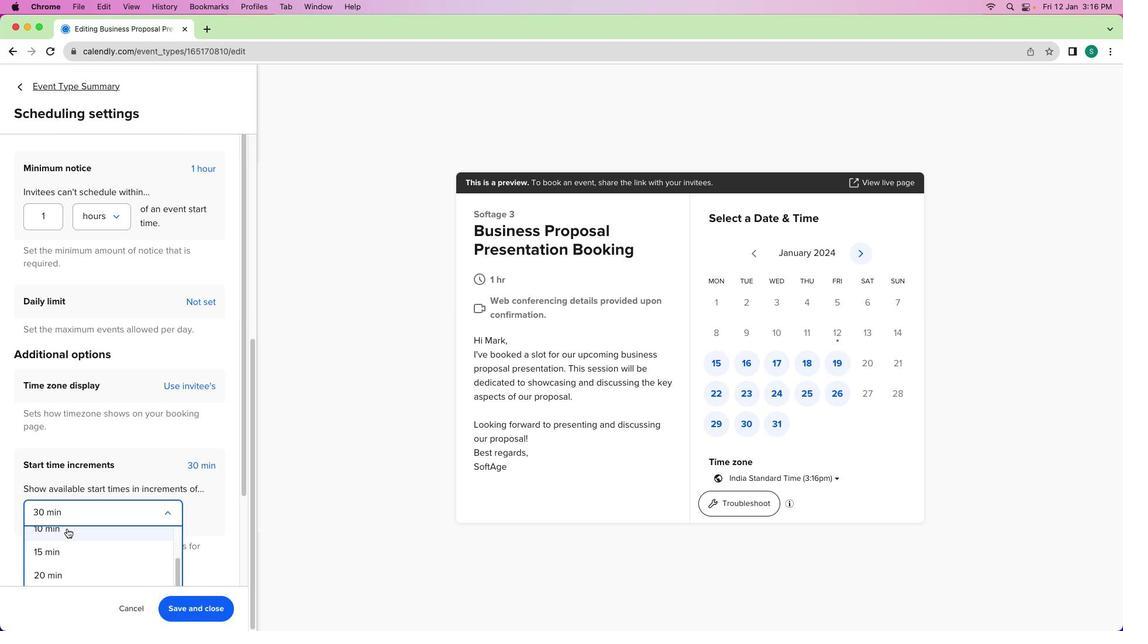 
Action: Mouse scrolled (67, 532) with delta (0, 0)
Screenshot: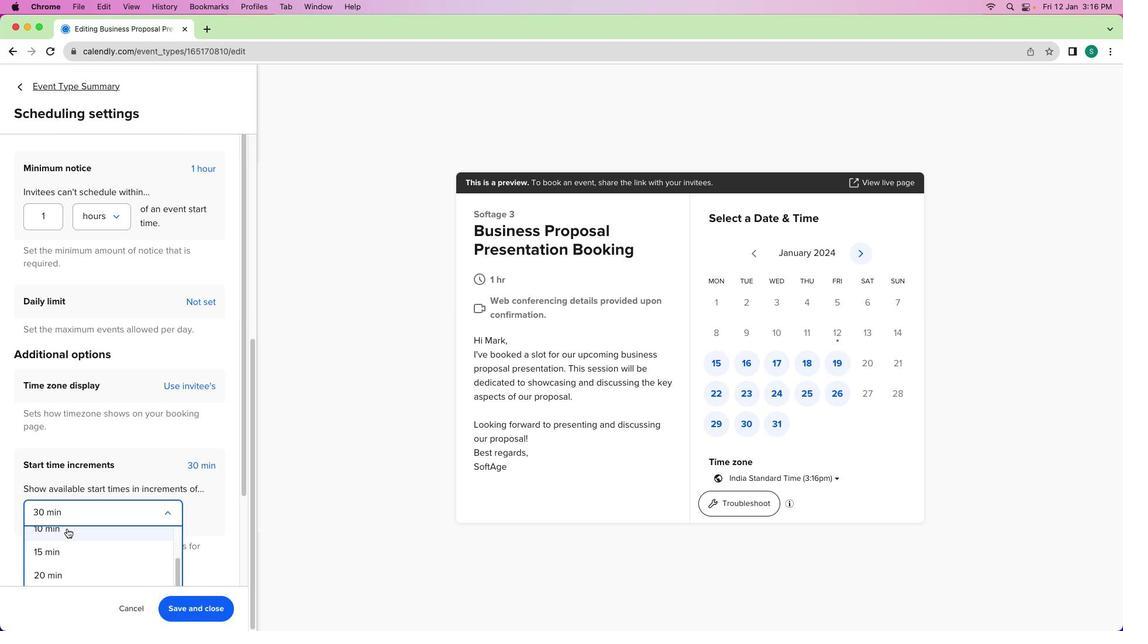 
Action: Mouse moved to (67, 532)
Screenshot: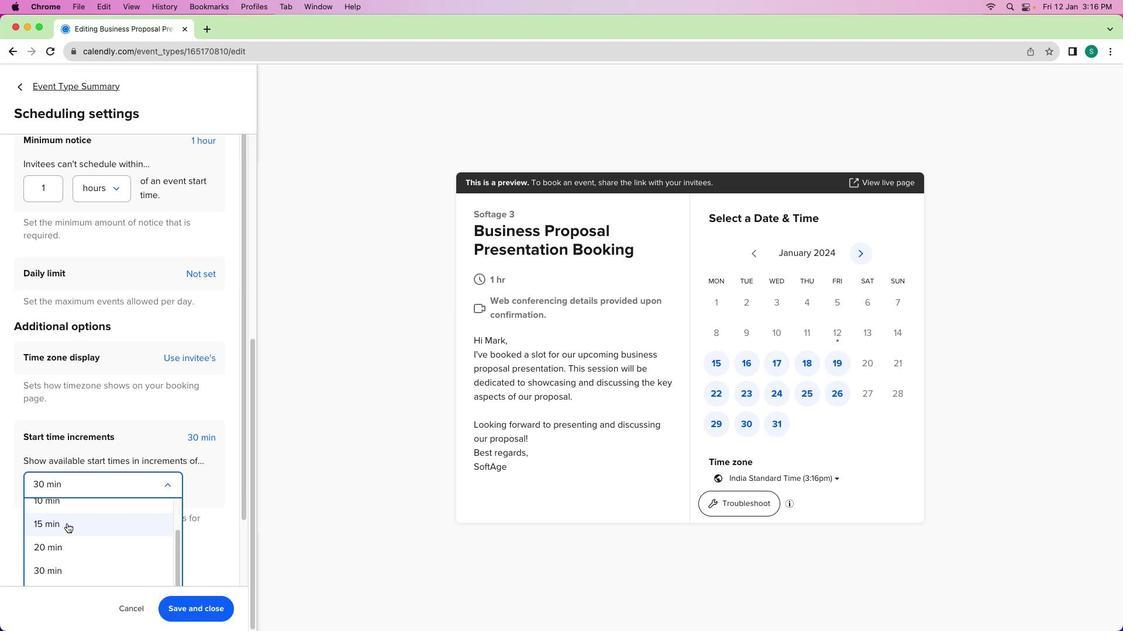 
Action: Mouse scrolled (67, 532) with delta (0, 0)
Screenshot: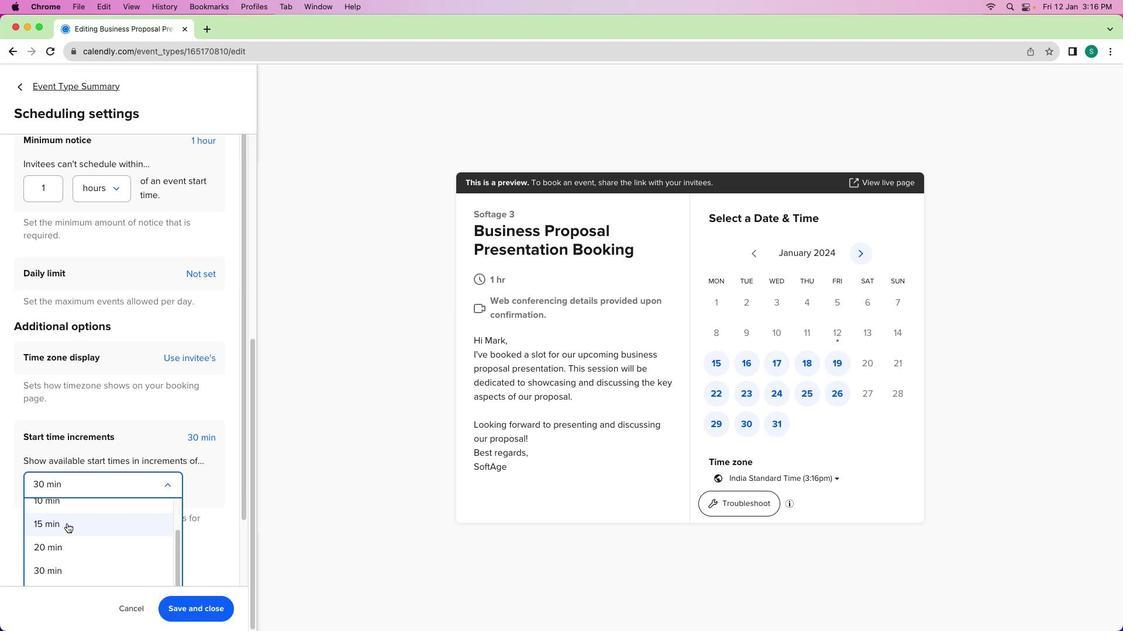
Action: Mouse scrolled (67, 532) with delta (0, -1)
Screenshot: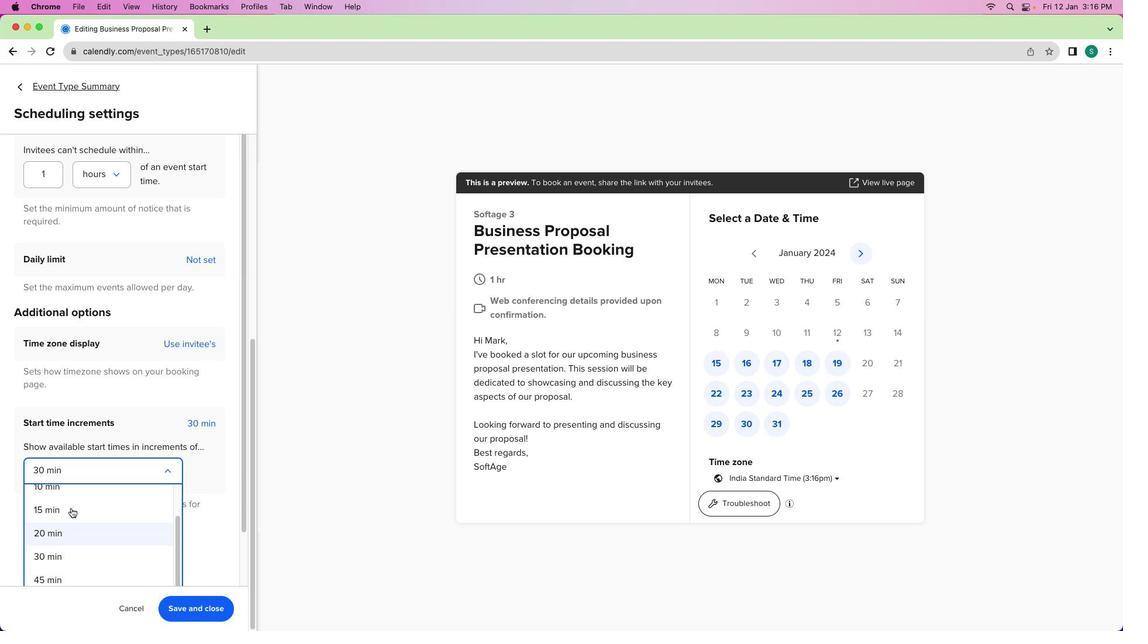 
Action: Mouse moved to (66, 461)
Screenshot: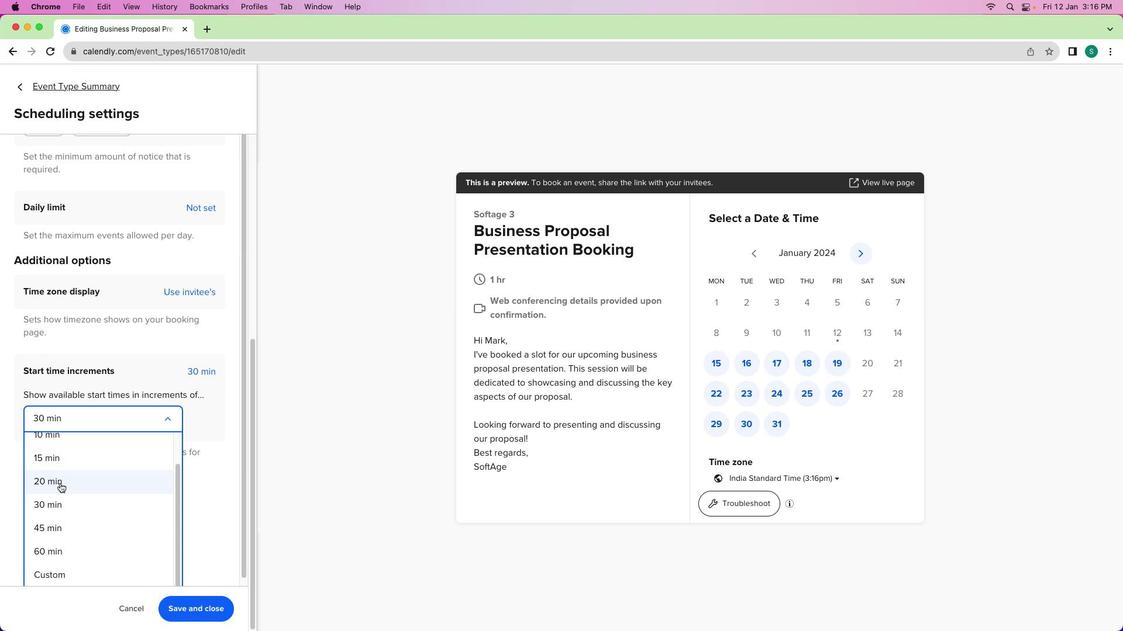 
Action: Mouse scrolled (66, 461) with delta (0, 0)
Screenshot: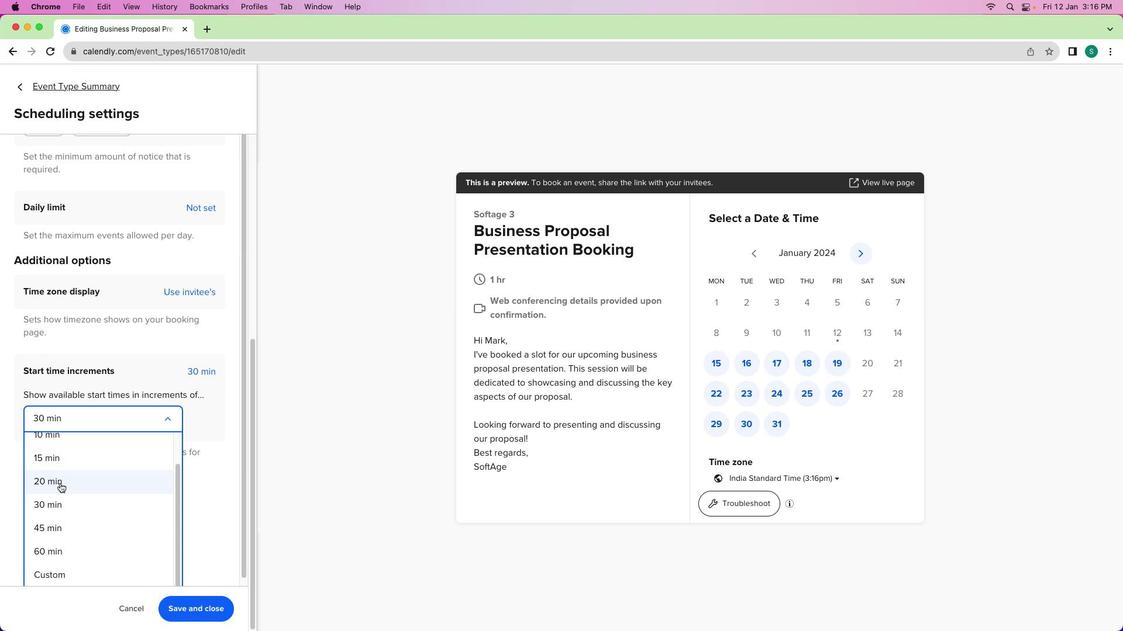 
Action: Mouse moved to (50, 559)
Screenshot: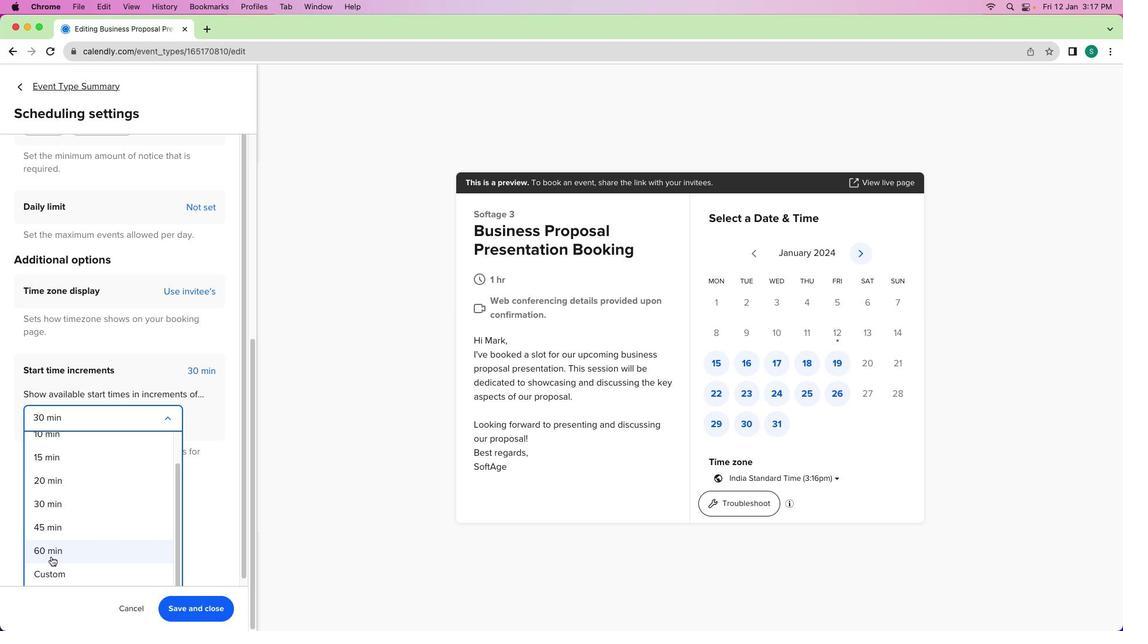 
Action: Mouse pressed left at (50, 559)
Screenshot: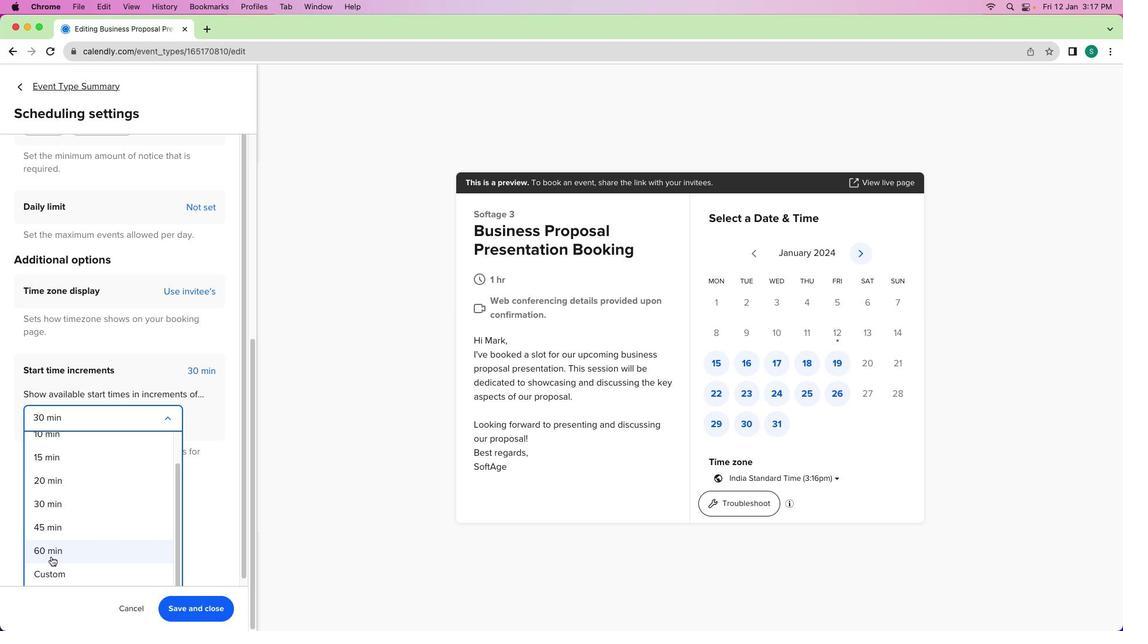 
Action: Mouse moved to (225, 618)
Screenshot: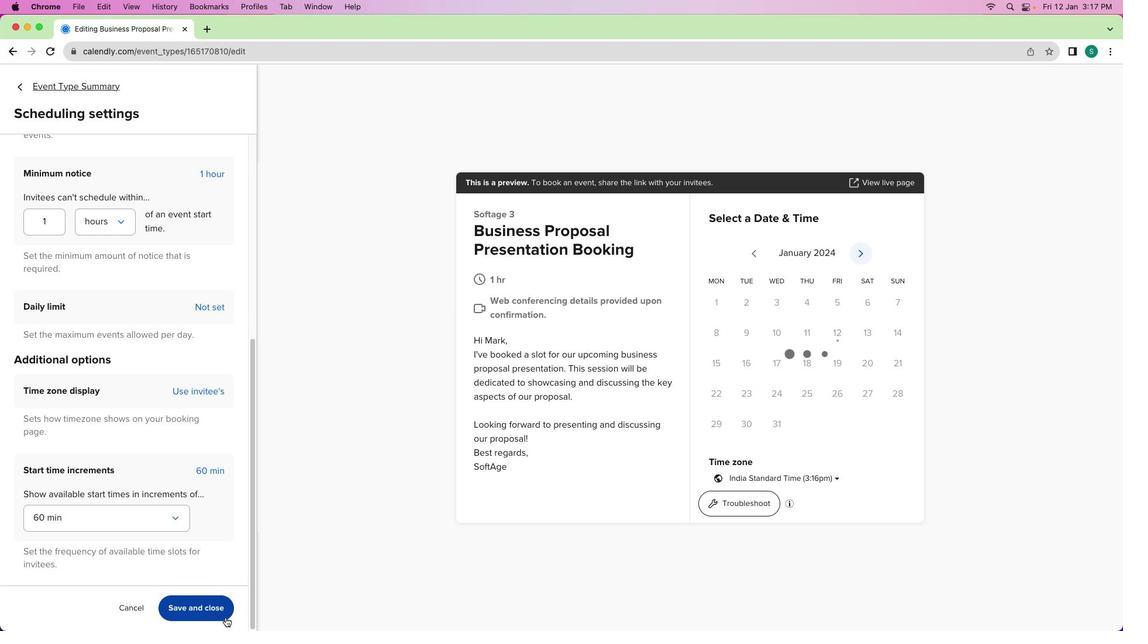 
Action: Mouse pressed left at (225, 618)
Screenshot: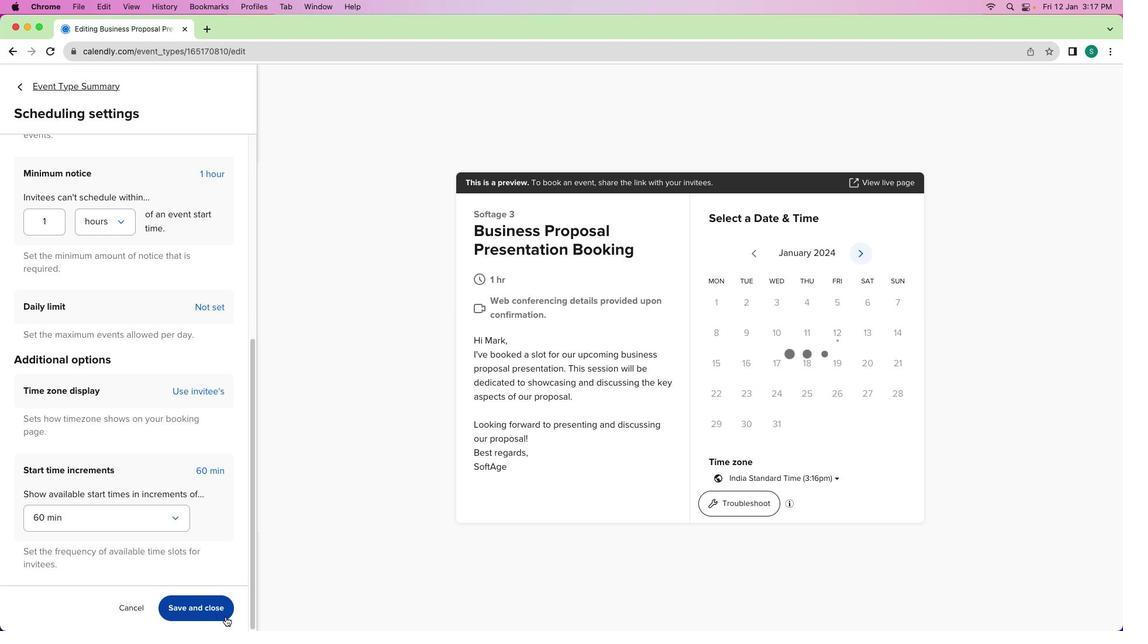 
Action: Mouse moved to (38, 86)
Screenshot: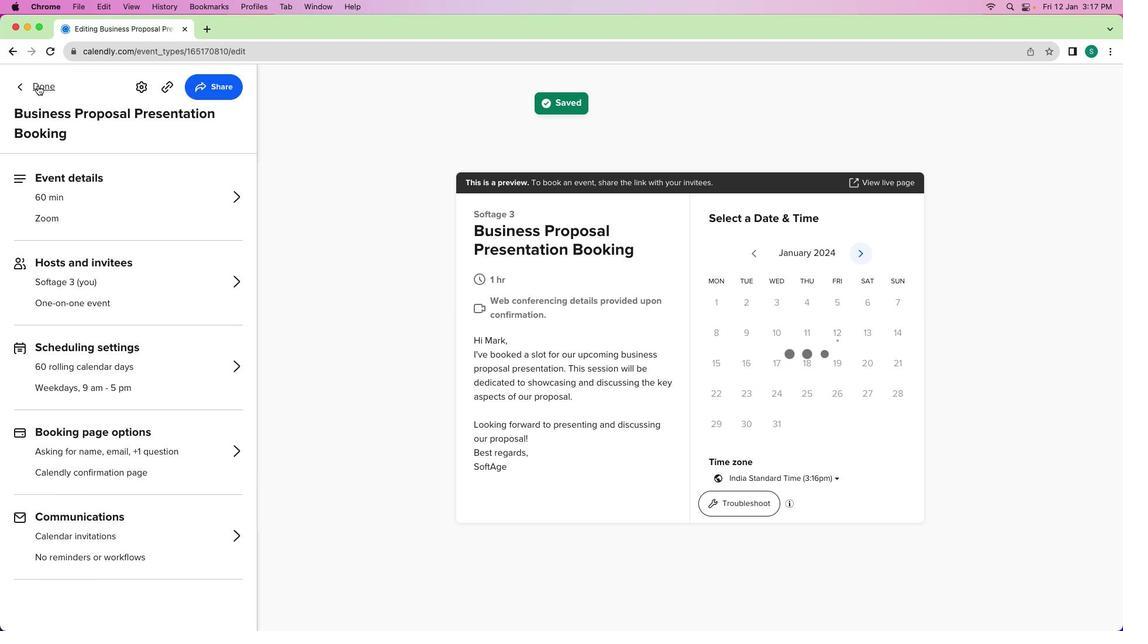 
Action: Mouse pressed left at (38, 86)
Screenshot: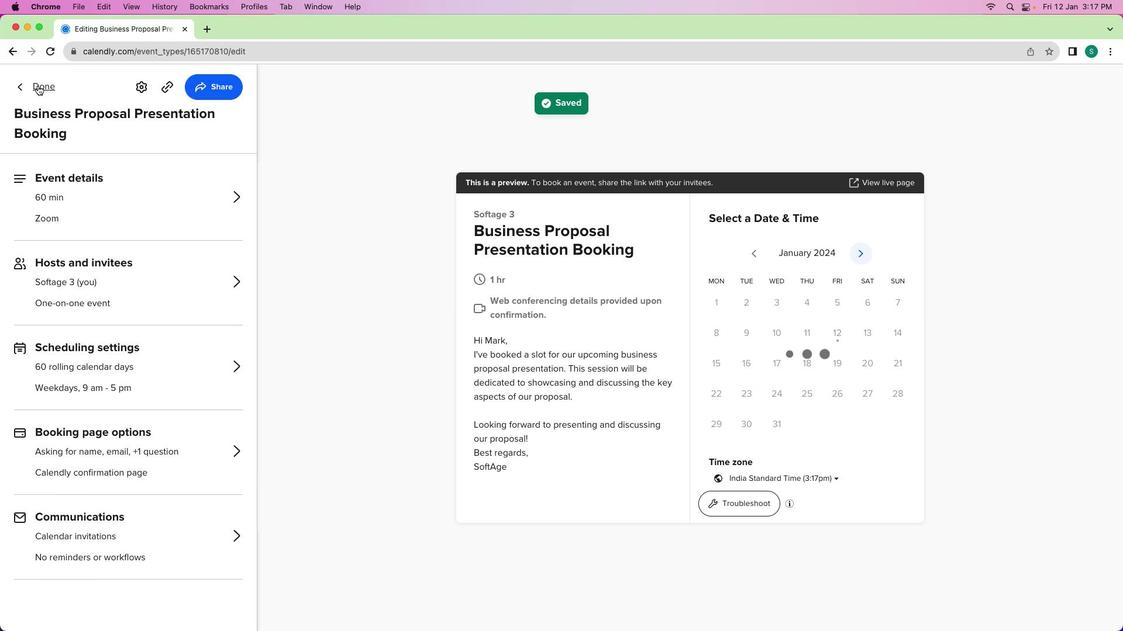 
Action: Mouse moved to (277, 348)
Screenshot: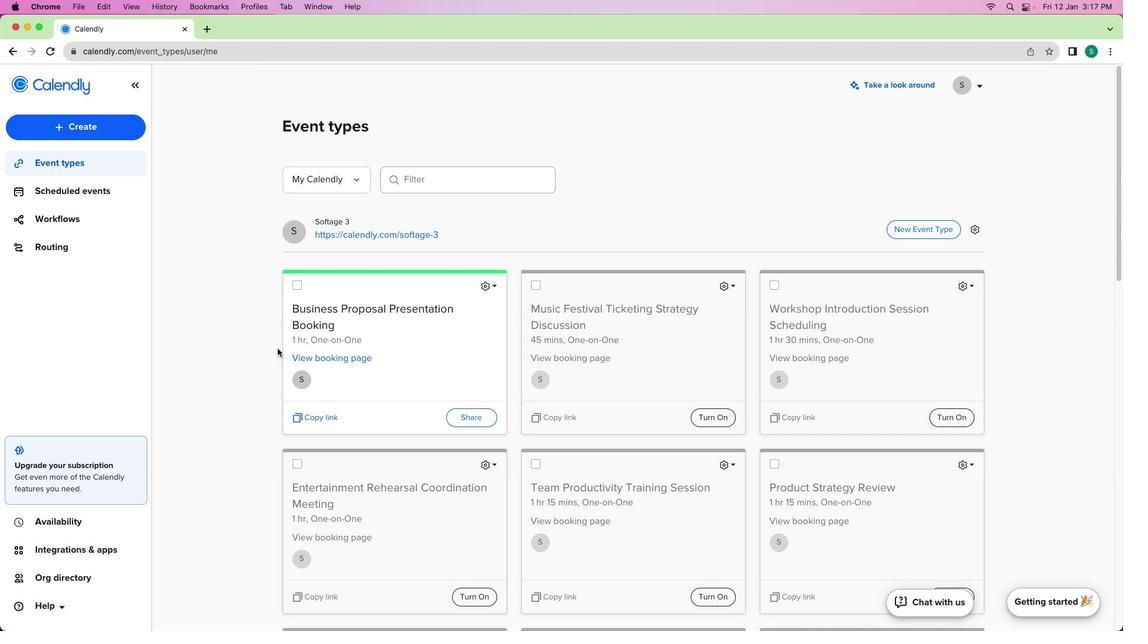 
